 Task: Share a photo taken in burst mode and explain how you chose the best shot
Action: Mouse moved to (692, 461)
Screenshot: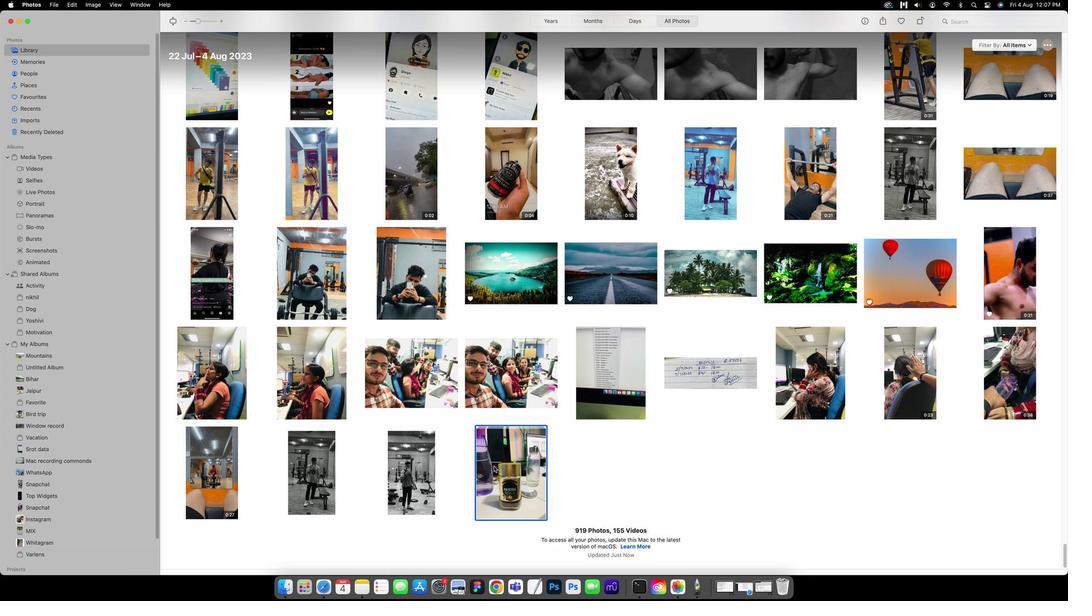 
Action: Mouse pressed left at (692, 461)
Screenshot: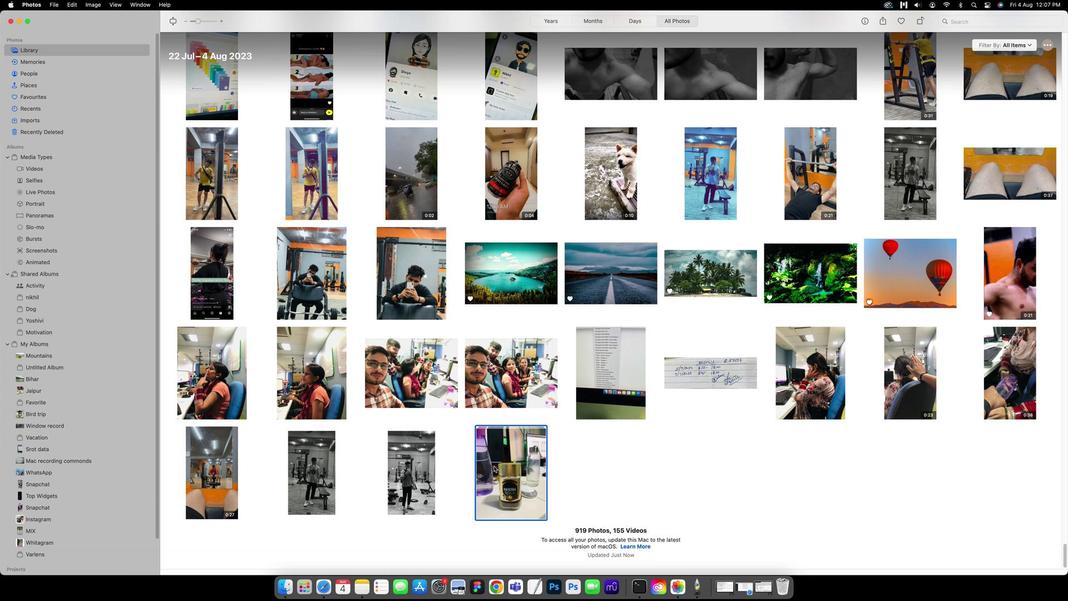 
Action: Mouse pressed left at (692, 461)
Screenshot: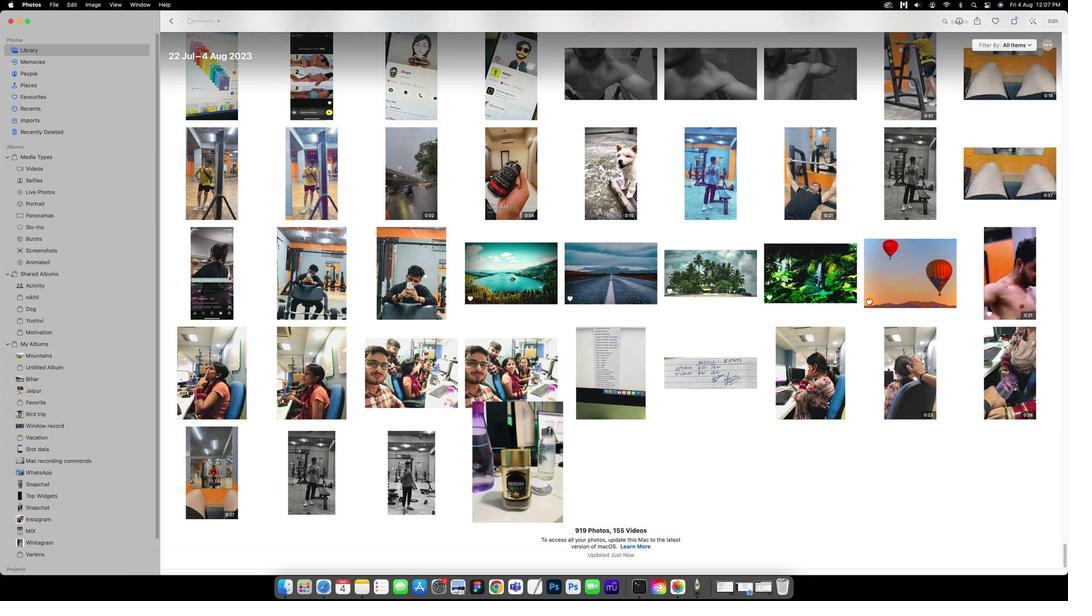 
Action: Mouse moved to (661, 55)
Screenshot: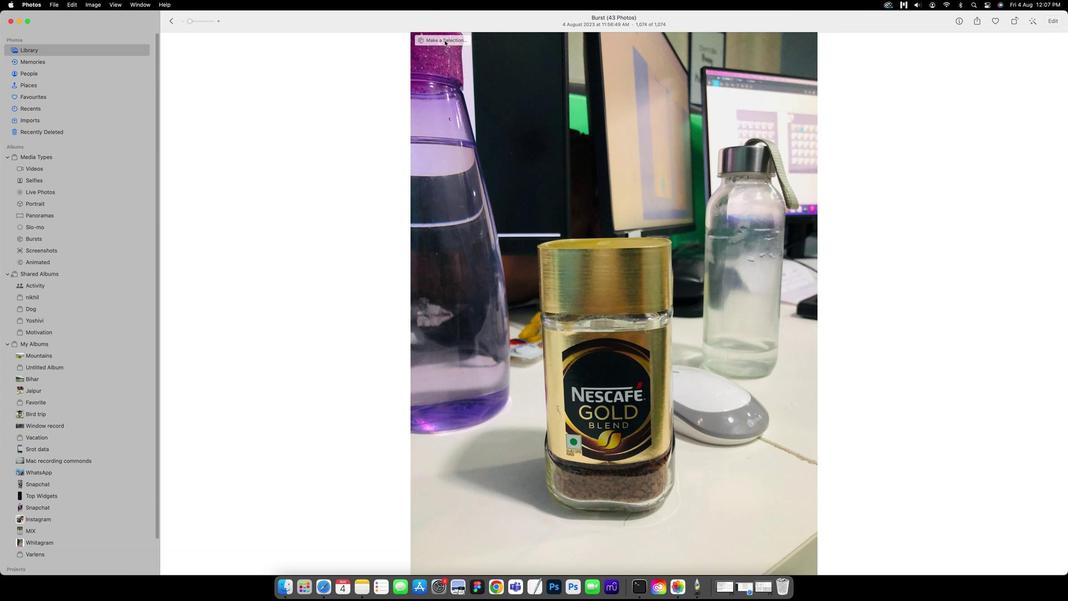 
Action: Mouse pressed left at (661, 55)
Screenshot: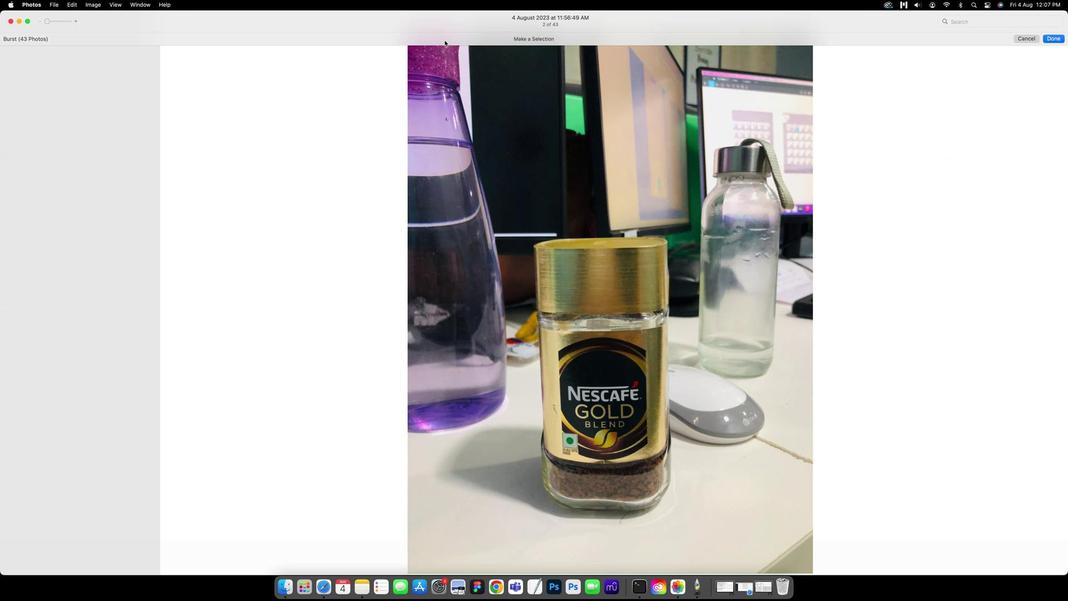 
Action: Mouse moved to (710, 326)
Screenshot: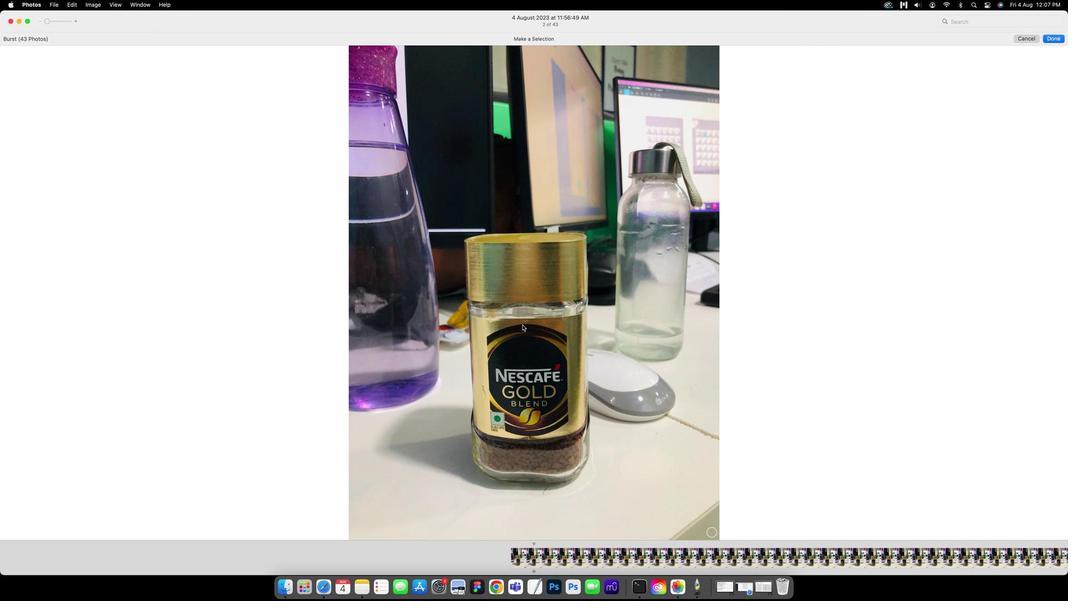 
Action: Key pressed Key.rightKey.rightKey.rightKey.rightKey.rightKey.rightKey.rightKey.rightKey.rightKey.rightKey.rightKey.rightKey.rightKey.rightKey.rightKey.rightKey.rightKey.rightKey.rightKey.rightKey.rightKey.rightKey.rightKey.right
Screenshot: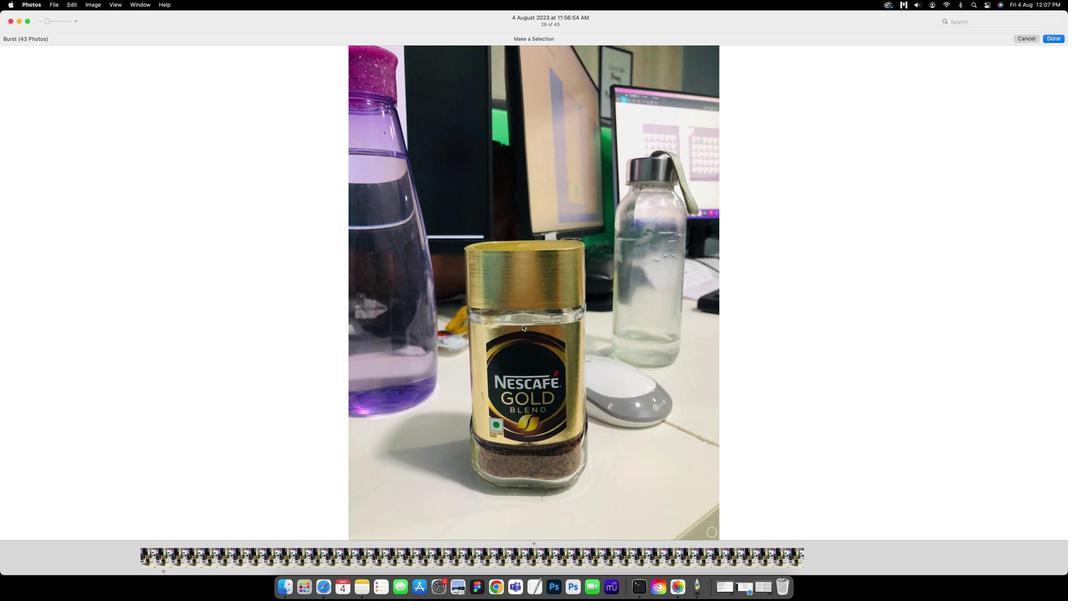 
Action: Mouse moved to (829, 527)
Screenshot: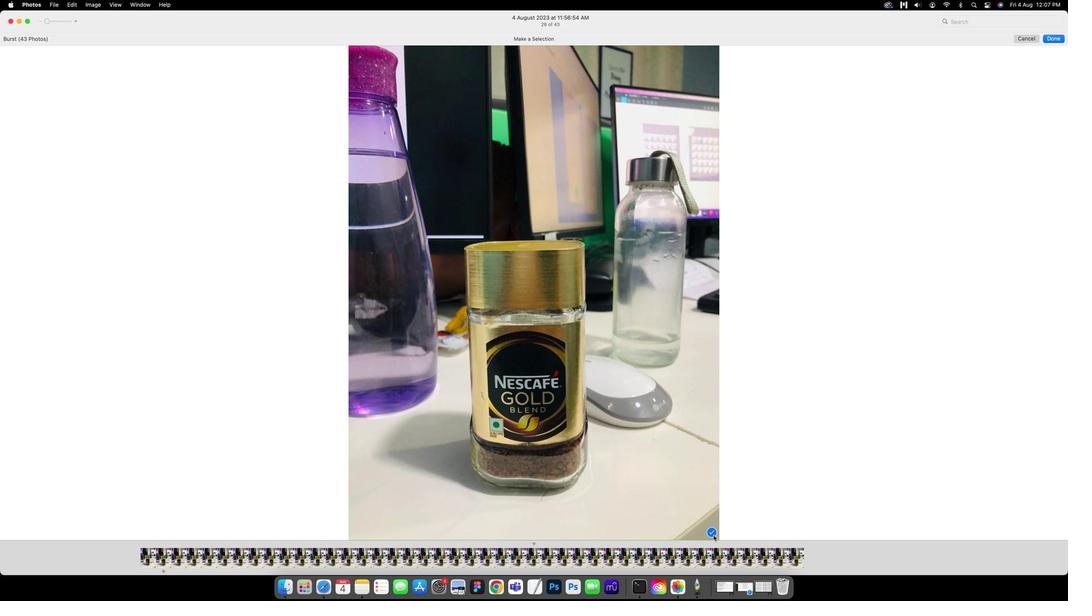 
Action: Mouse pressed left at (829, 527)
Screenshot: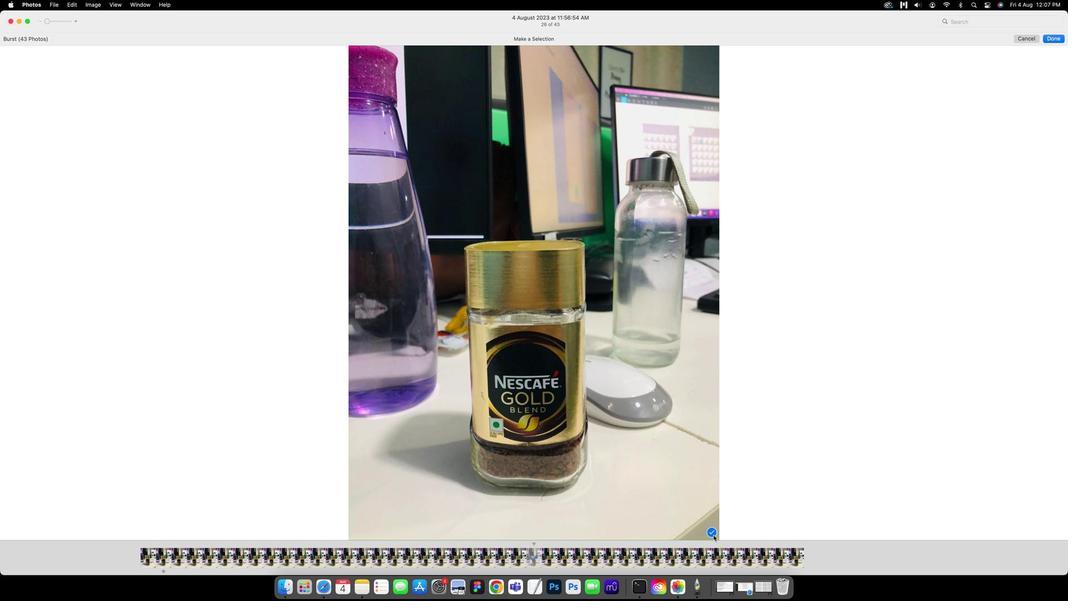 
Action: Mouse moved to (1042, 52)
Screenshot: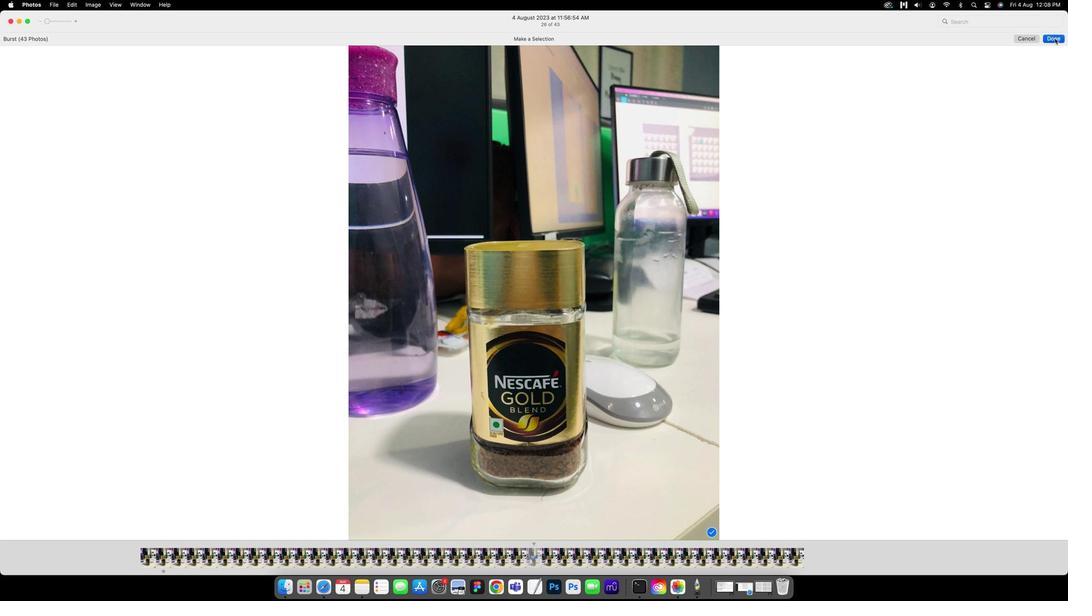 
Action: Mouse pressed left at (1042, 52)
Screenshot: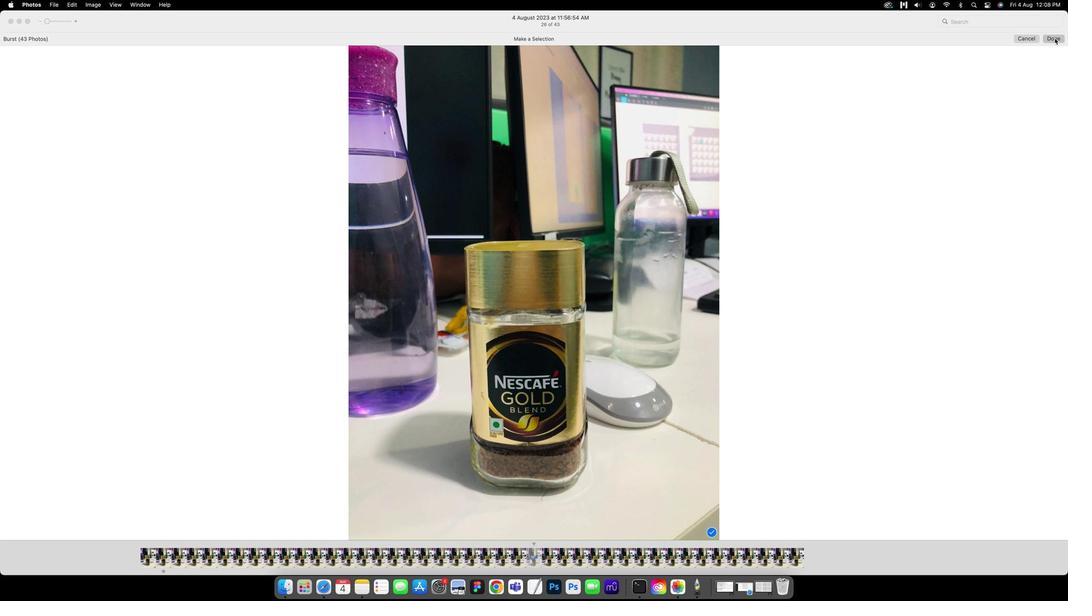 
Action: Mouse moved to (722, 199)
Screenshot: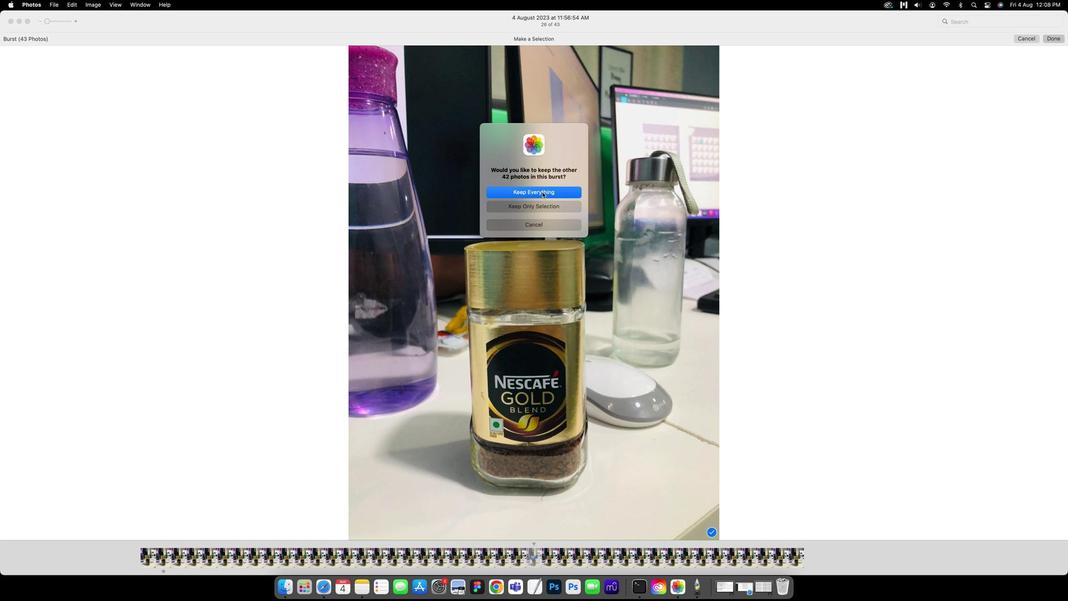 
Action: Mouse pressed left at (722, 199)
Screenshot: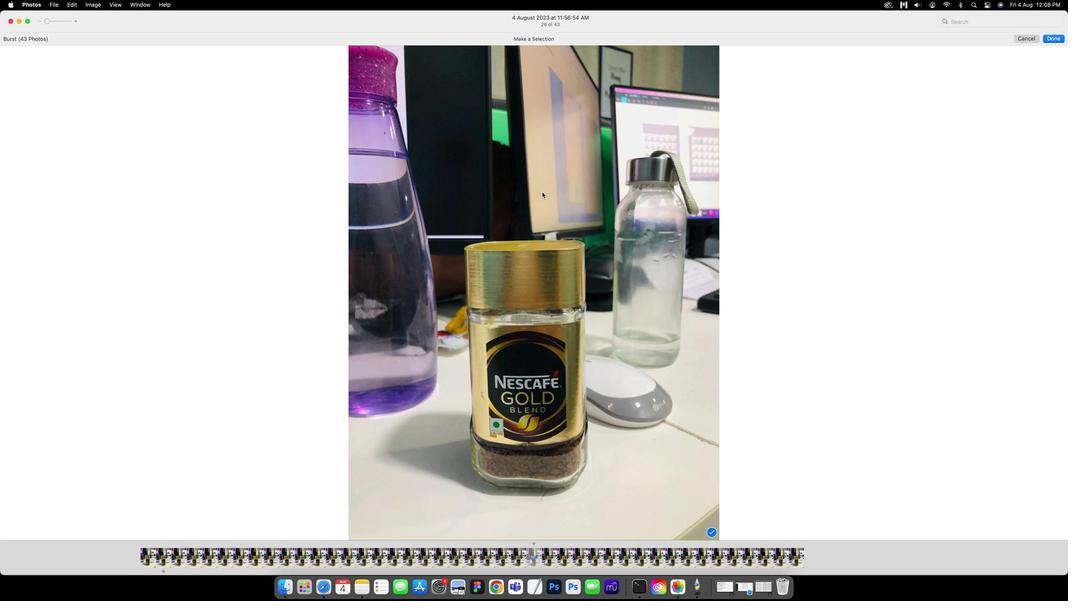 
Action: Mouse moved to (984, 36)
Screenshot: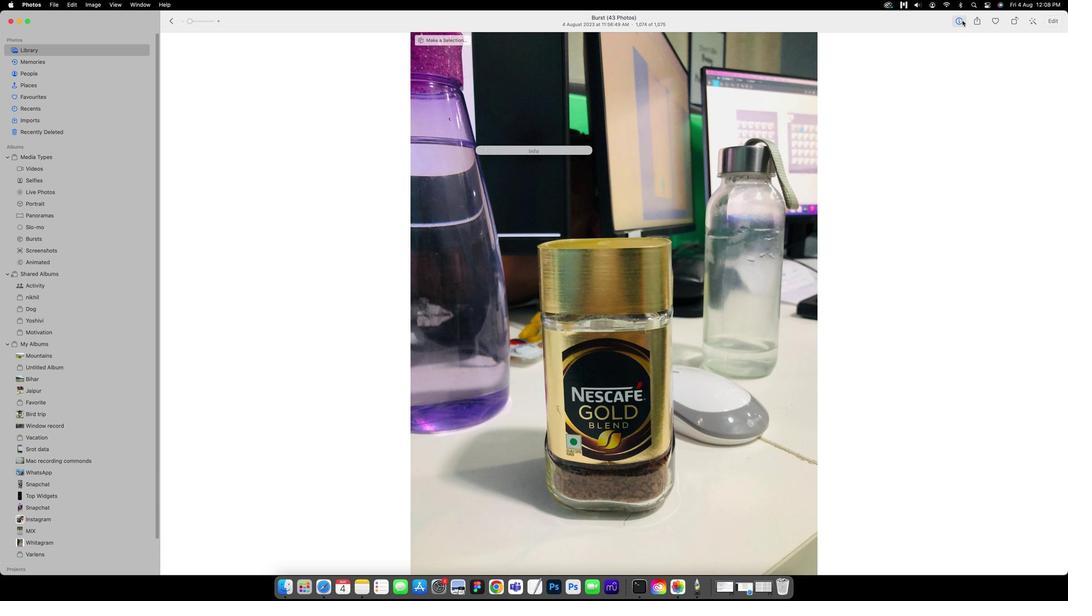 
Action: Mouse pressed left at (984, 36)
Screenshot: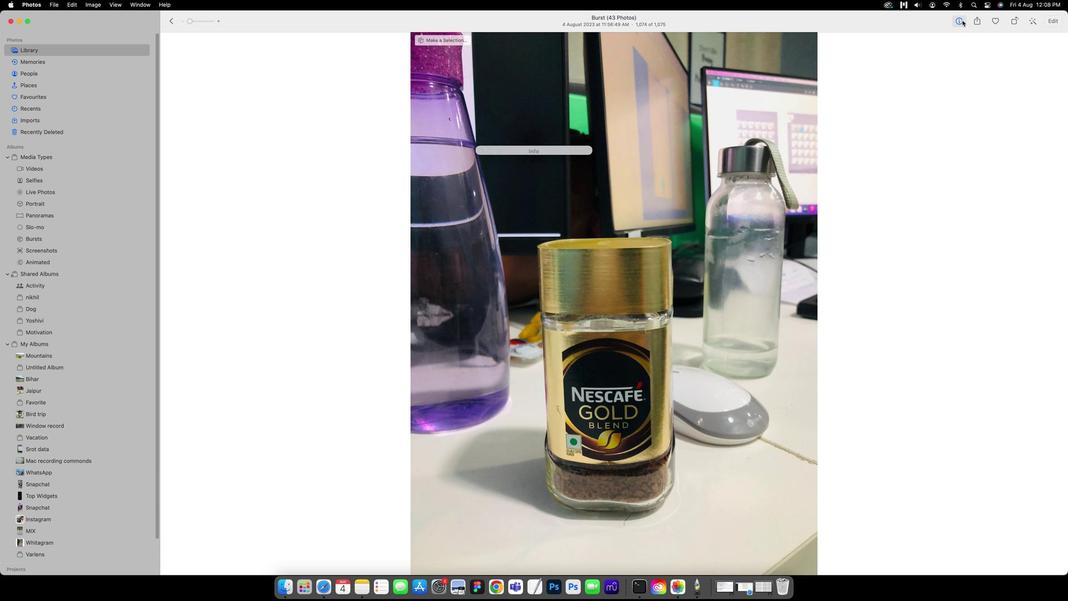 
Action: Mouse moved to (706, 210)
Screenshot: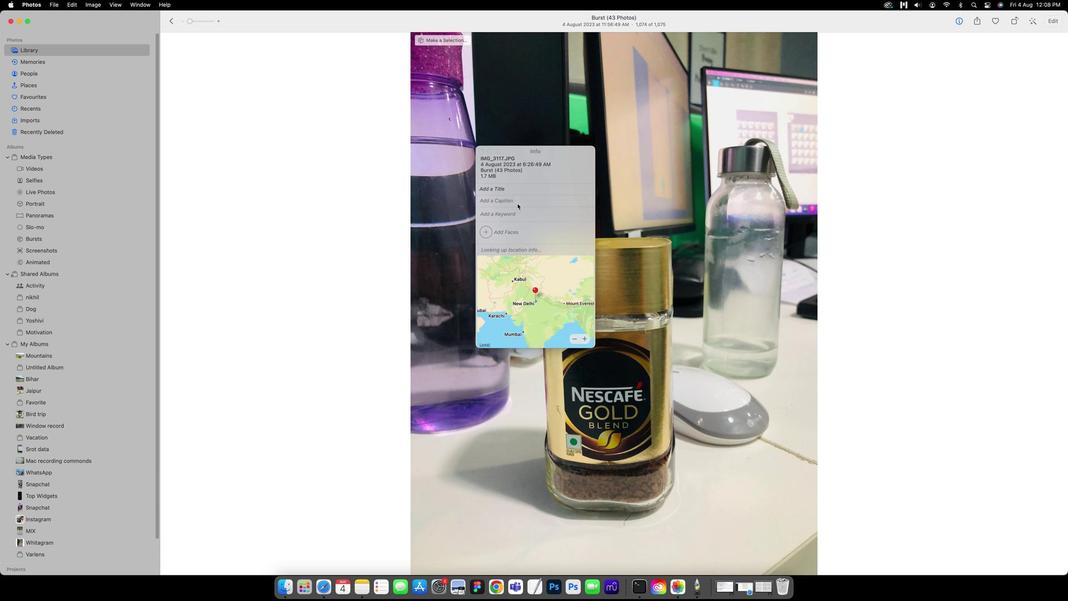 
Action: Mouse pressed left at (706, 210)
Screenshot: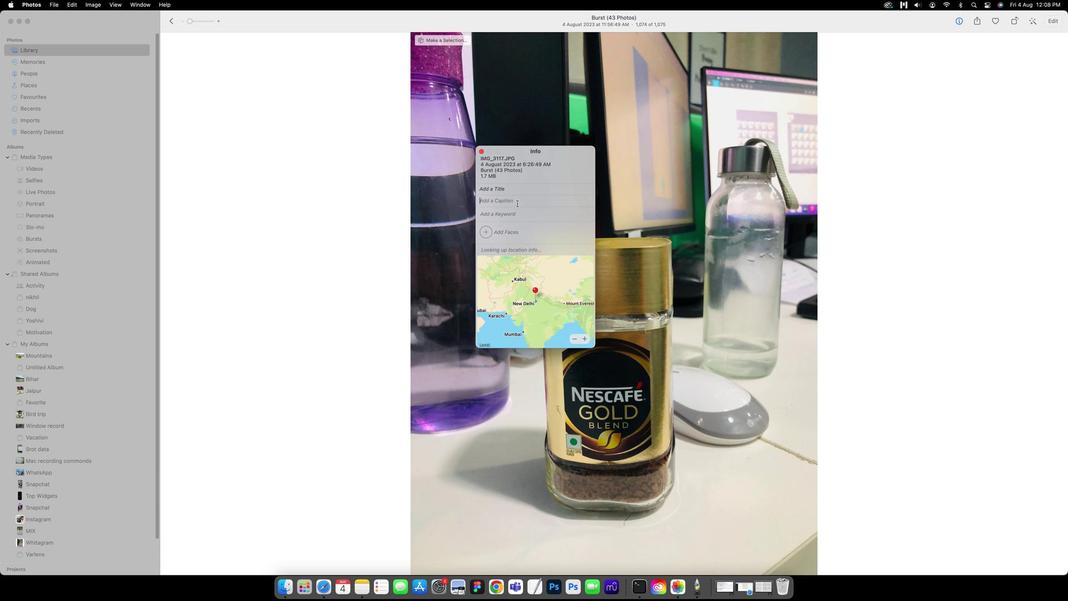 
Action: Mouse moved to (706, 204)
Screenshot: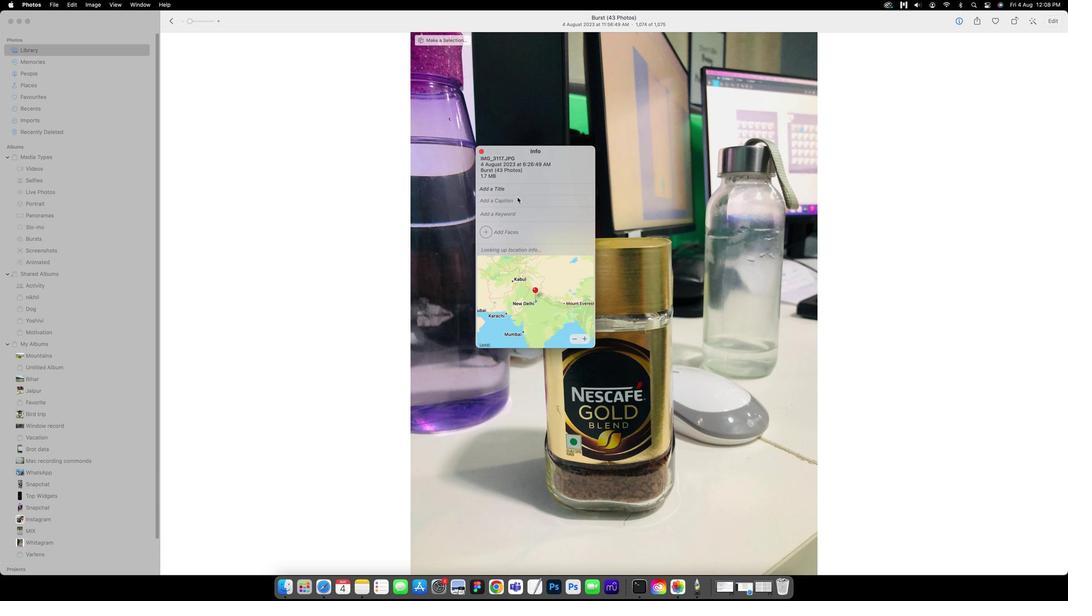 
Action: Key pressed Key.caps_lock'C'Key.caps_lock'o''m''p''o''s''t''i''o''n'','Key.spaceKey.caps_lock'L'Key.caps_lock'i''g''h''t''i''n''g'','Key.spaceKey.caps_lock'F'Key.caps_lock'o''c''u''s'Key.space'a''n''d'Key.spaceKey.caps_lock'S'Key.caps_lock'h''a''r''n''e''s''s'Key.leftKey.leftKey.leftKey.left'p'Key.down','Key.spaceKey.caps_lock'T'Key.caps_lock'e''c''h''n''i''c''a''l'Key.spaceKey.caps_lock'P'Key.caps_lock'r''o''f''i''c''i''e''n''y'','Key.spaceKey.caps_lock'A'Key.caps_lock't''t''e''n''t''i''o''n'Key.space't''o'Key.space'd''e''t''a''i''l''s'
Screenshot: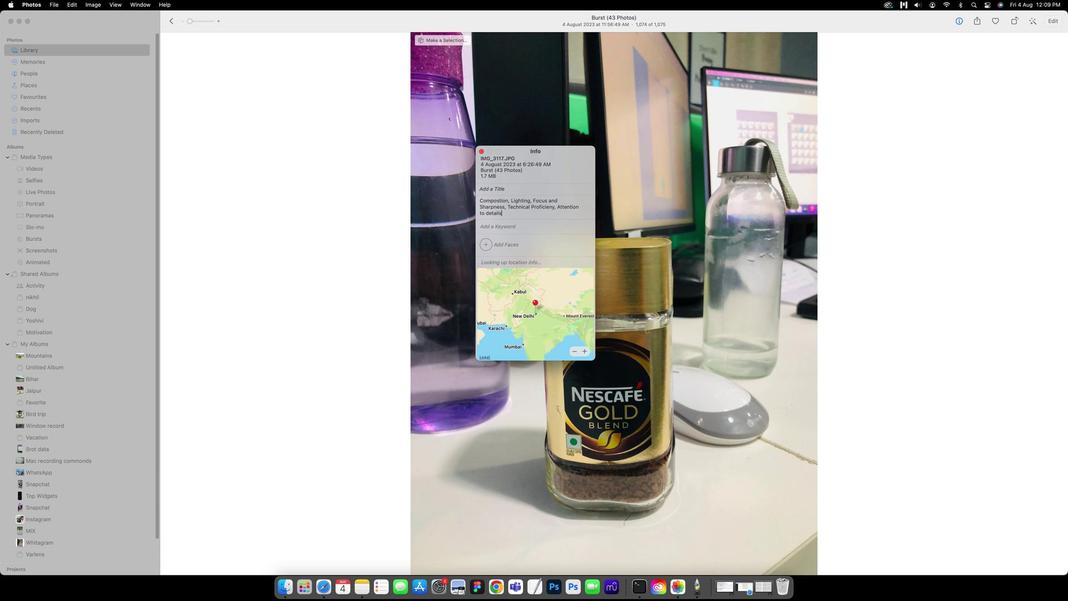 
Action: Mouse moved to (706, 232)
Screenshot: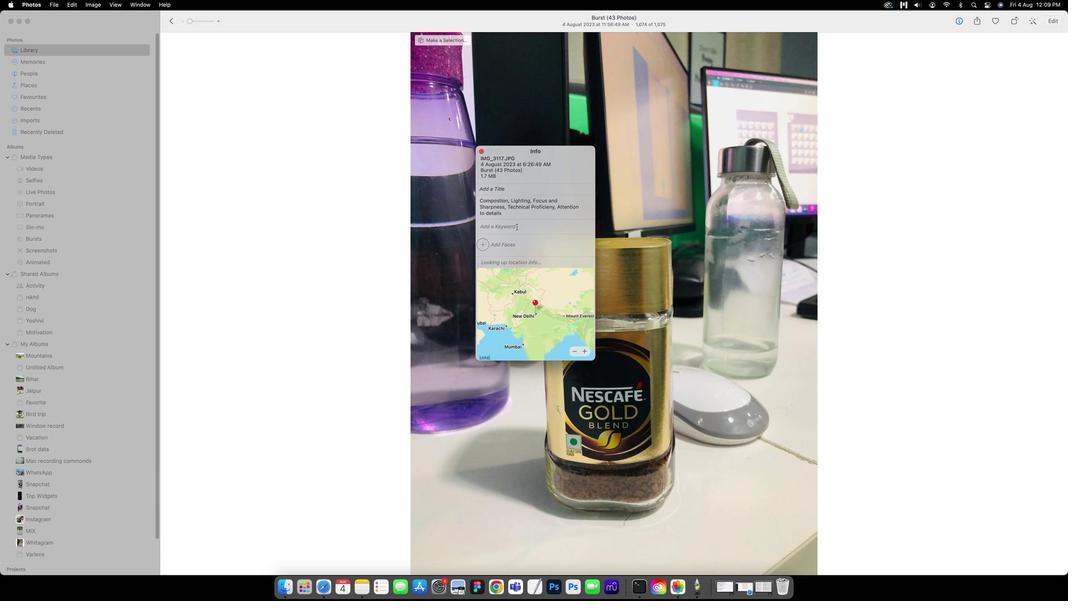 
Action: Mouse pressed left at (706, 232)
Screenshot: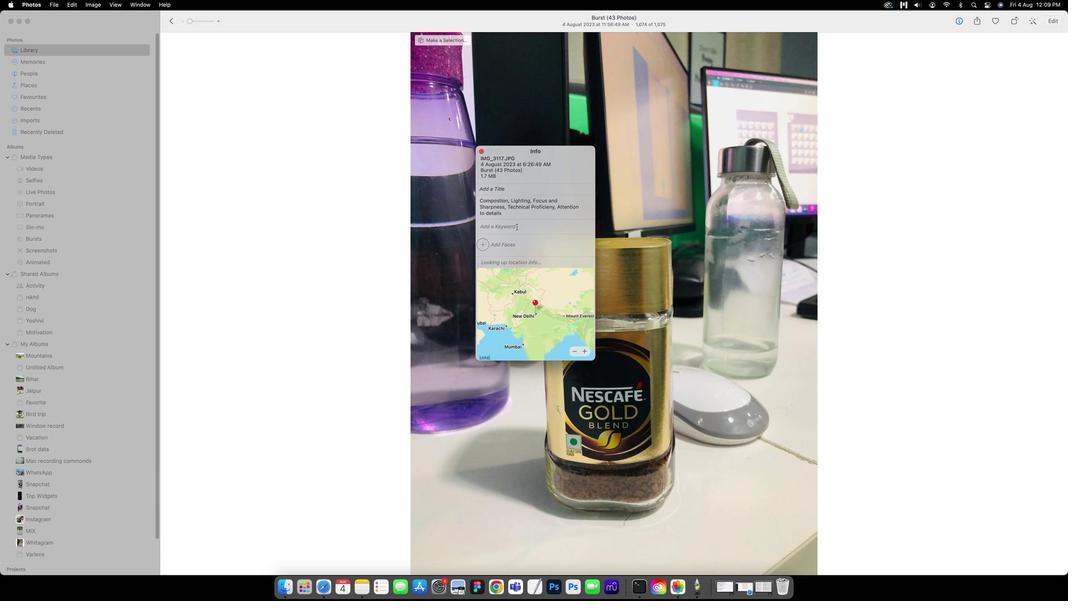 
Action: Mouse moved to (685, 160)
Screenshot: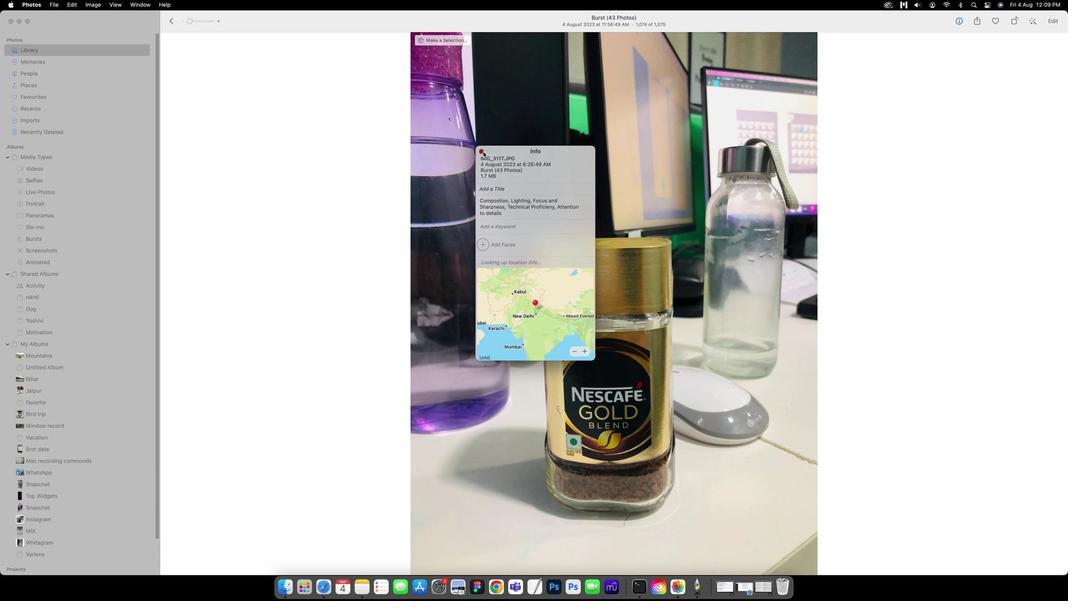 
Action: Mouse pressed left at (685, 160)
Screenshot: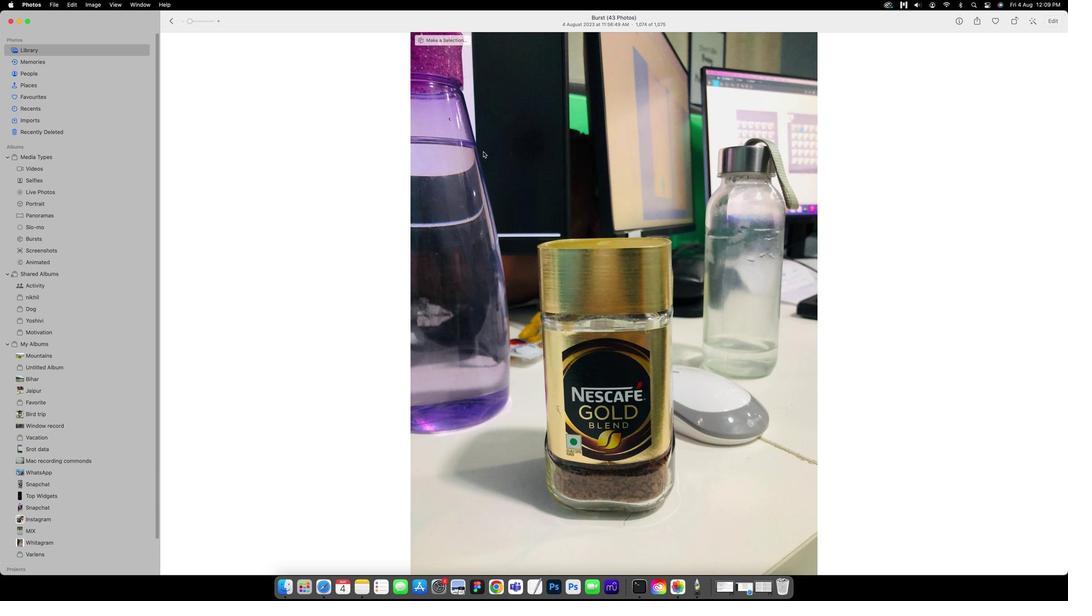 
Action: Mouse moved to (1043, 36)
Screenshot: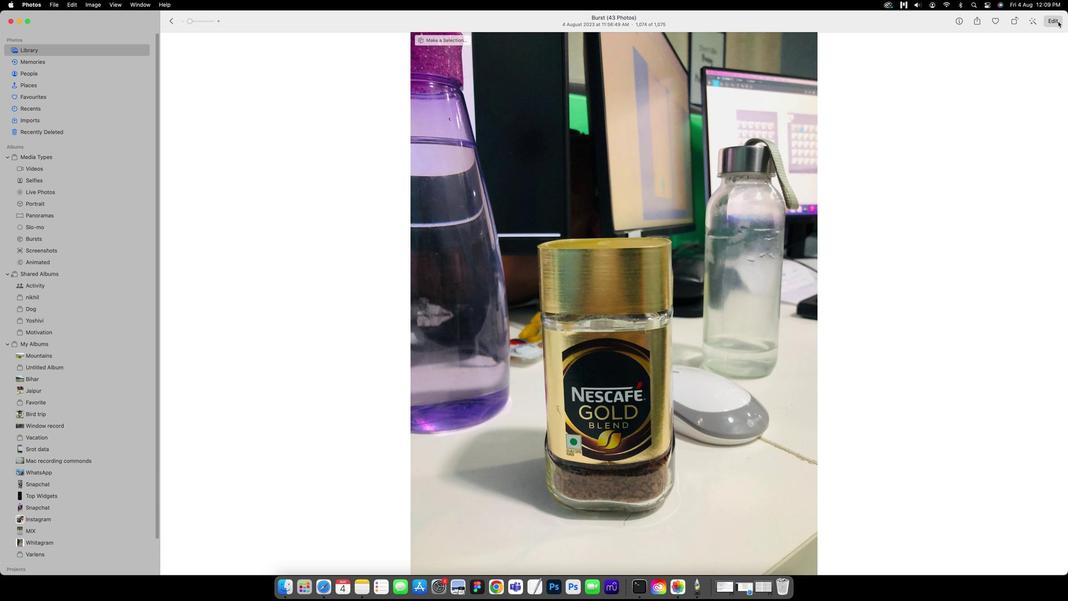 
Action: Mouse pressed left at (1043, 36)
Screenshot: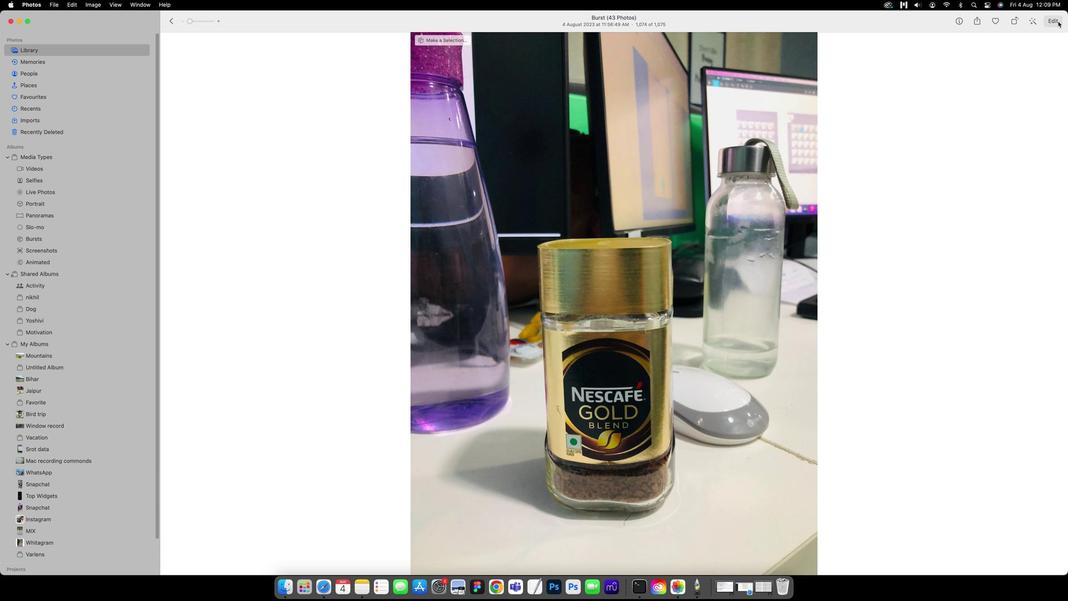 
Action: Mouse moved to (1015, 106)
Screenshot: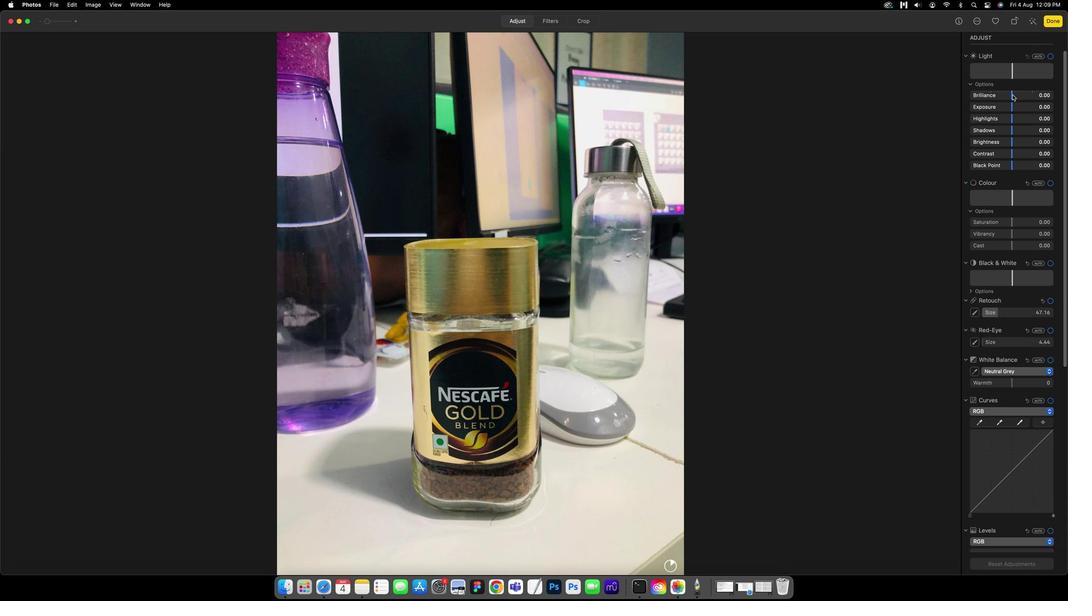 
Action: Mouse pressed left at (1015, 106)
Screenshot: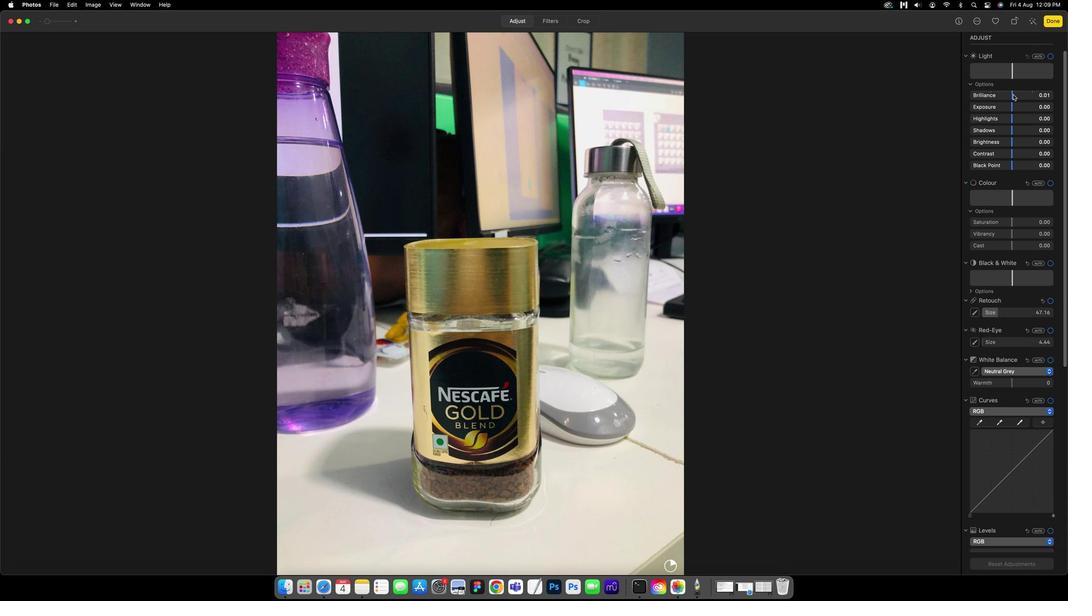 
Action: Mouse moved to (1015, 116)
Screenshot: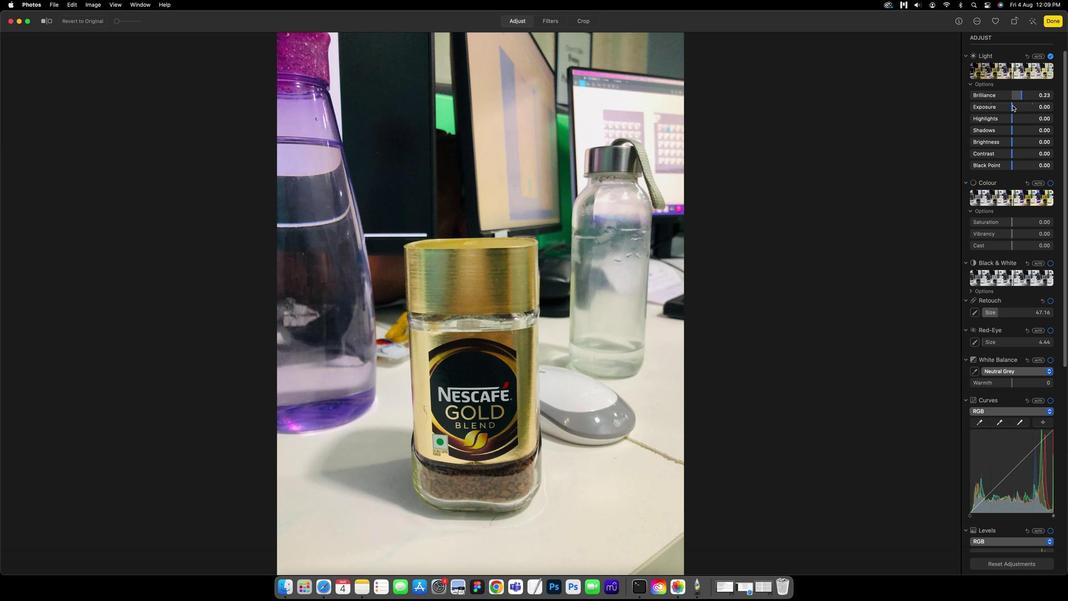 
Action: Mouse pressed left at (1015, 116)
Screenshot: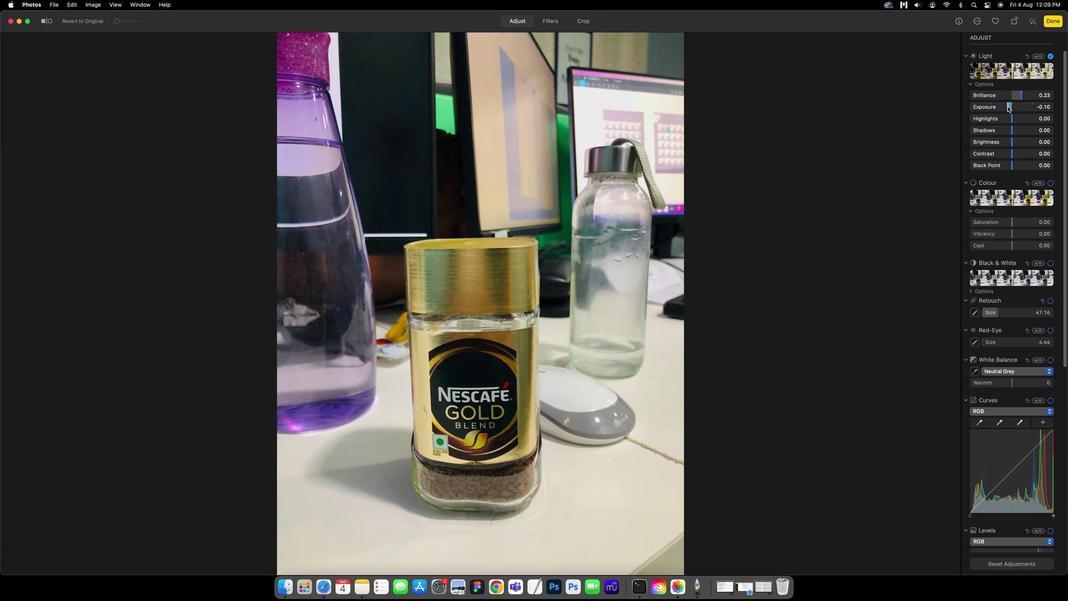 
Action: Mouse moved to (1015, 130)
Screenshot: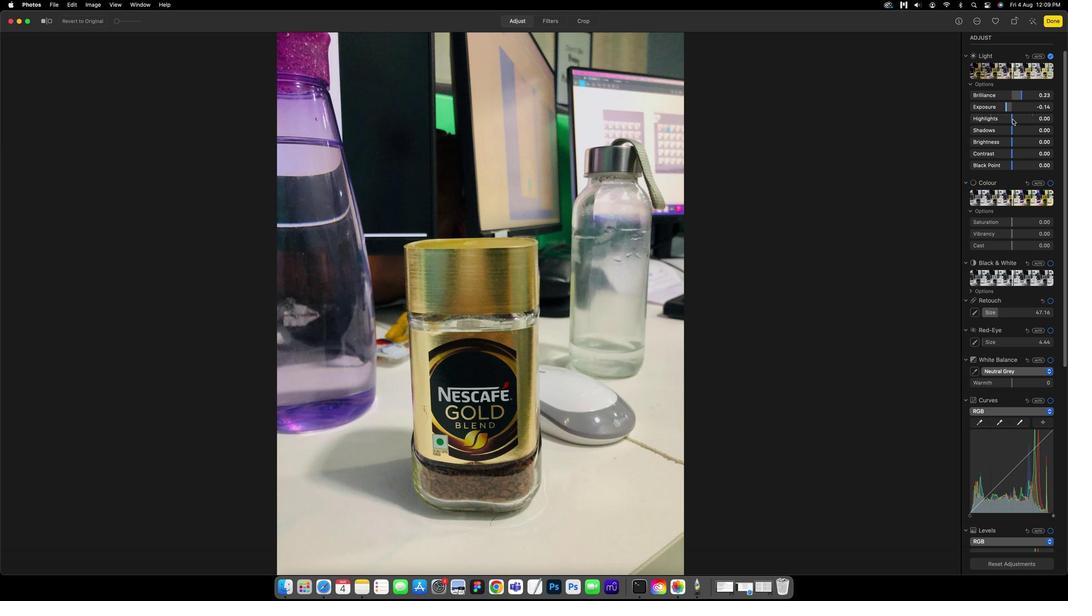 
Action: Mouse pressed left at (1015, 130)
Screenshot: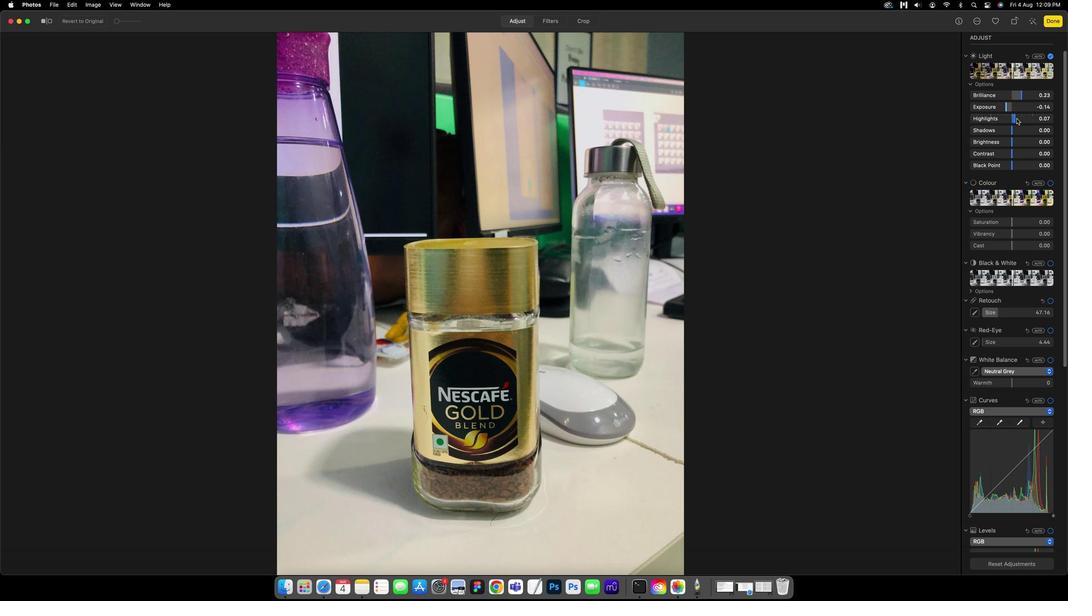 
Action: Mouse moved to (1016, 140)
Screenshot: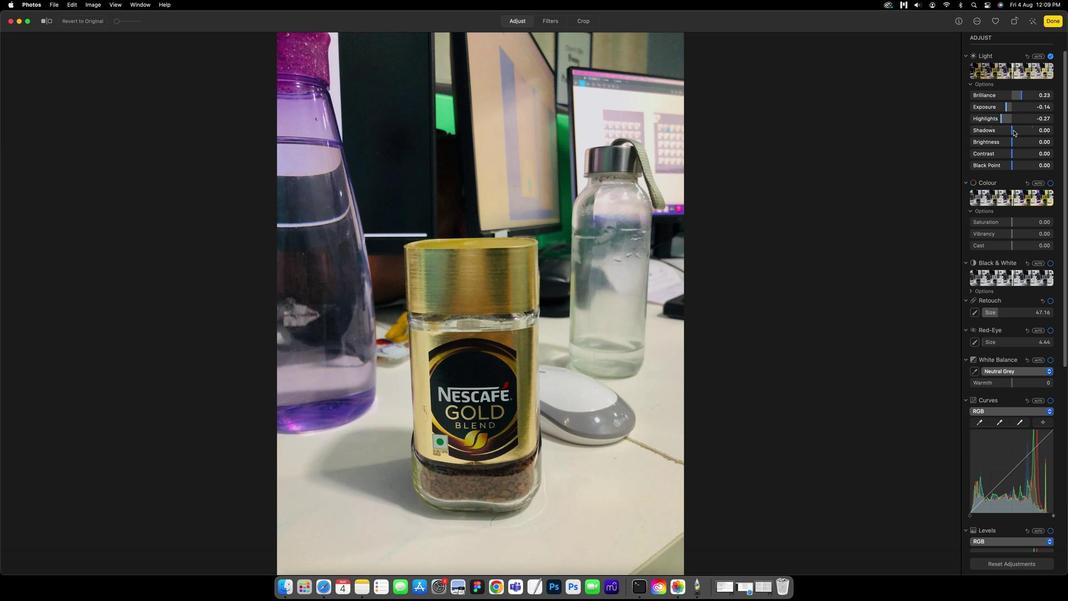 
Action: Mouse pressed left at (1016, 140)
Screenshot: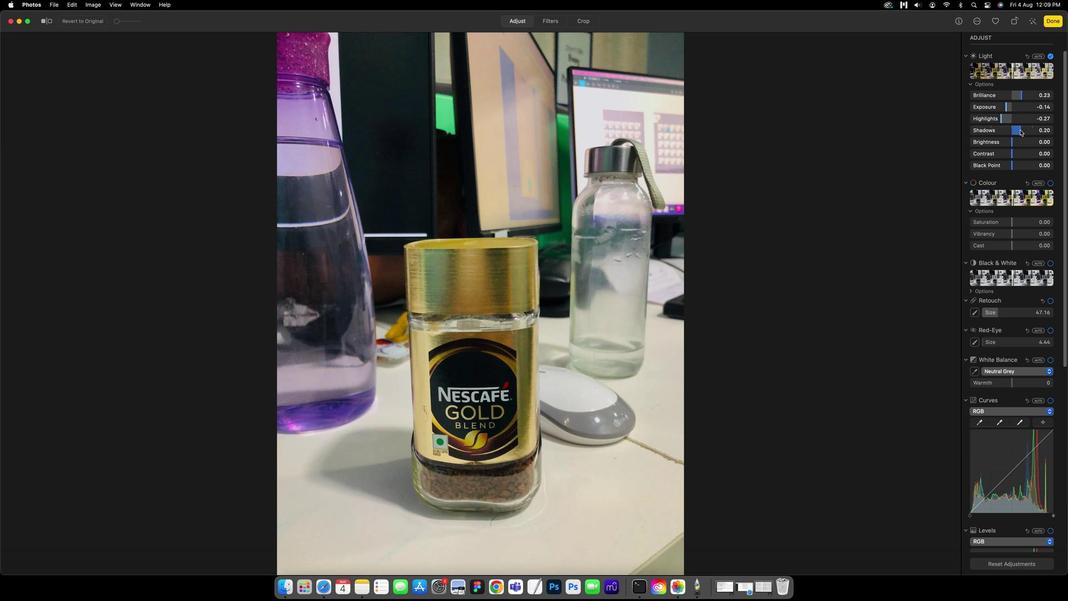 
Action: Mouse moved to (1015, 153)
Screenshot: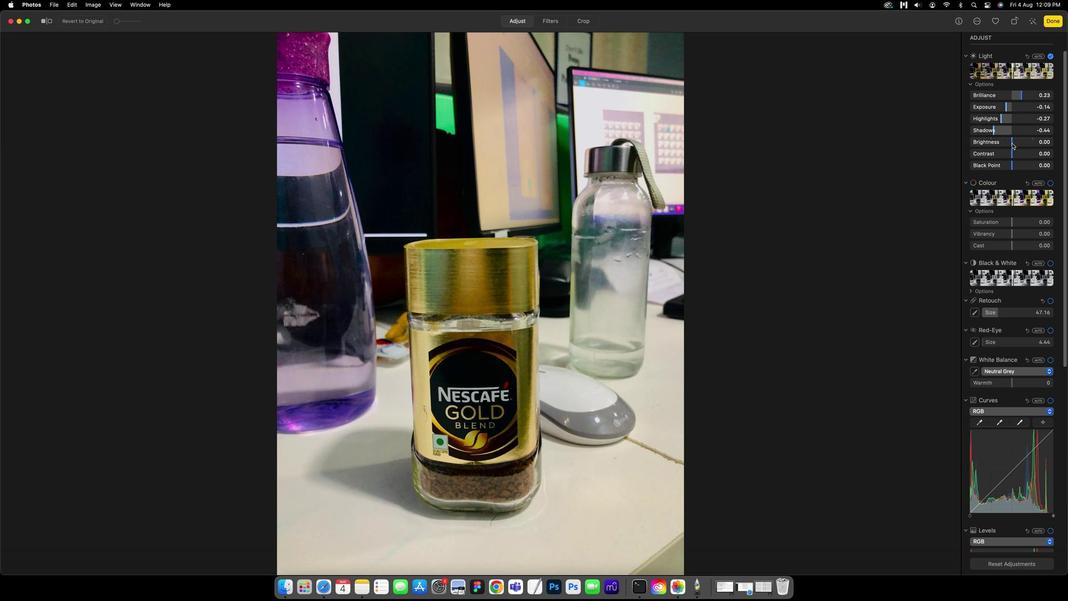 
Action: Mouse pressed left at (1015, 153)
Screenshot: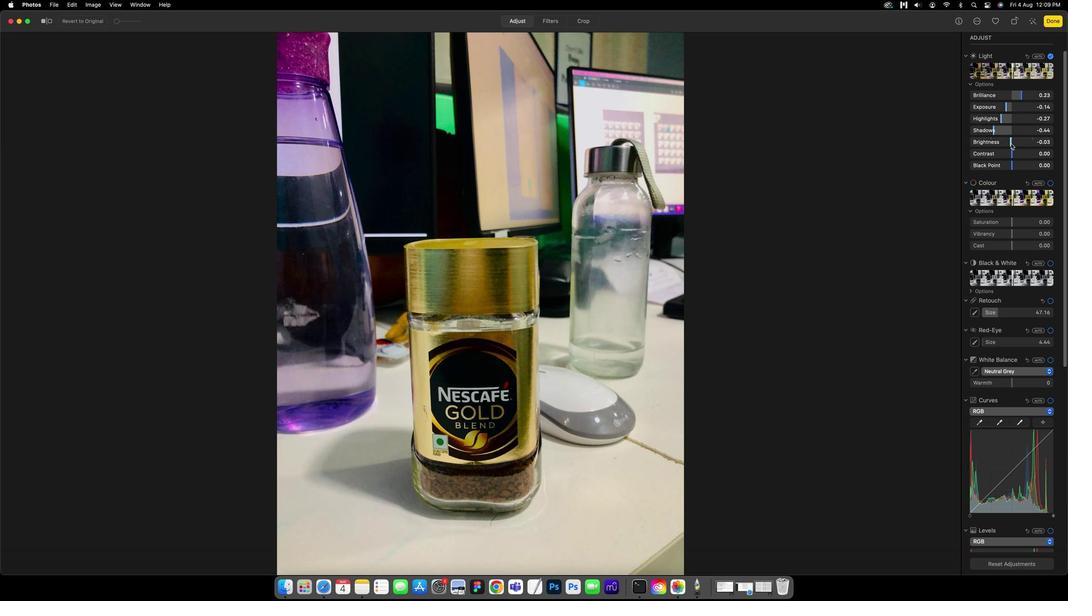 
Action: Mouse moved to (1015, 162)
Screenshot: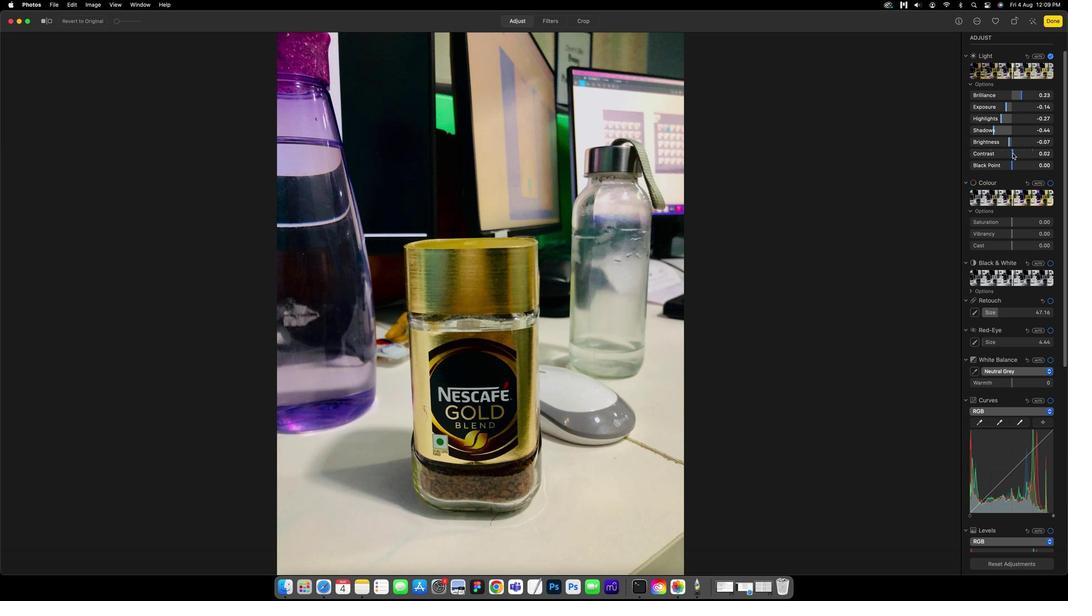 
Action: Mouse pressed left at (1015, 162)
Screenshot: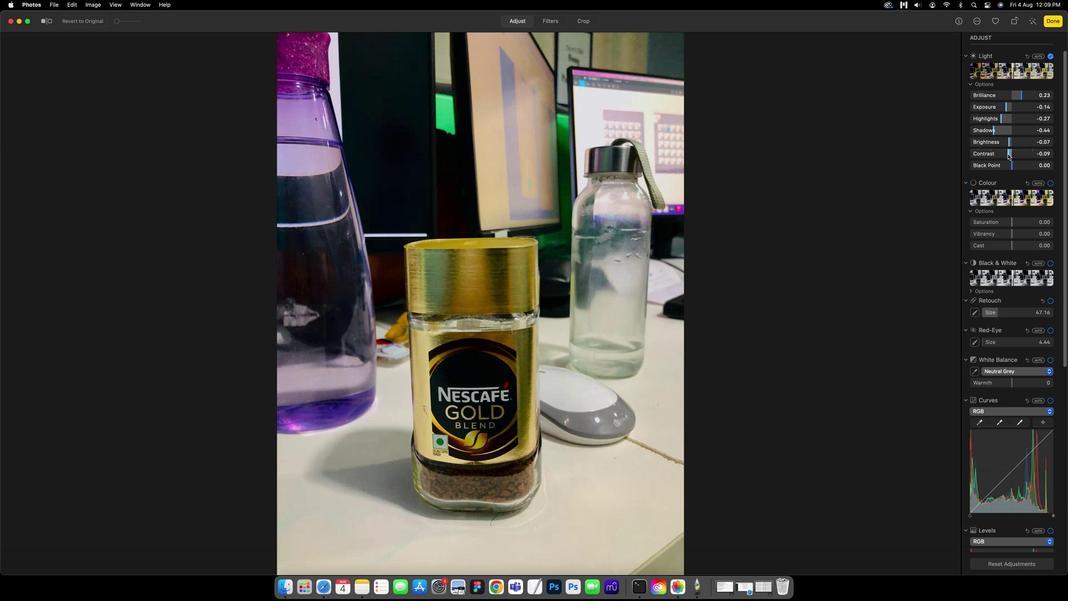 
Action: Mouse moved to (1015, 171)
Screenshot: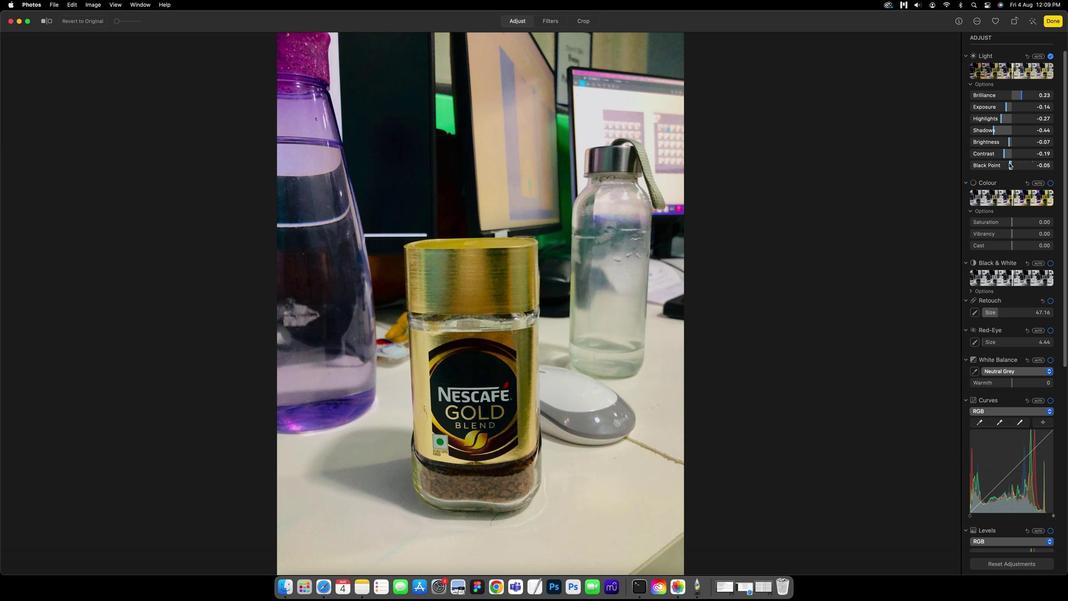 
Action: Mouse pressed left at (1015, 171)
Screenshot: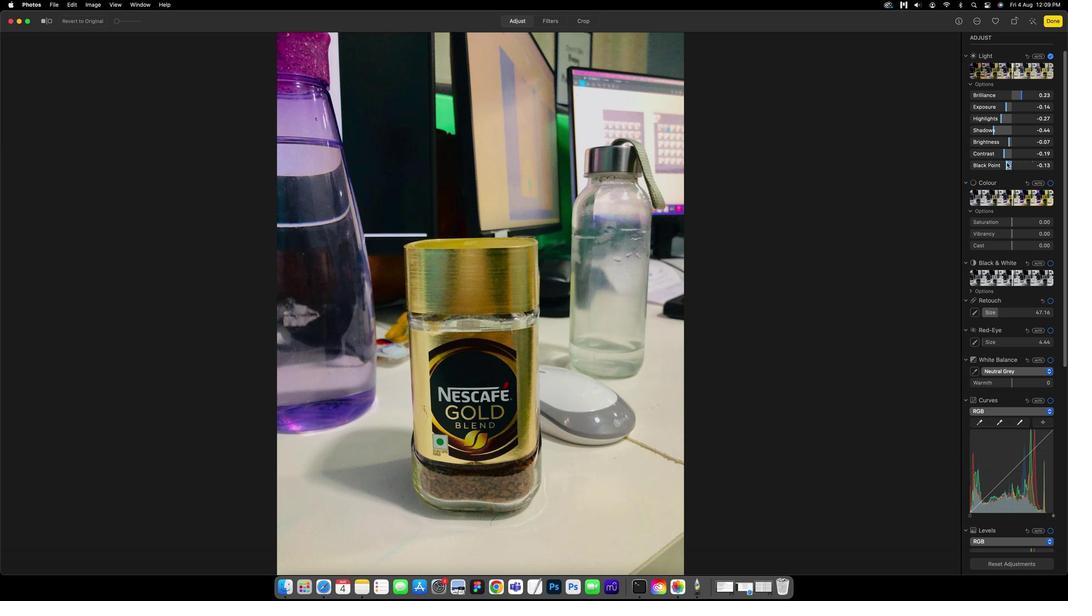 
Action: Mouse moved to (1015, 229)
Screenshot: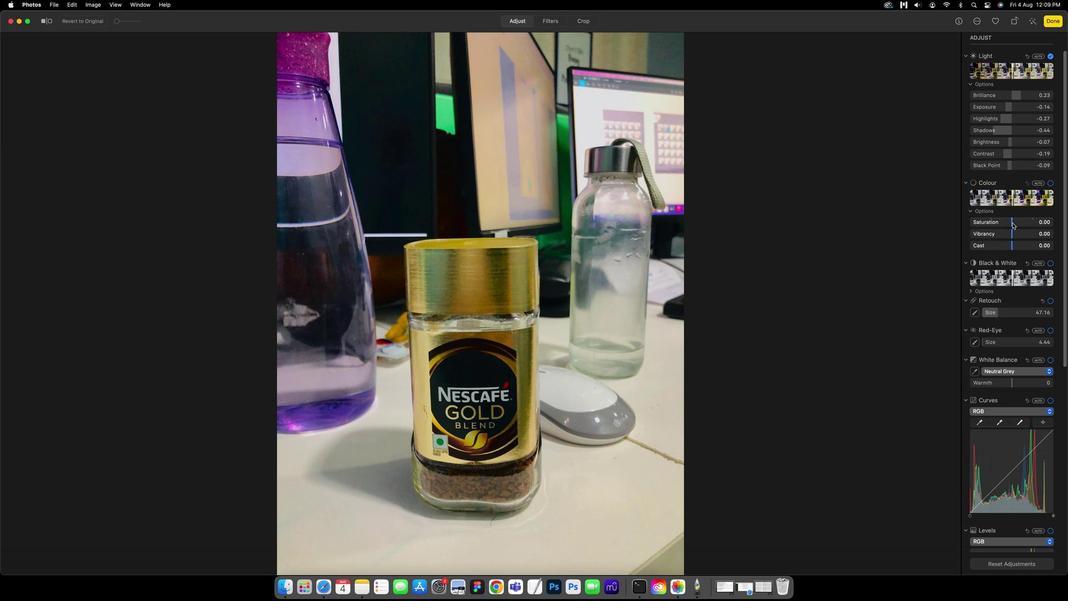 
Action: Mouse pressed left at (1015, 229)
Screenshot: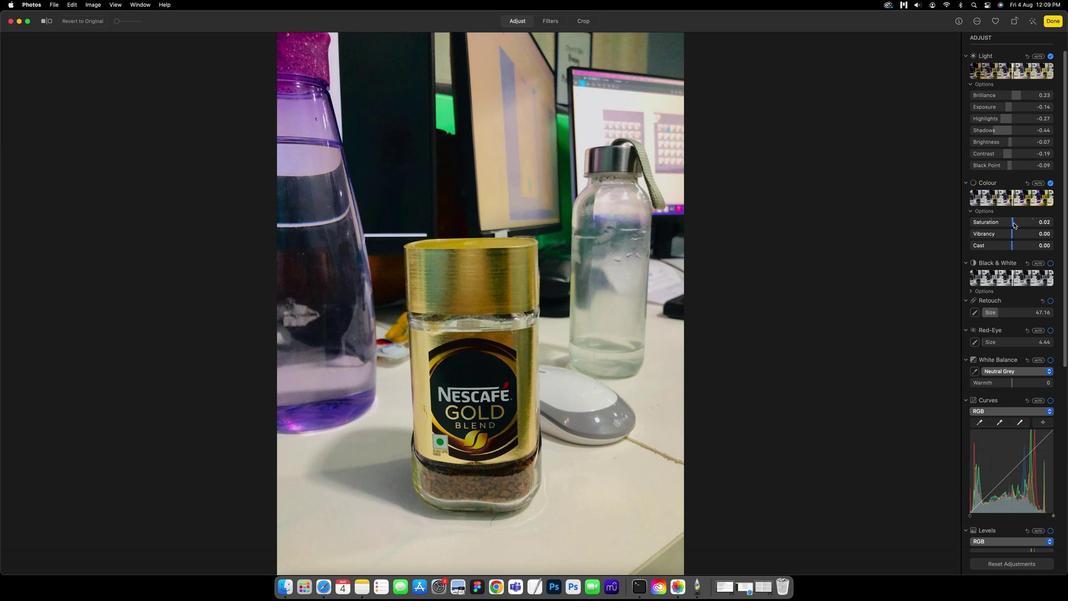 
Action: Mouse moved to (1015, 239)
Screenshot: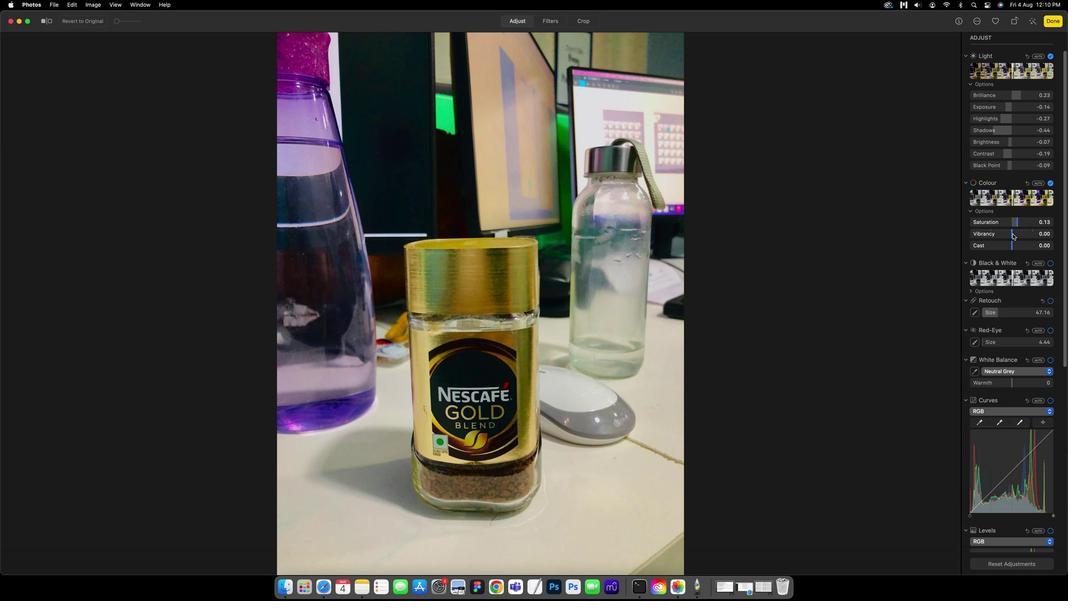 
Action: Mouse pressed left at (1015, 239)
Screenshot: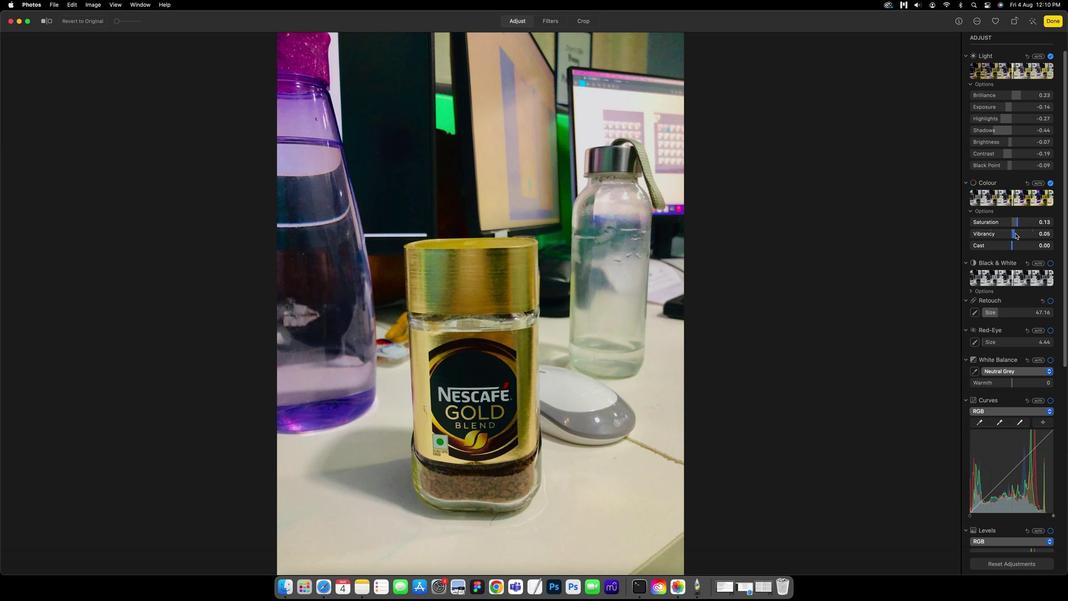 
Action: Mouse moved to (1016, 252)
Screenshot: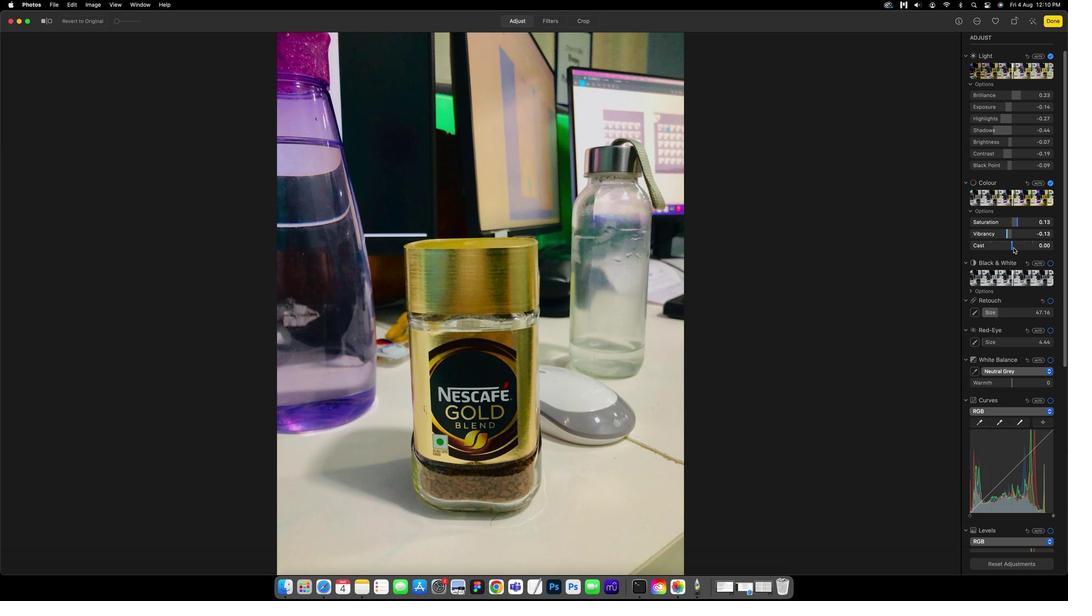 
Action: Mouse pressed left at (1016, 252)
Screenshot: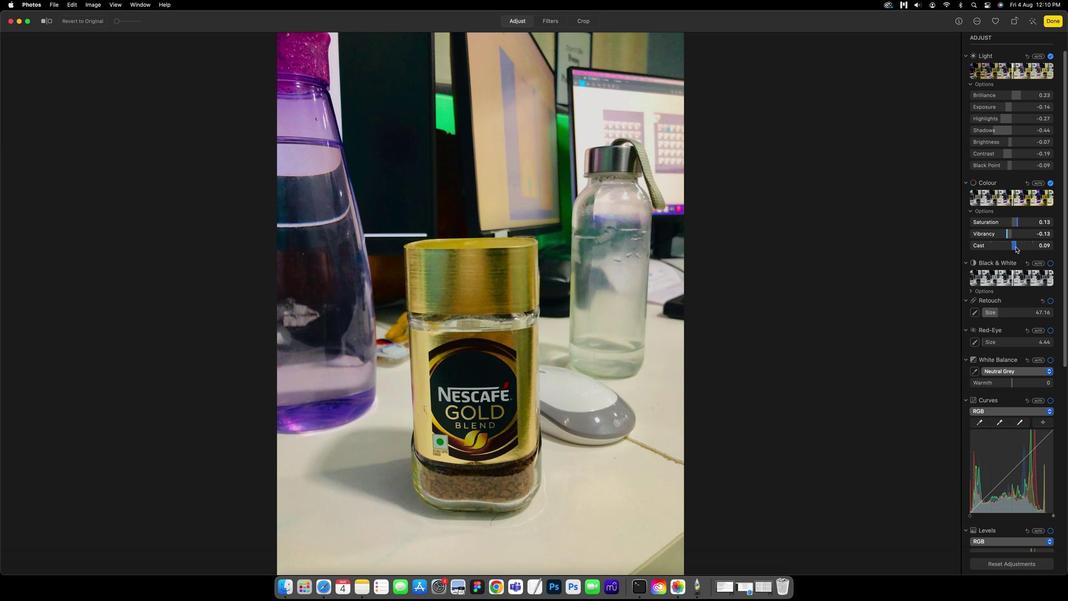 
Action: Mouse moved to (1011, 252)
Screenshot: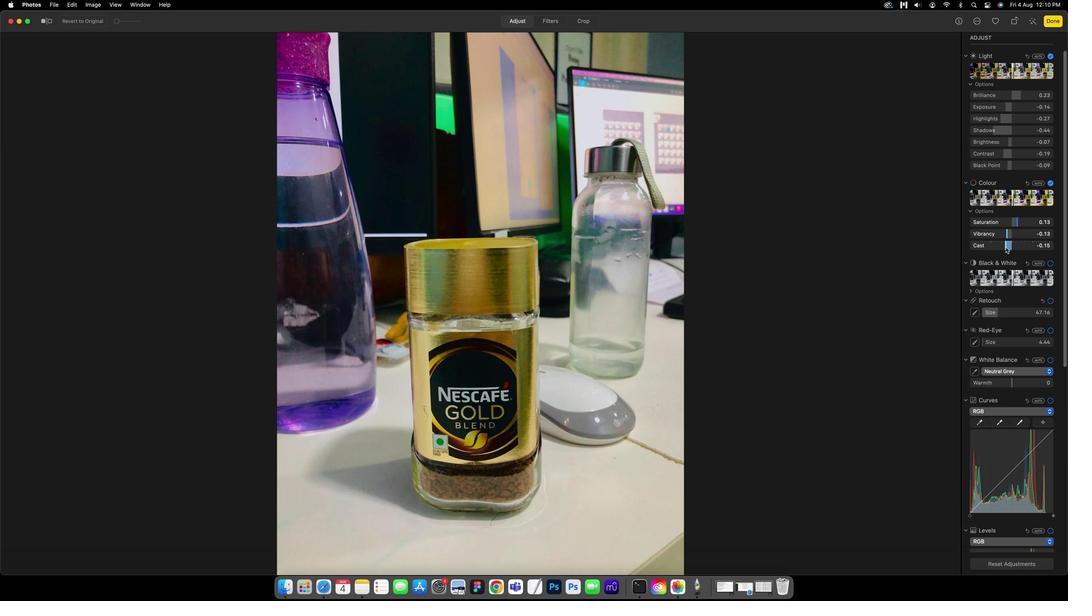 
Action: Mouse scrolled (1011, 252) with delta (384, 16)
Screenshot: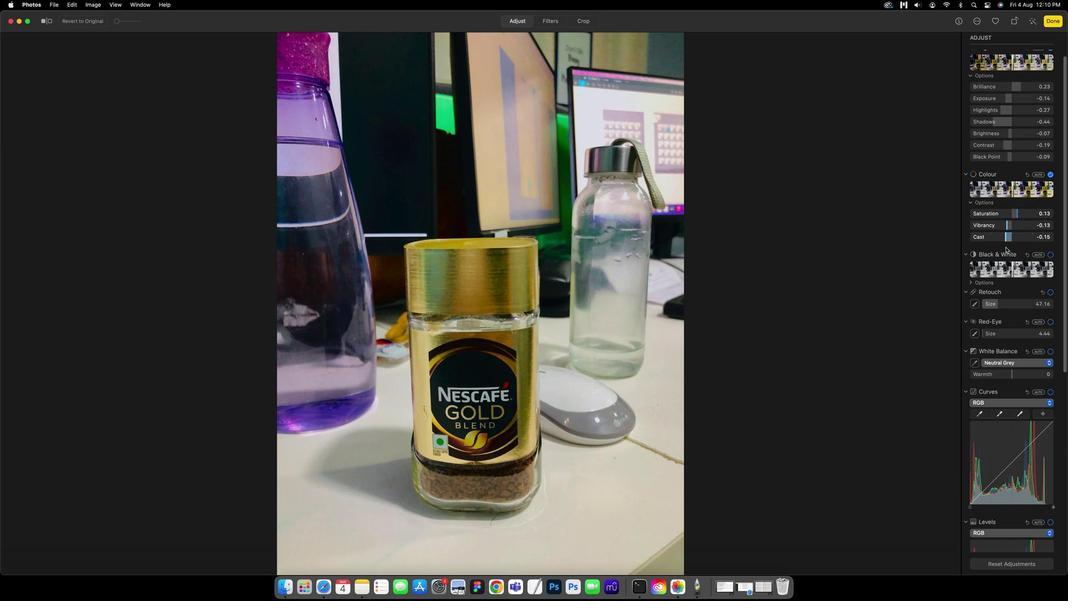 
Action: Mouse scrolled (1011, 252) with delta (384, 16)
Screenshot: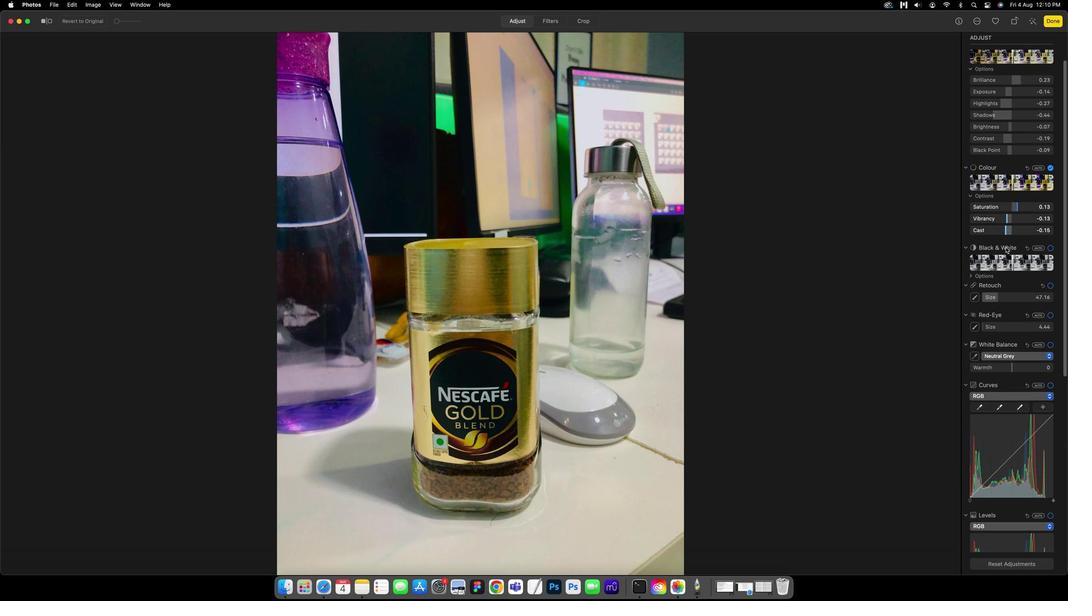 
Action: Mouse scrolled (1011, 252) with delta (384, 16)
Screenshot: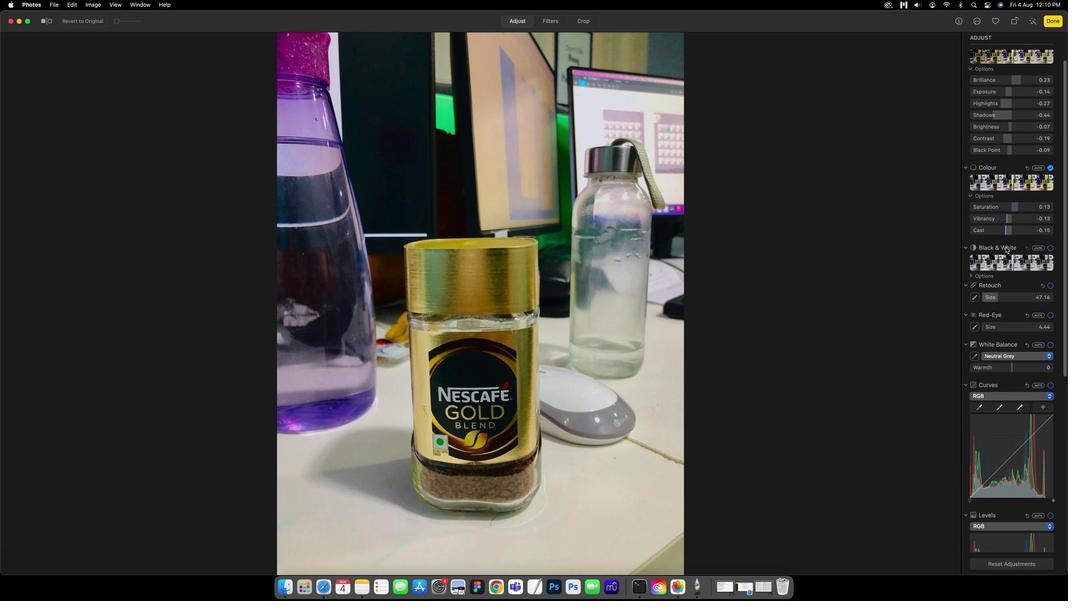 
Action: Mouse scrolled (1011, 252) with delta (384, 16)
Screenshot: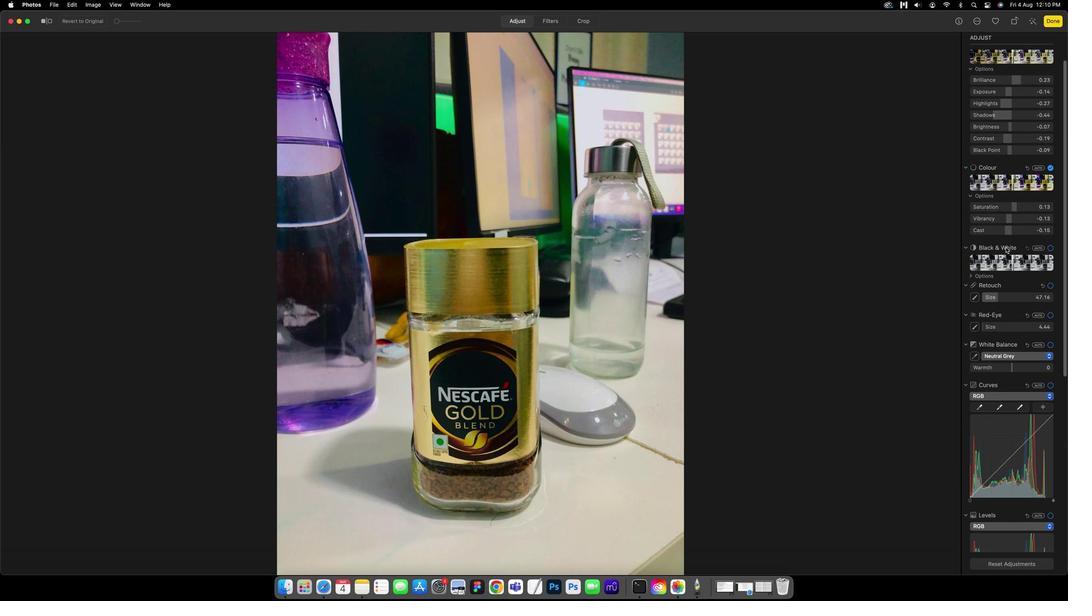 
Action: Mouse scrolled (1011, 252) with delta (384, 16)
Screenshot: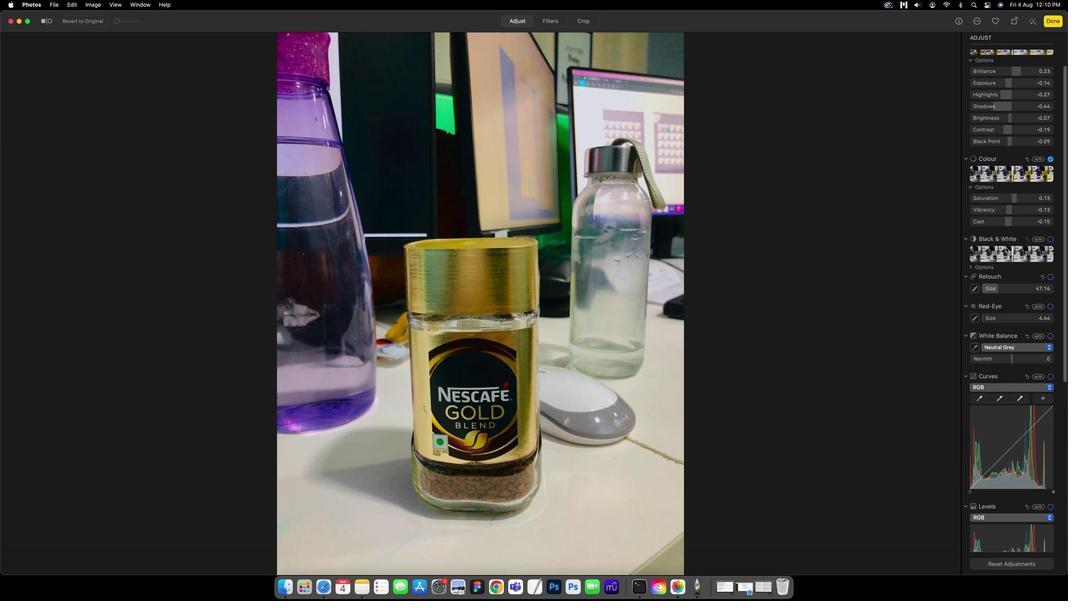 
Action: Mouse scrolled (1011, 252) with delta (384, 16)
Screenshot: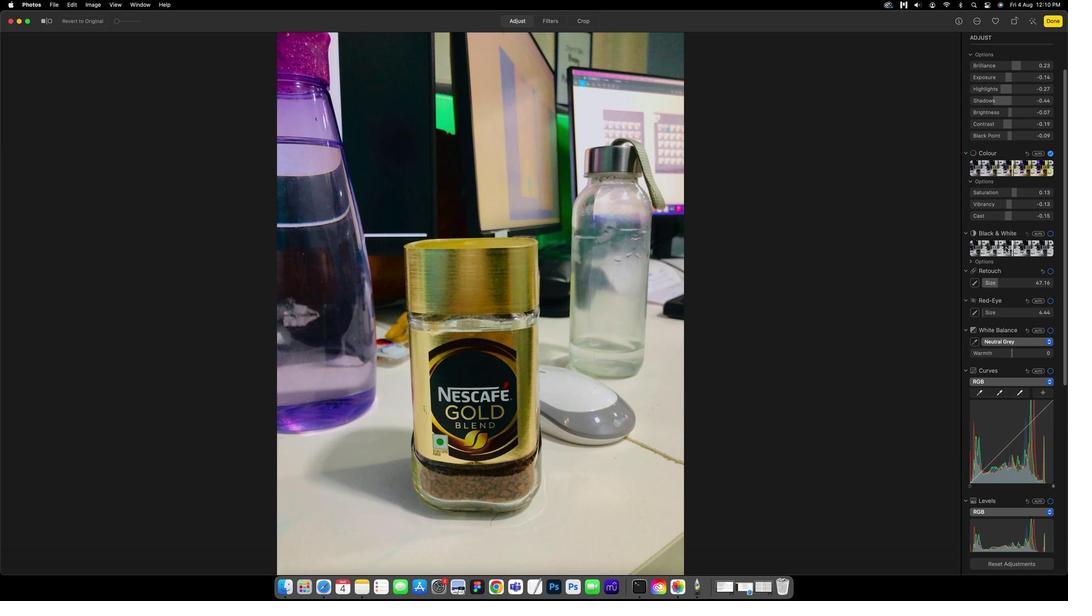 
Action: Mouse scrolled (1011, 252) with delta (384, 16)
Screenshot: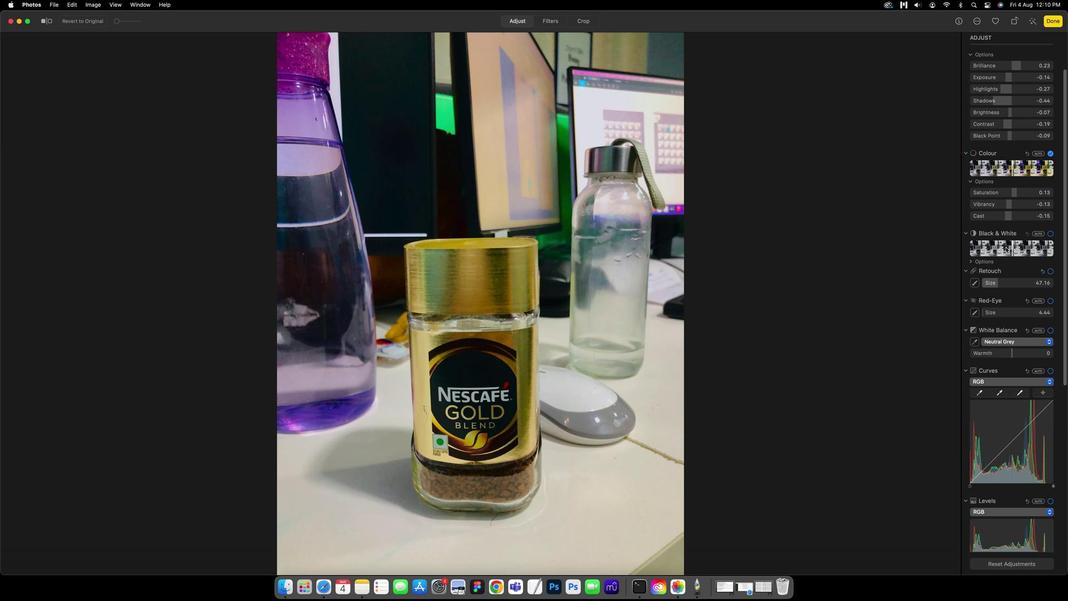 
Action: Mouse scrolled (1011, 252) with delta (384, 16)
Screenshot: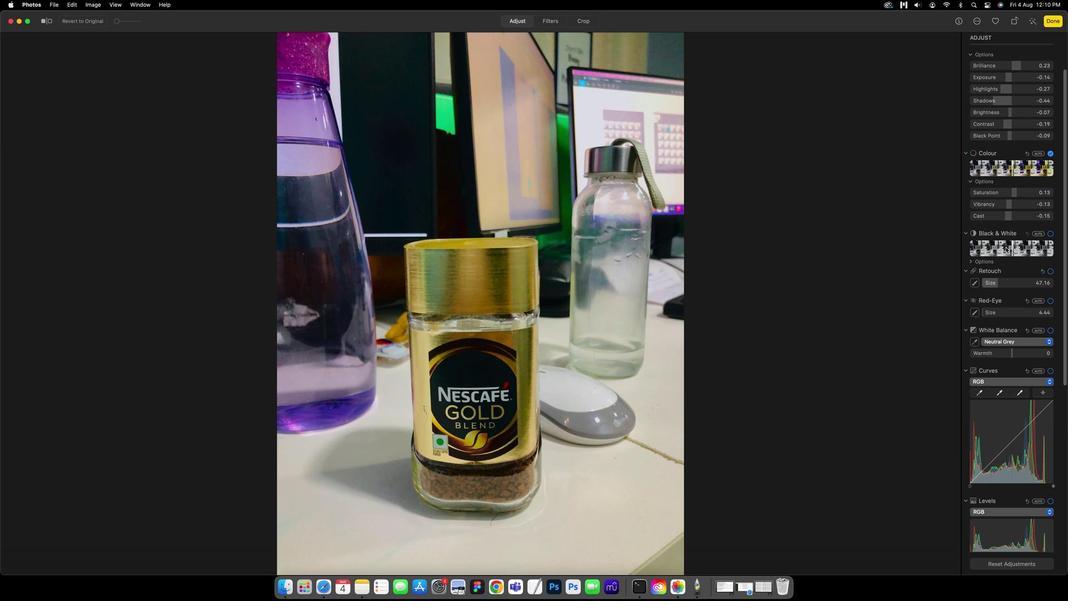 
Action: Mouse moved to (1010, 303)
Screenshot: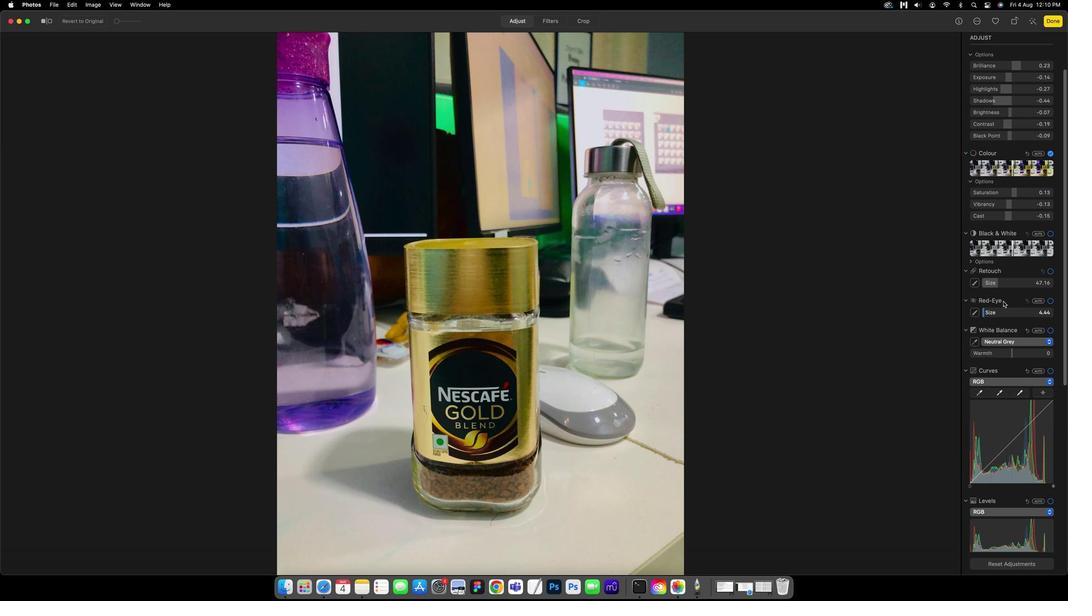 
Action: Mouse scrolled (1010, 303) with delta (384, 16)
Screenshot: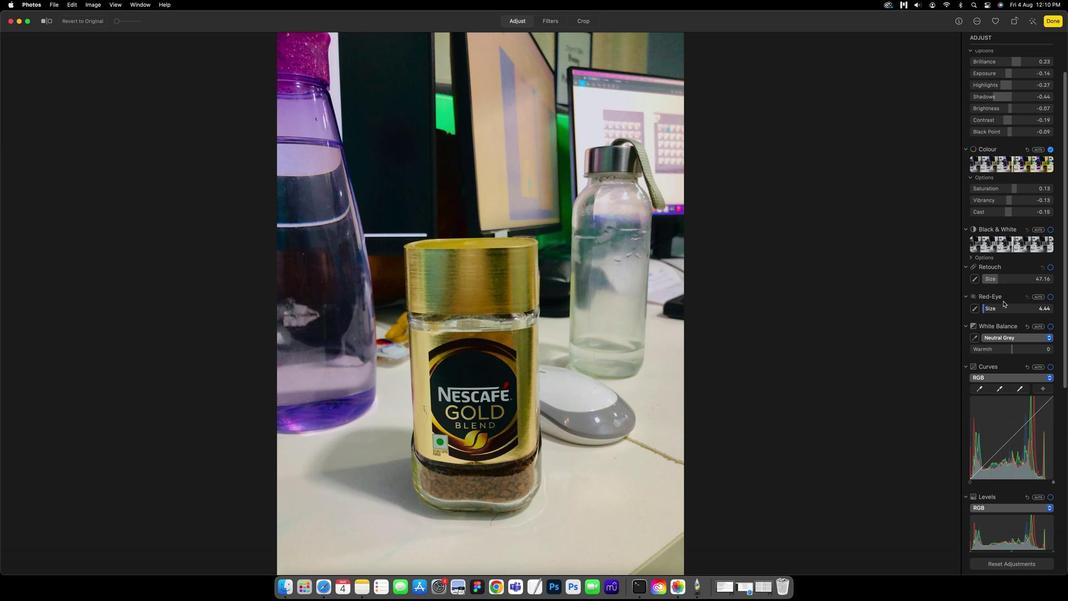 
Action: Mouse scrolled (1010, 303) with delta (384, 16)
Screenshot: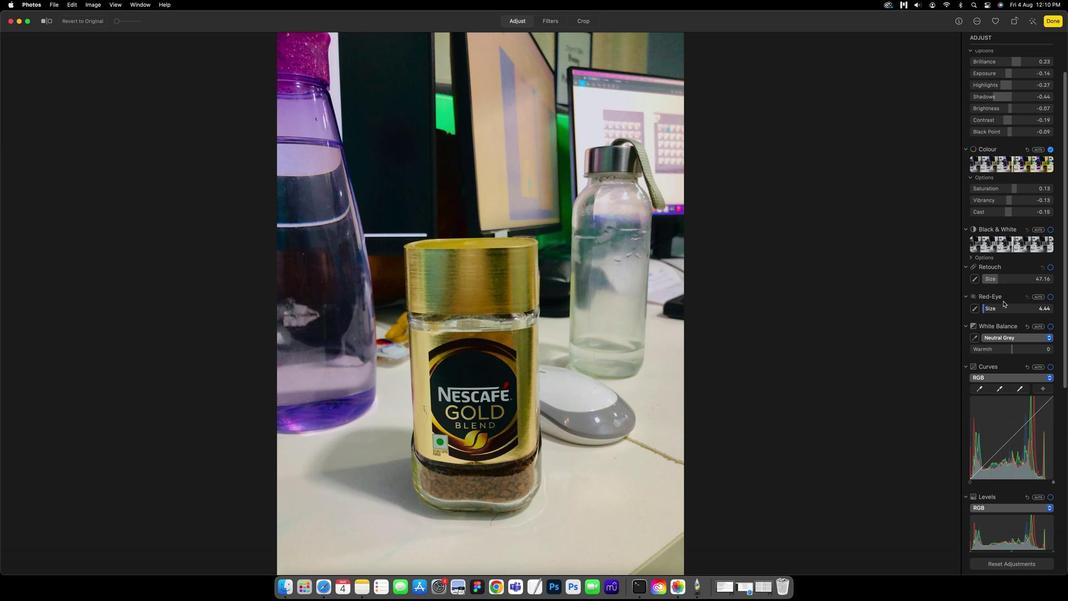 
Action: Mouse scrolled (1010, 303) with delta (384, 16)
Screenshot: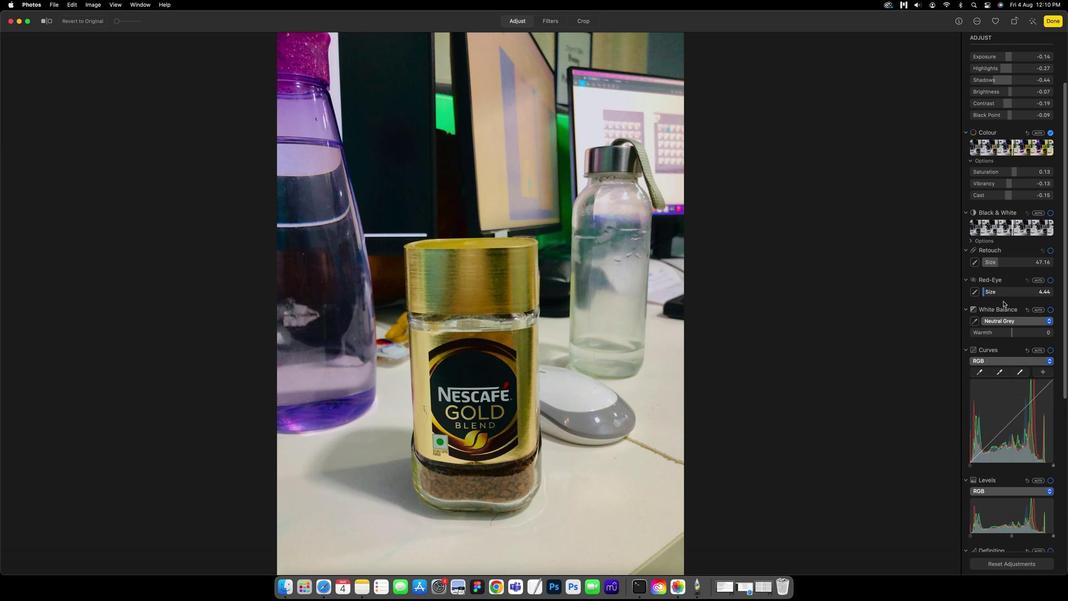 
Action: Mouse scrolled (1010, 303) with delta (384, 16)
Screenshot: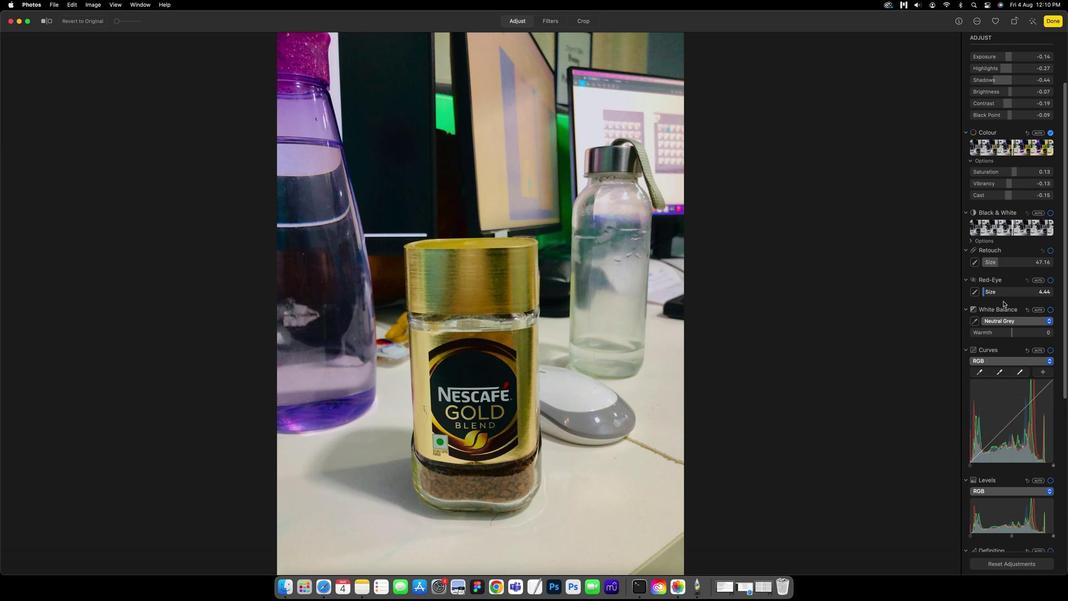 
Action: Mouse scrolled (1010, 303) with delta (384, 15)
Screenshot: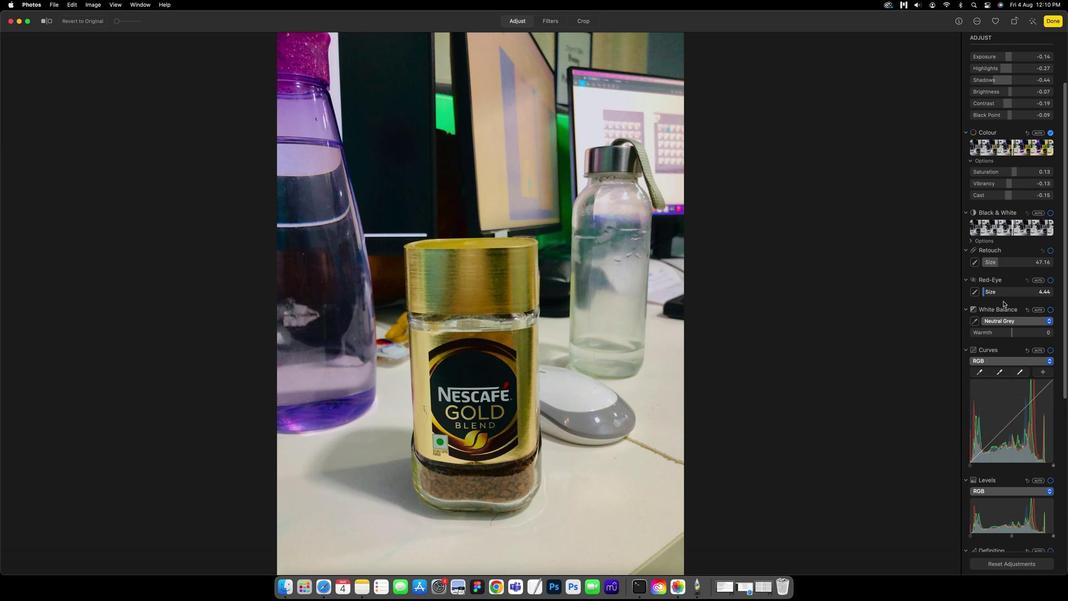 
Action: Mouse scrolled (1010, 303) with delta (384, 16)
Screenshot: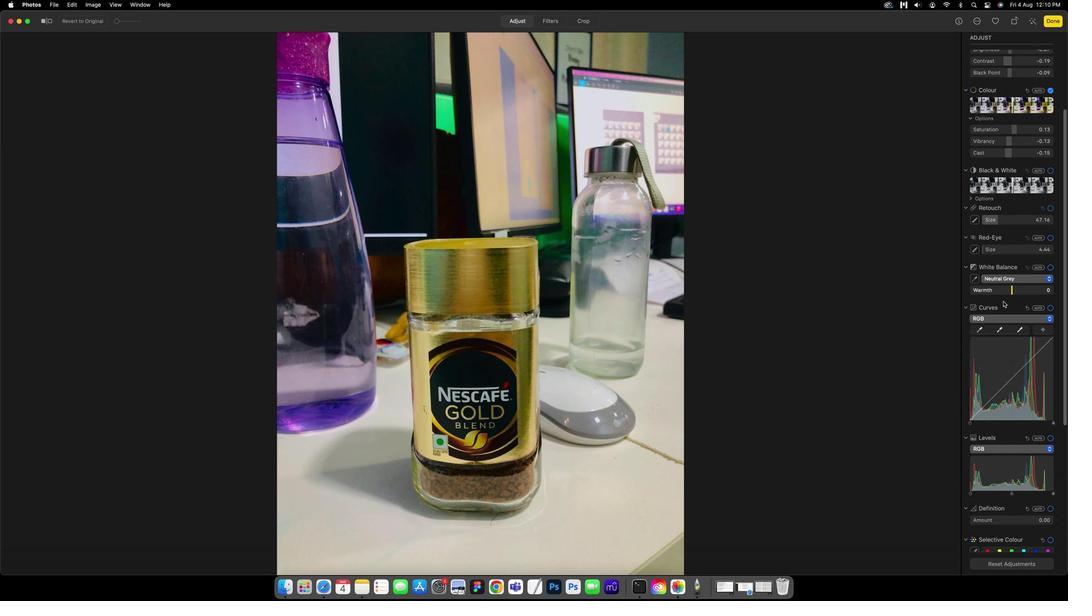 
Action: Mouse scrolled (1010, 303) with delta (384, 16)
Screenshot: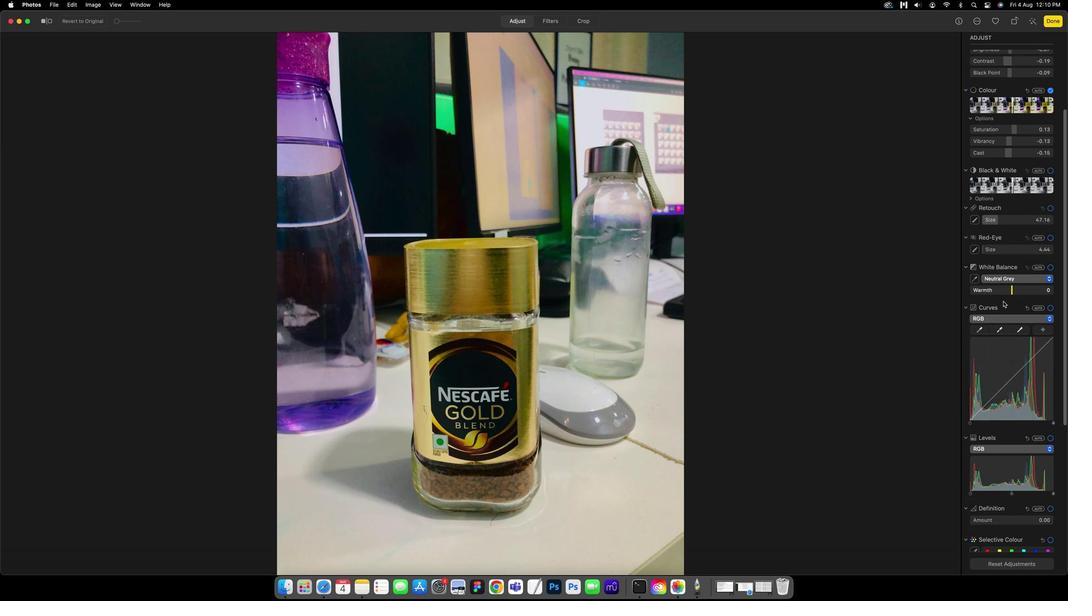 
Action: Mouse scrolled (1010, 303) with delta (384, 15)
Screenshot: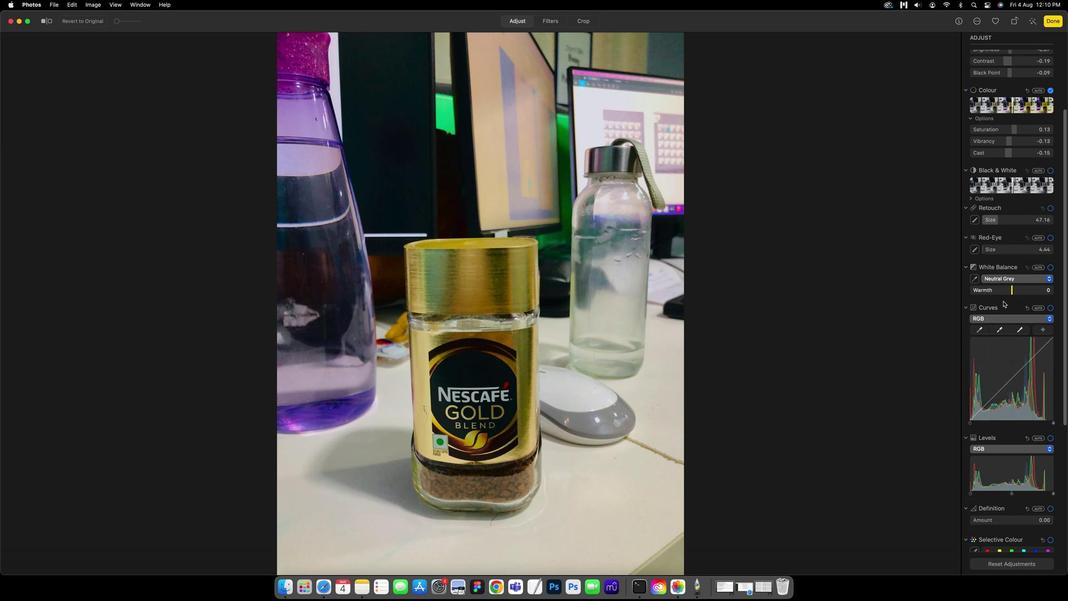 
Action: Mouse scrolled (1010, 303) with delta (384, 14)
Screenshot: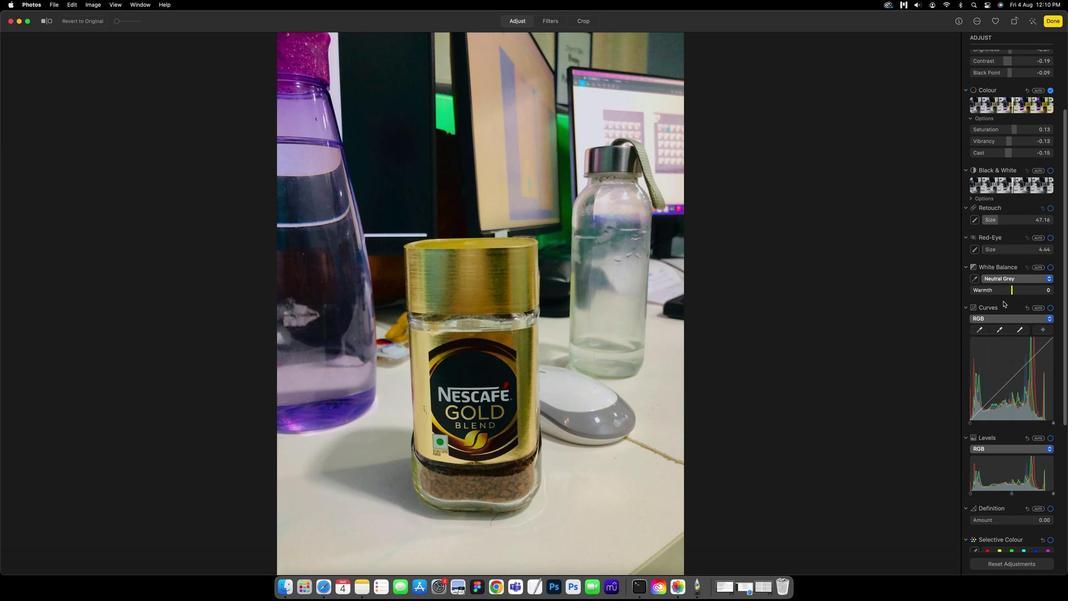 
Action: Mouse moved to (1038, 343)
Screenshot: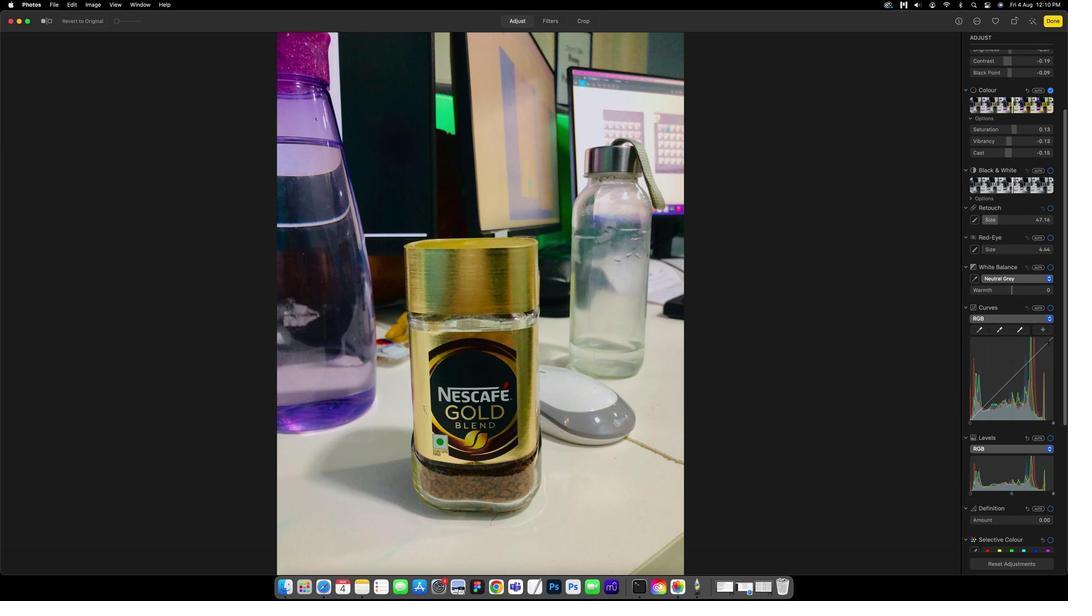 
Action: Mouse pressed left at (1038, 343)
Screenshot: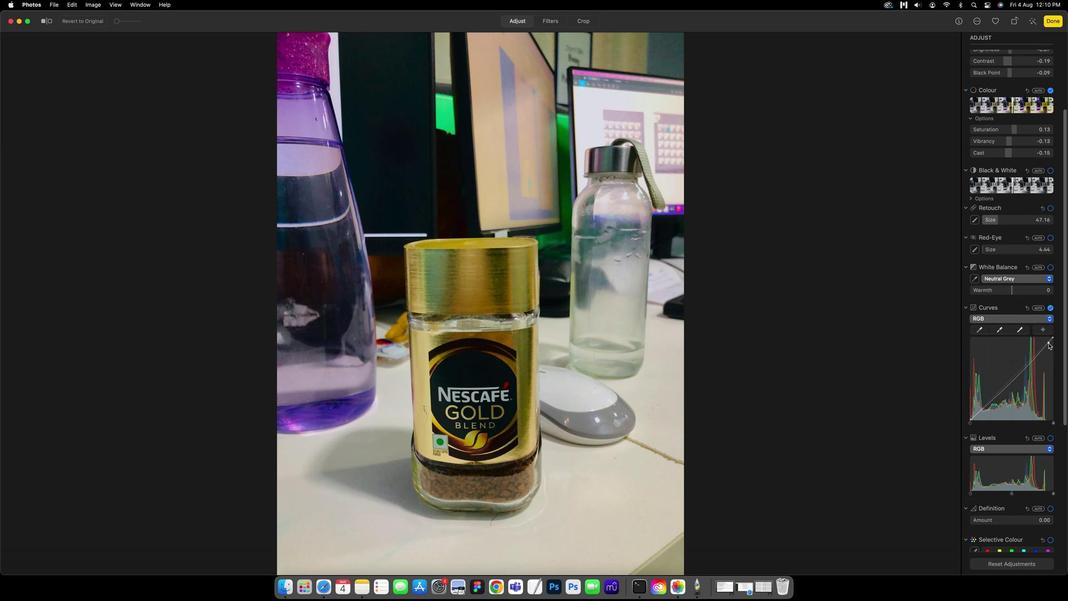
Action: Mouse moved to (1038, 342)
Screenshot: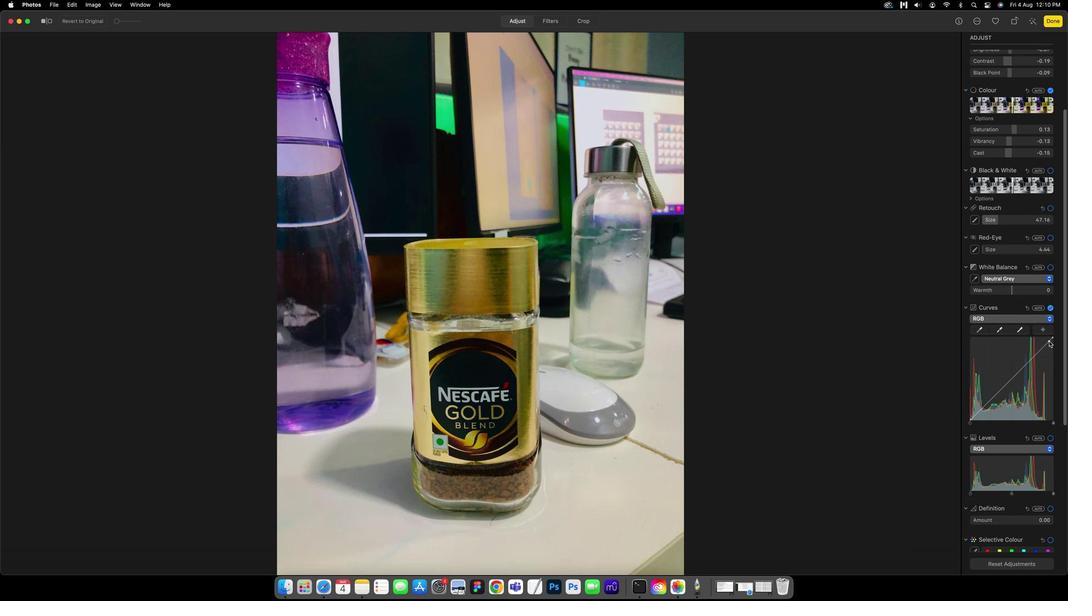 
Action: Key pressed Key.cmd'z'
Screenshot: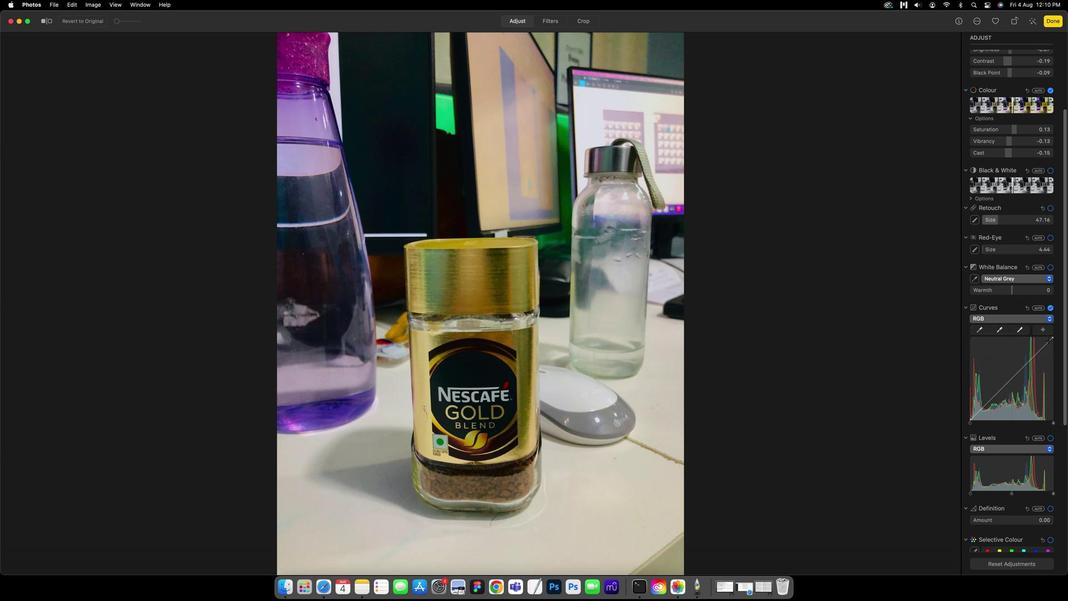 
Action: Mouse moved to (1018, 328)
Screenshot: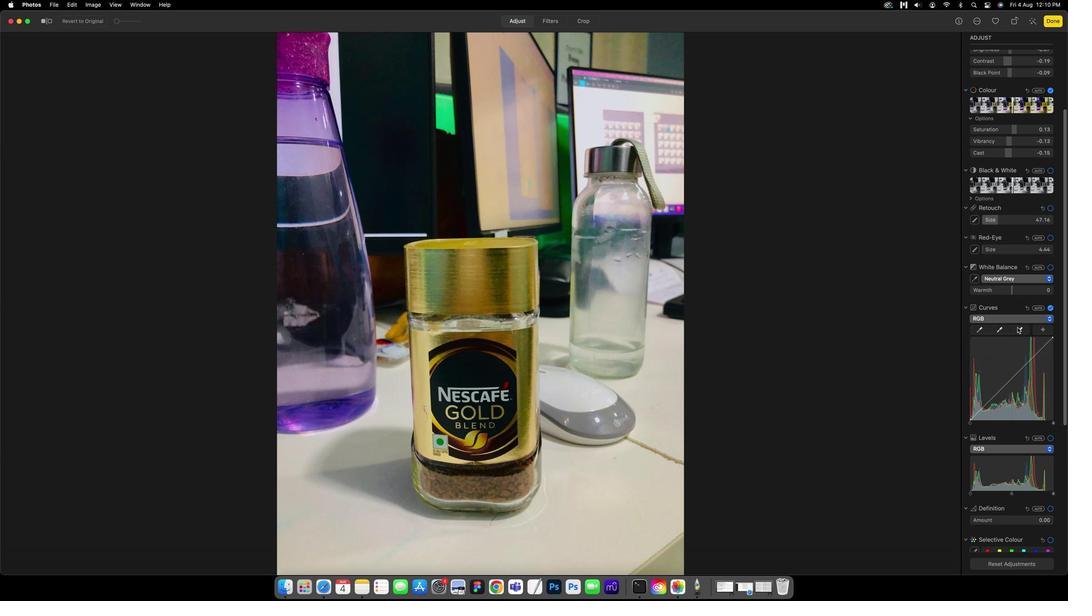 
Action: Mouse scrolled (1018, 328) with delta (384, 16)
Screenshot: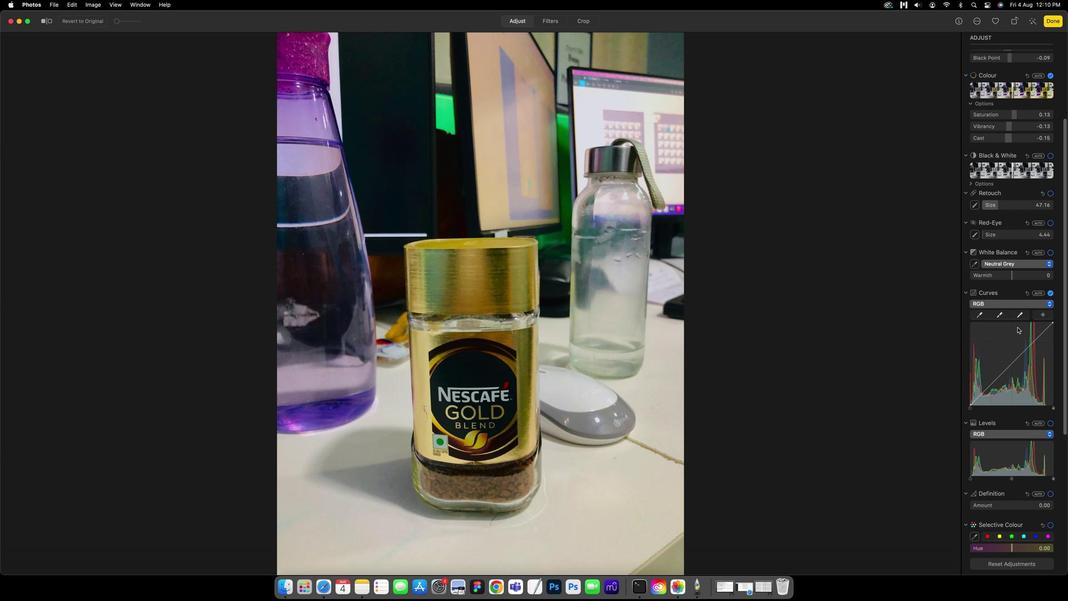 
Action: Mouse scrolled (1018, 328) with delta (384, 16)
Screenshot: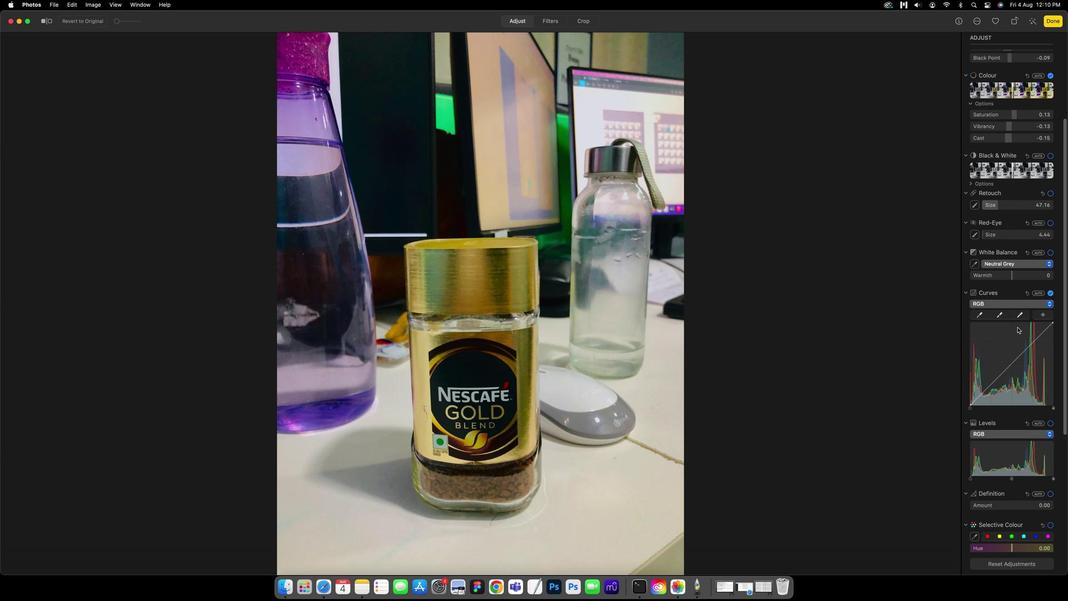 
Action: Mouse scrolled (1018, 328) with delta (384, 15)
Screenshot: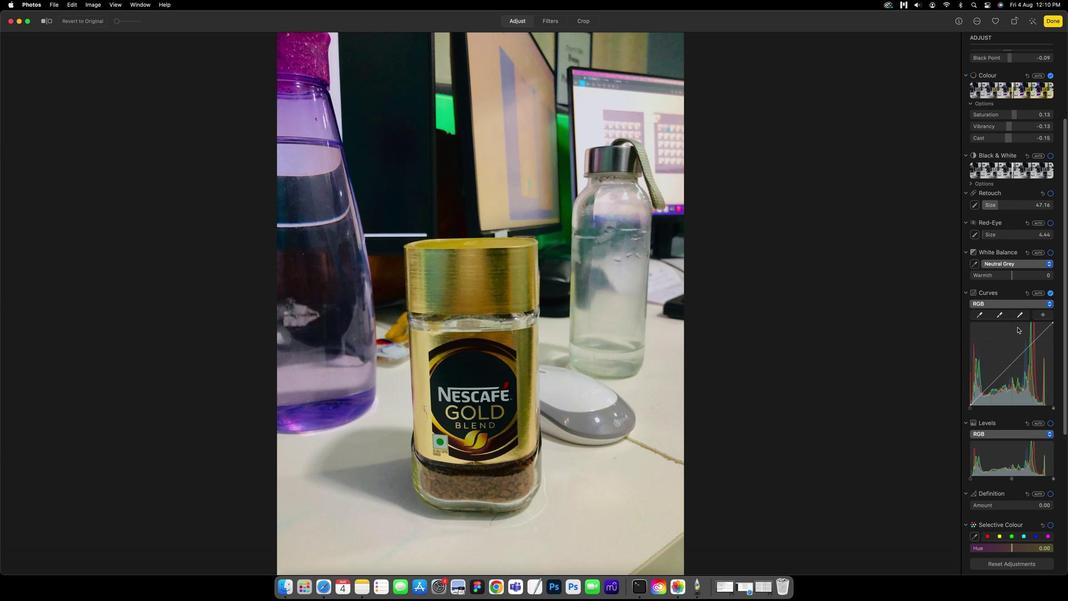 
Action: Mouse moved to (1018, 316)
Screenshot: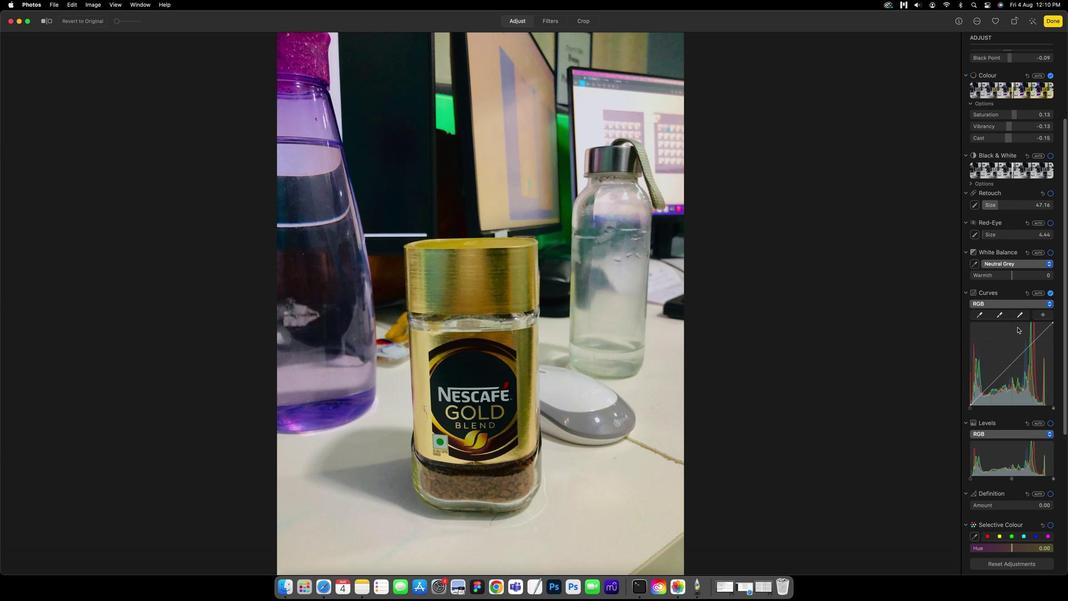 
Action: Mouse pressed left at (1018, 316)
Screenshot: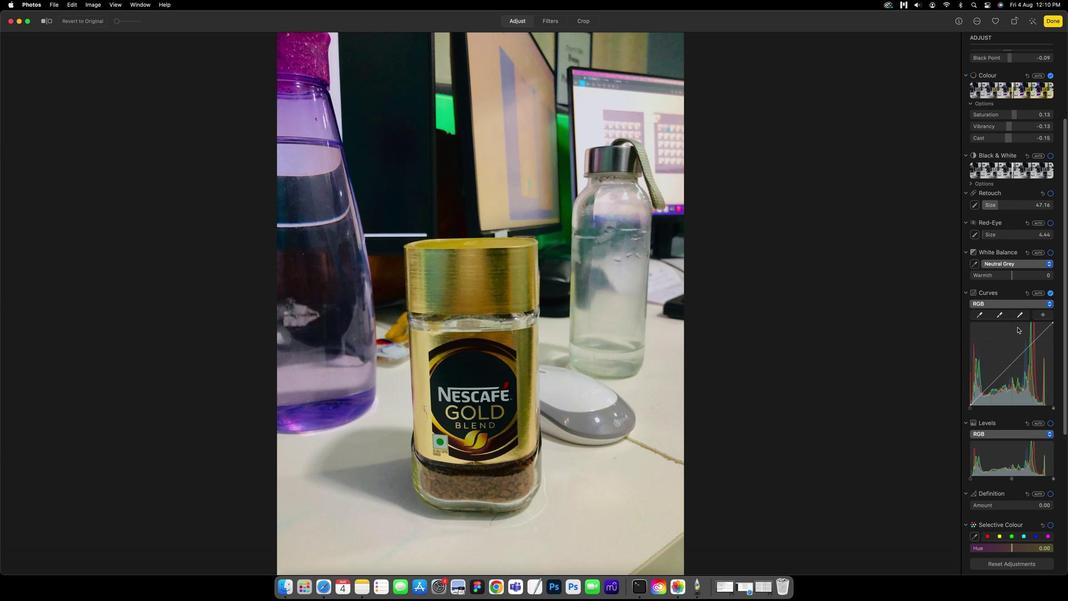 
Action: Mouse scrolled (1018, 316) with delta (384, 16)
Screenshot: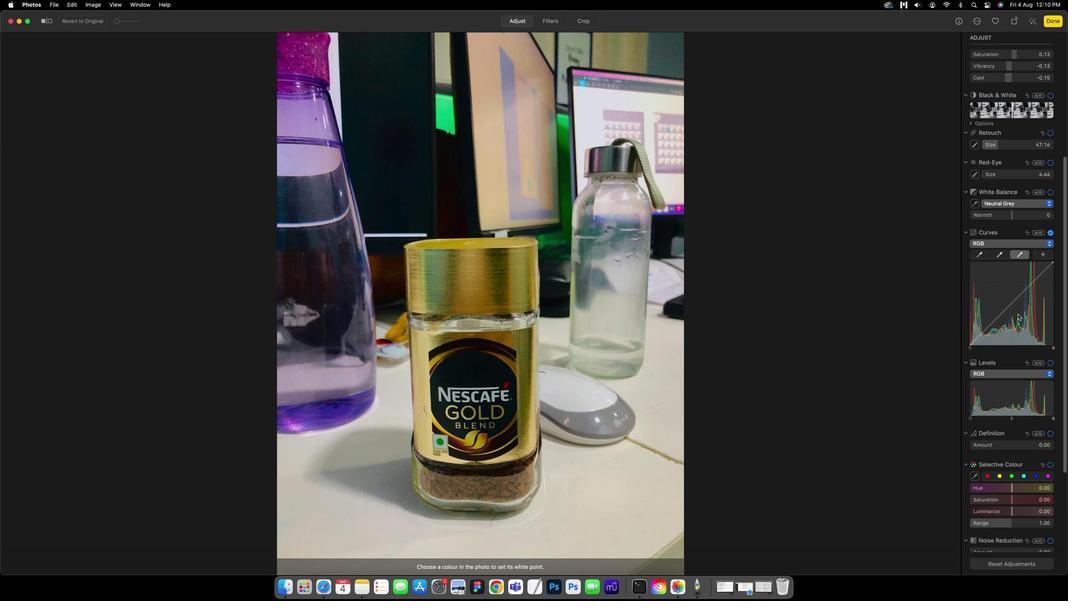 
Action: Mouse scrolled (1018, 316) with delta (384, 16)
Screenshot: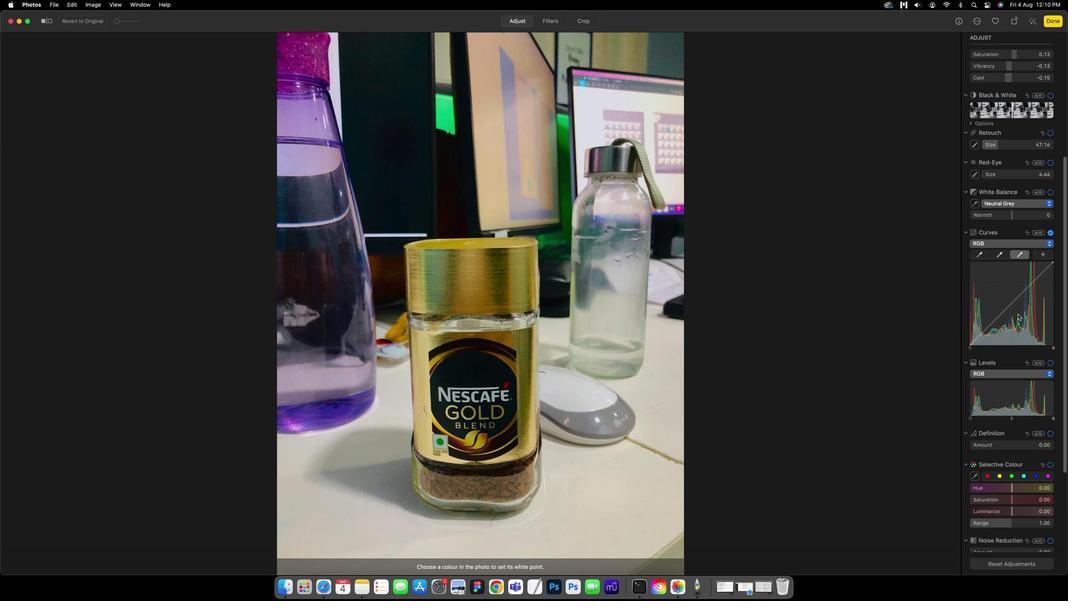 
Action: Mouse scrolled (1018, 316) with delta (384, 15)
Screenshot: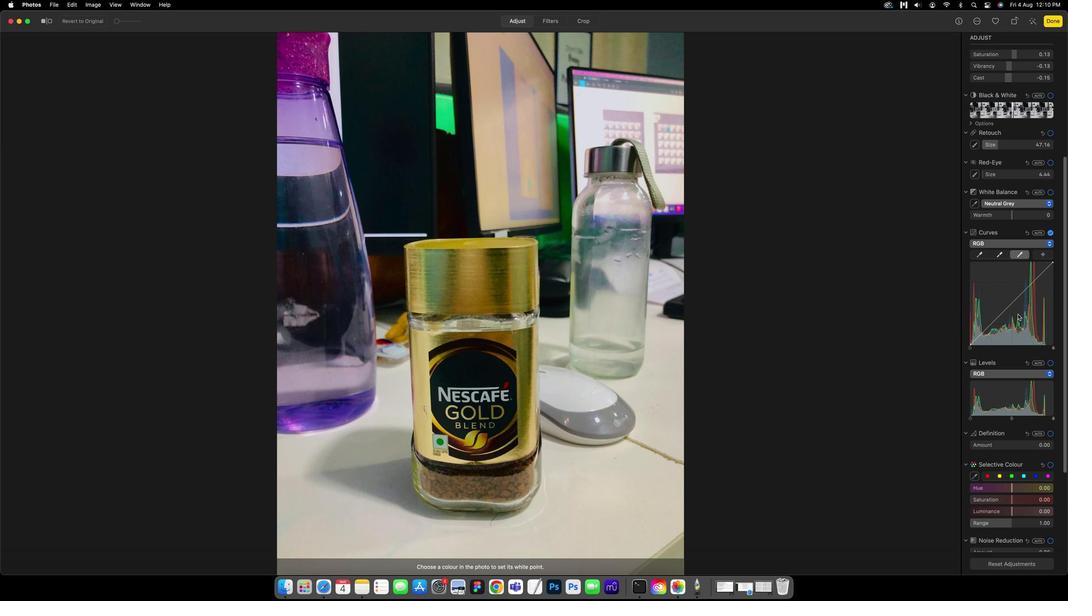 
Action: Mouse scrolled (1018, 316) with delta (384, 15)
Screenshot: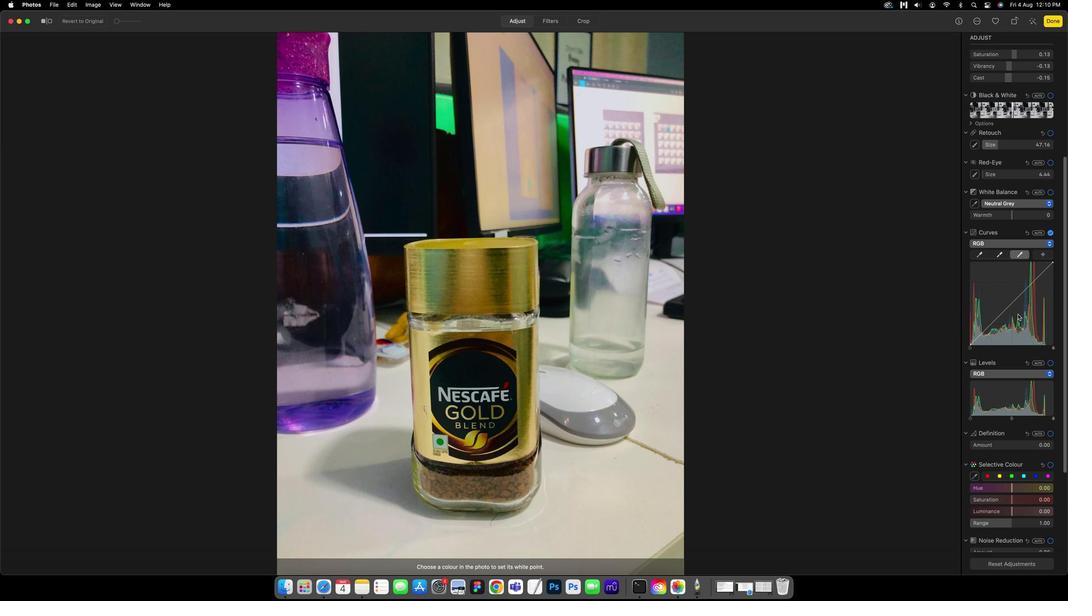 
Action: Mouse scrolled (1018, 316) with delta (384, 14)
Screenshot: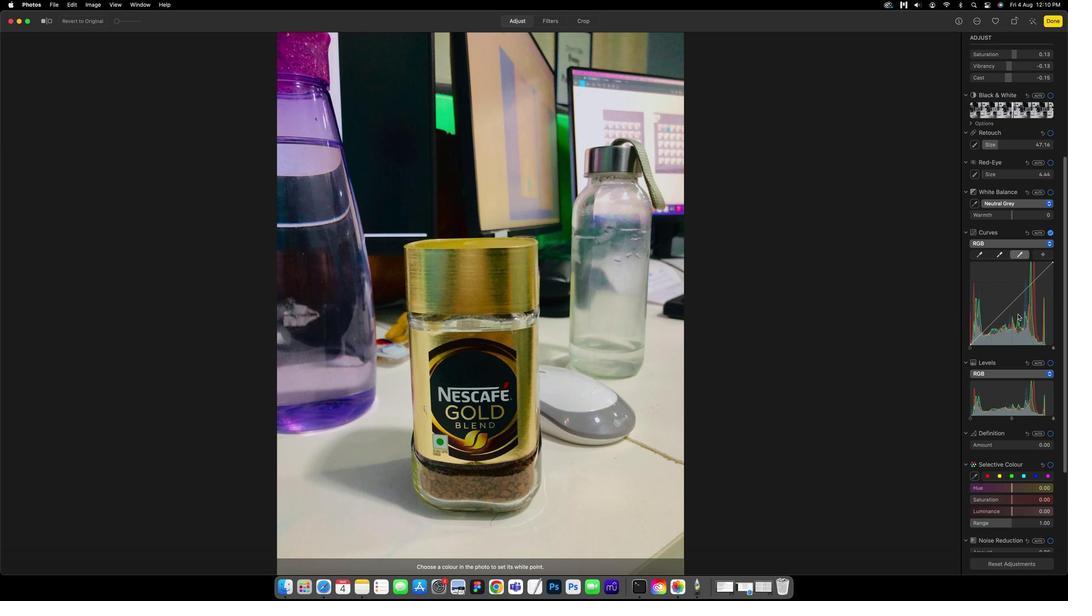 
Action: Mouse scrolled (1018, 316) with delta (384, 16)
Screenshot: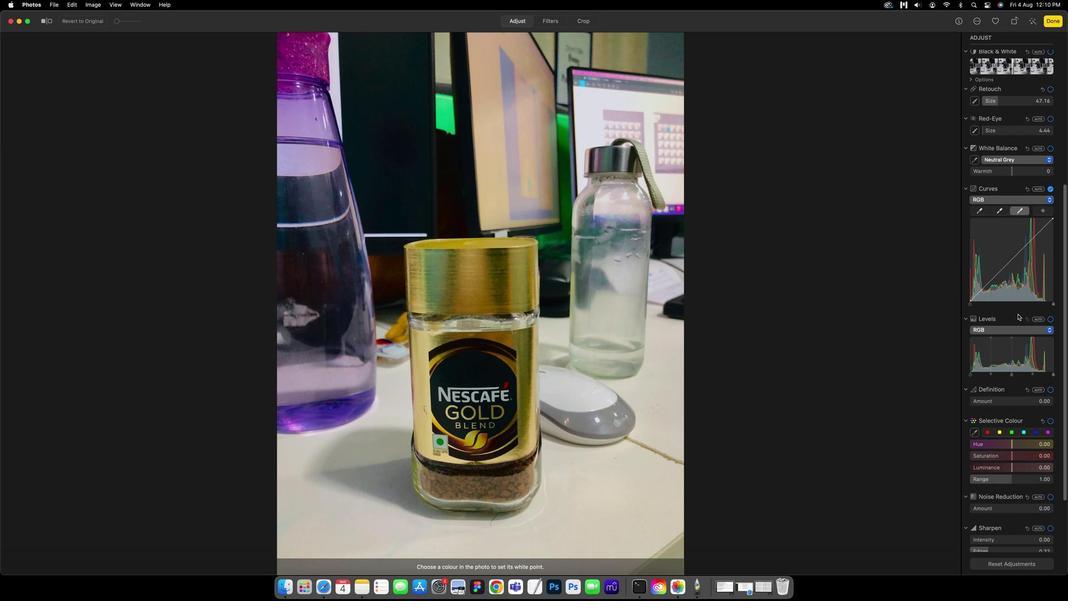 
Action: Mouse scrolled (1018, 316) with delta (384, 16)
Screenshot: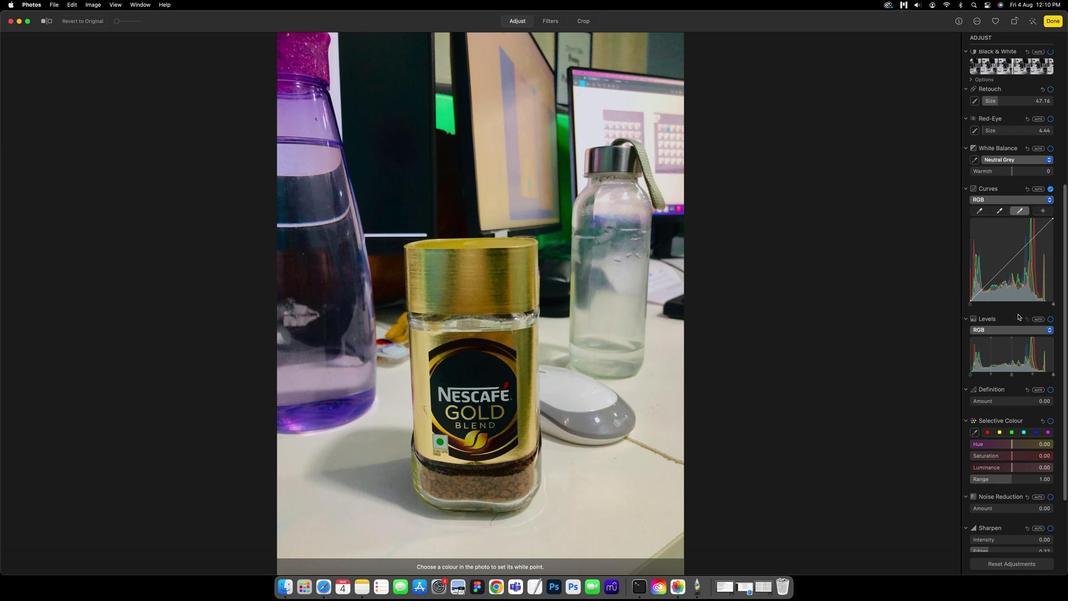
Action: Mouse scrolled (1018, 316) with delta (384, 15)
Screenshot: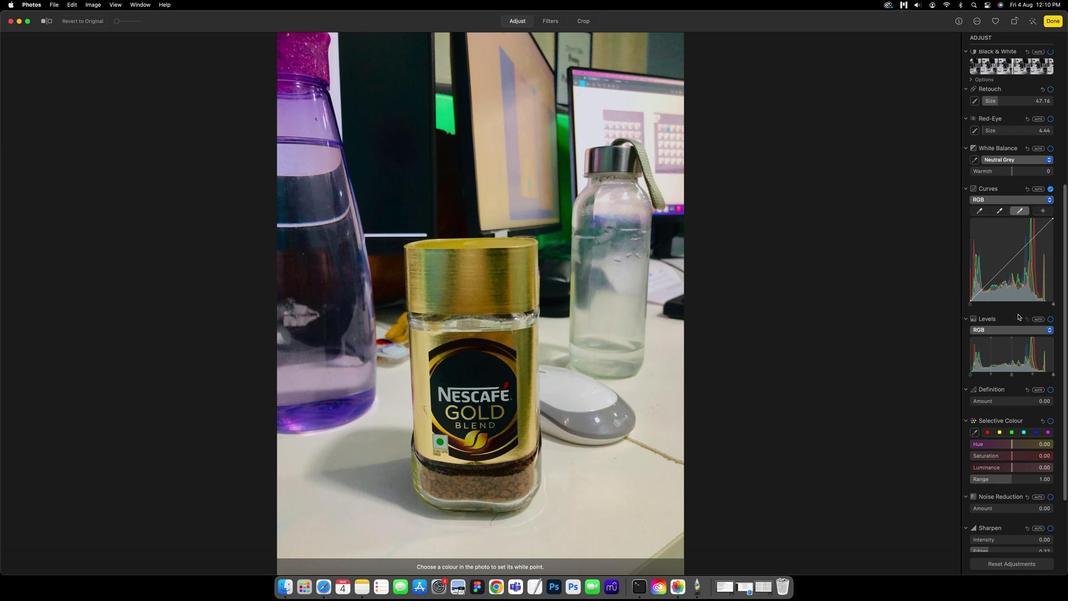 
Action: Mouse scrolled (1018, 316) with delta (384, 14)
Screenshot: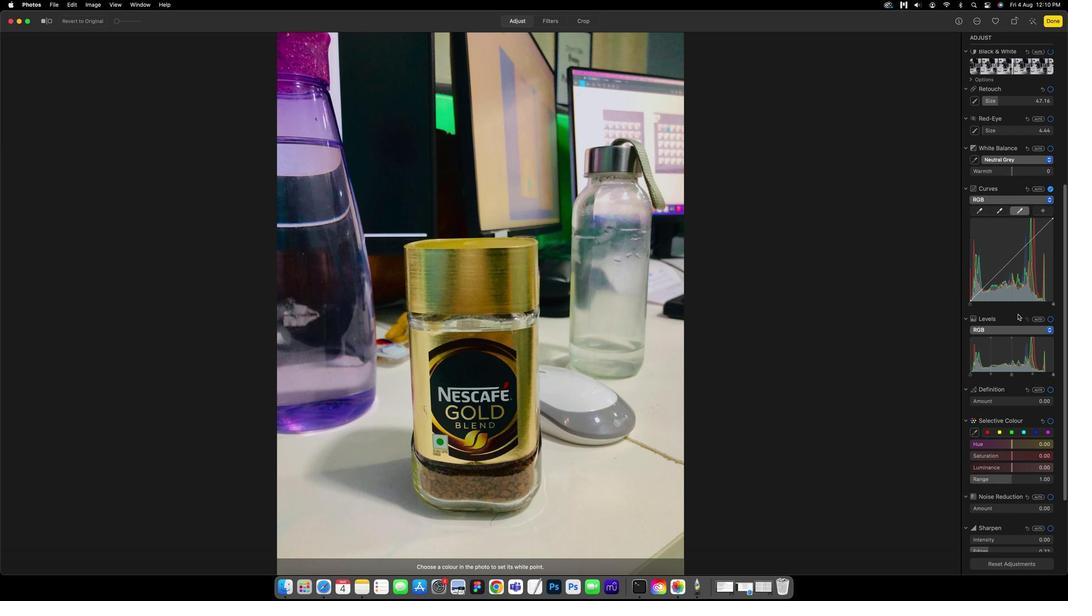 
Action: Mouse scrolled (1018, 316) with delta (384, 16)
Screenshot: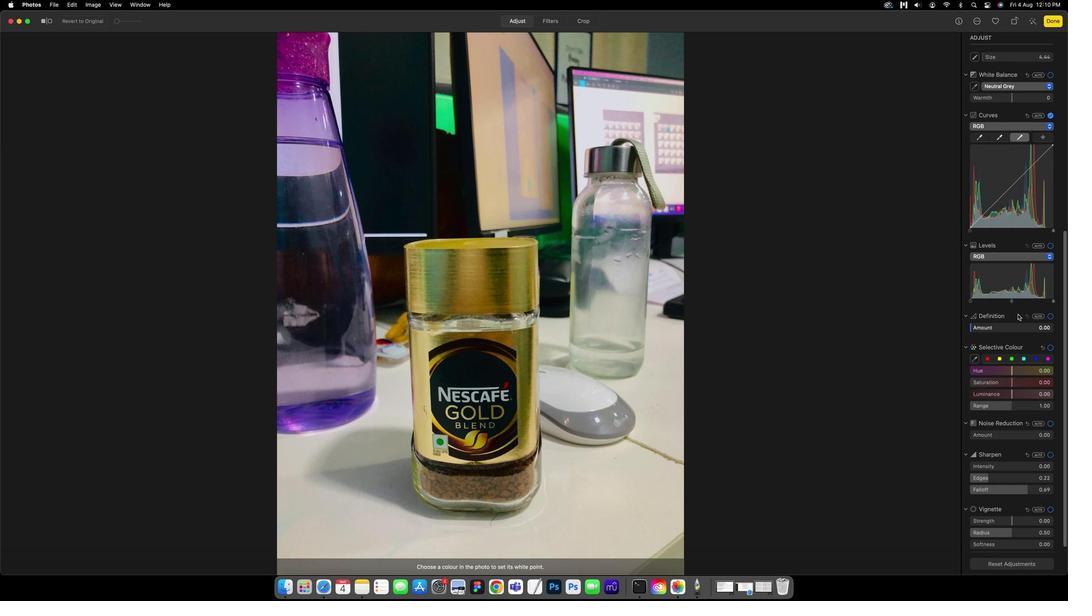 
Action: Mouse scrolled (1018, 316) with delta (384, 16)
Screenshot: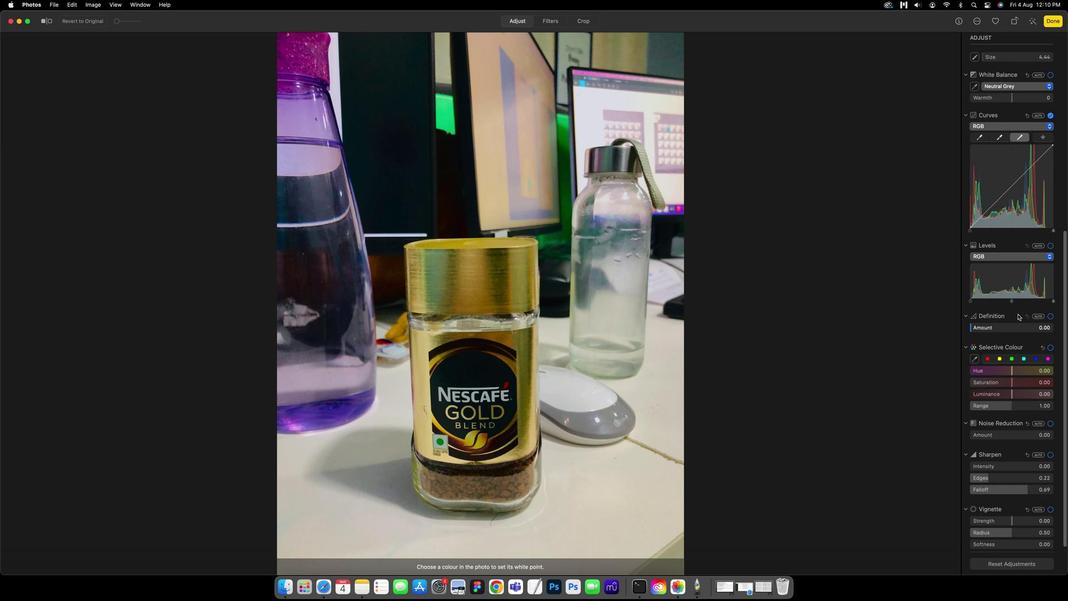 
Action: Mouse scrolled (1018, 316) with delta (384, 15)
Screenshot: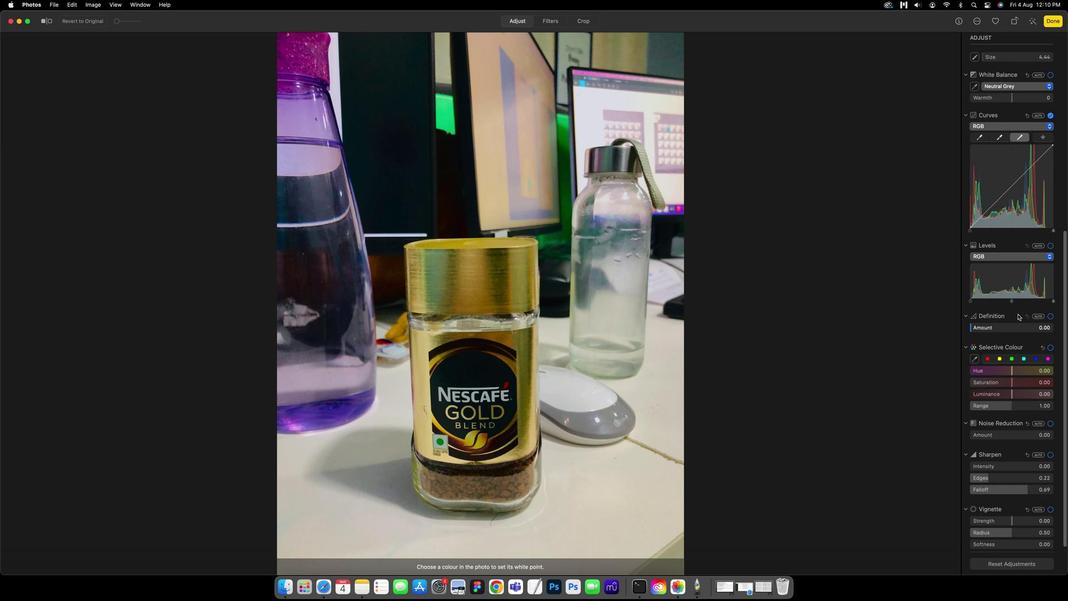 
Action: Mouse scrolled (1018, 316) with delta (384, 14)
Screenshot: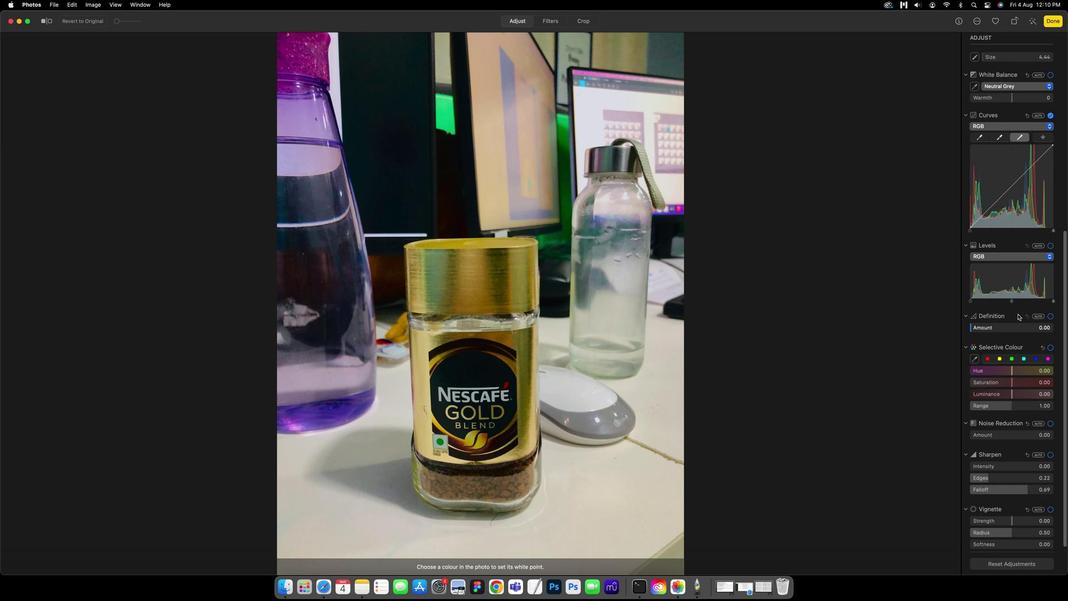 
Action: Mouse scrolled (1018, 316) with delta (384, 13)
Screenshot: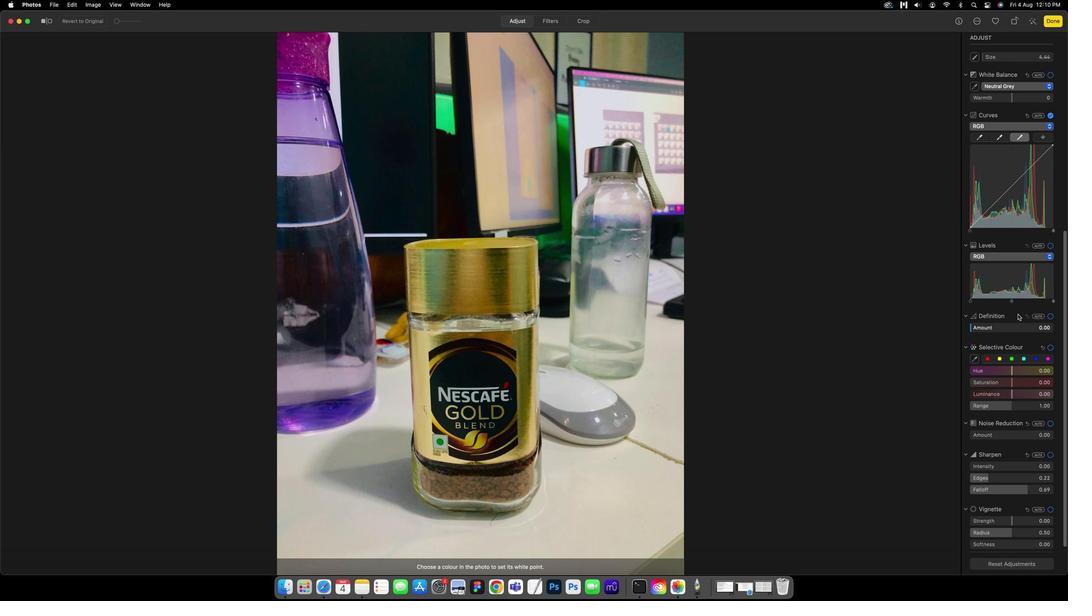 
Action: Mouse scrolled (1018, 316) with delta (384, 16)
Screenshot: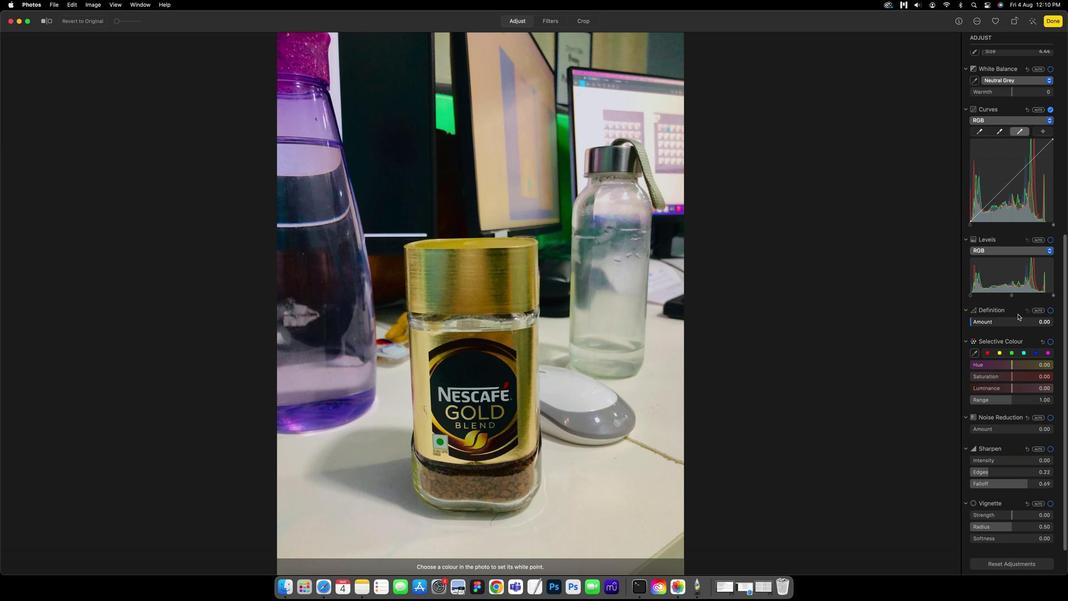 
Action: Mouse scrolled (1018, 316) with delta (384, 16)
Screenshot: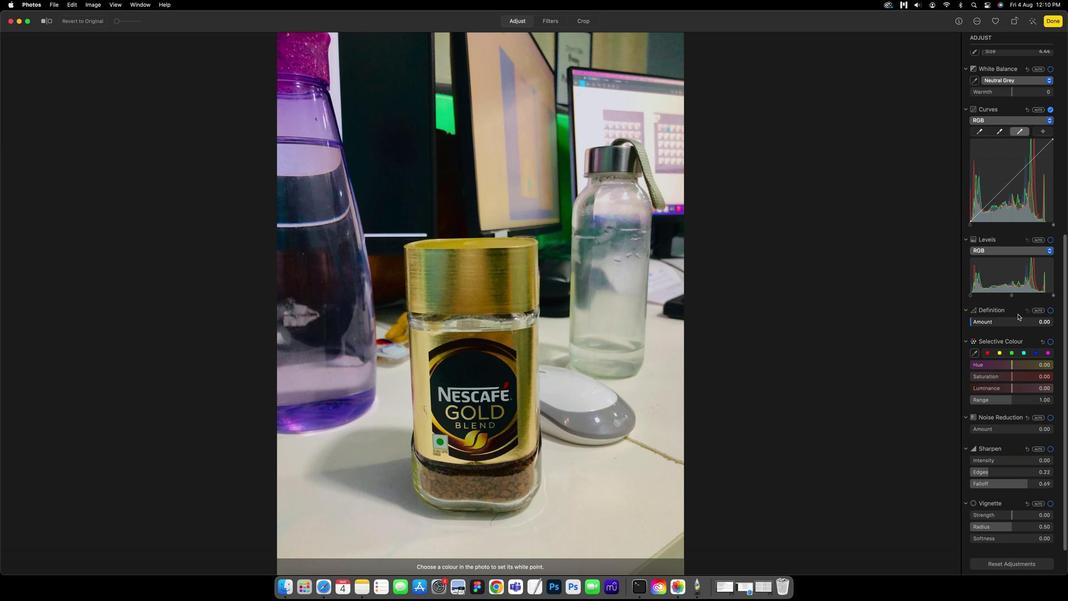 
Action: Mouse scrolled (1018, 316) with delta (384, 15)
Screenshot: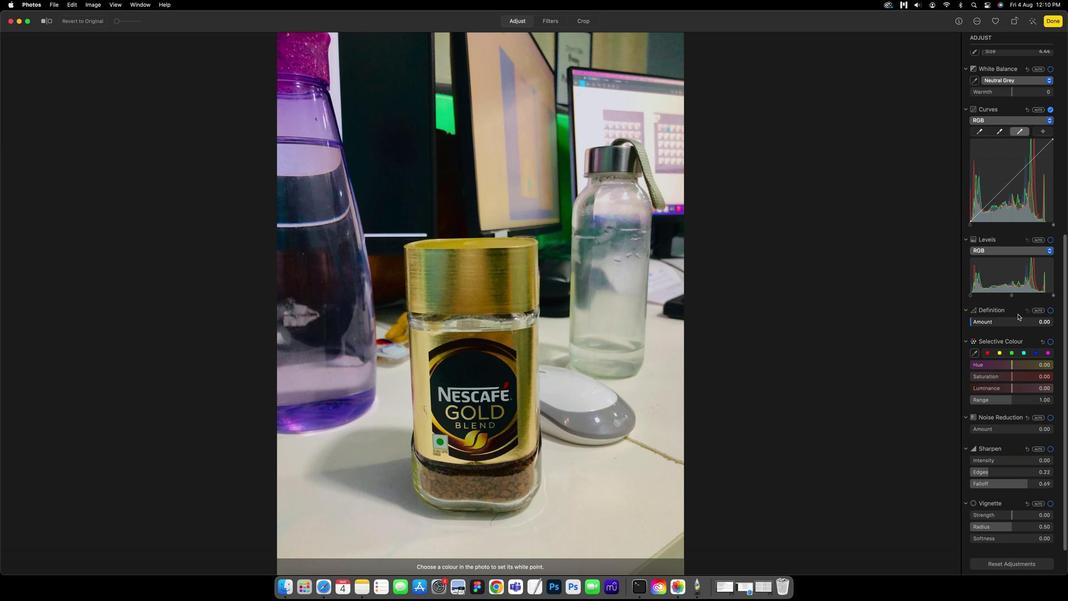 
Action: Mouse scrolled (1018, 316) with delta (384, 14)
Screenshot: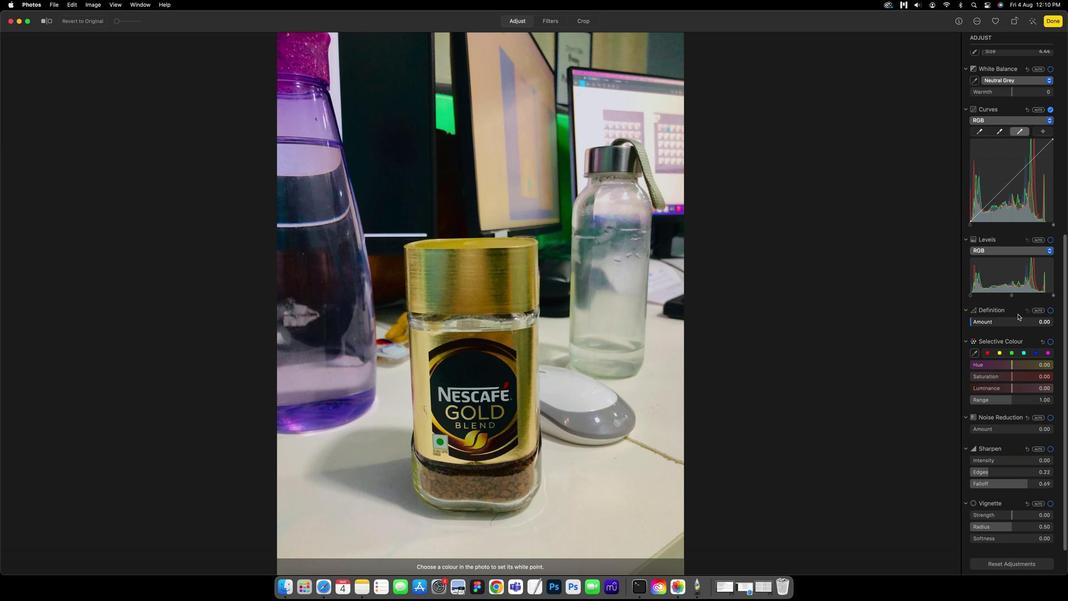 
Action: Mouse scrolled (1018, 316) with delta (384, 13)
Screenshot: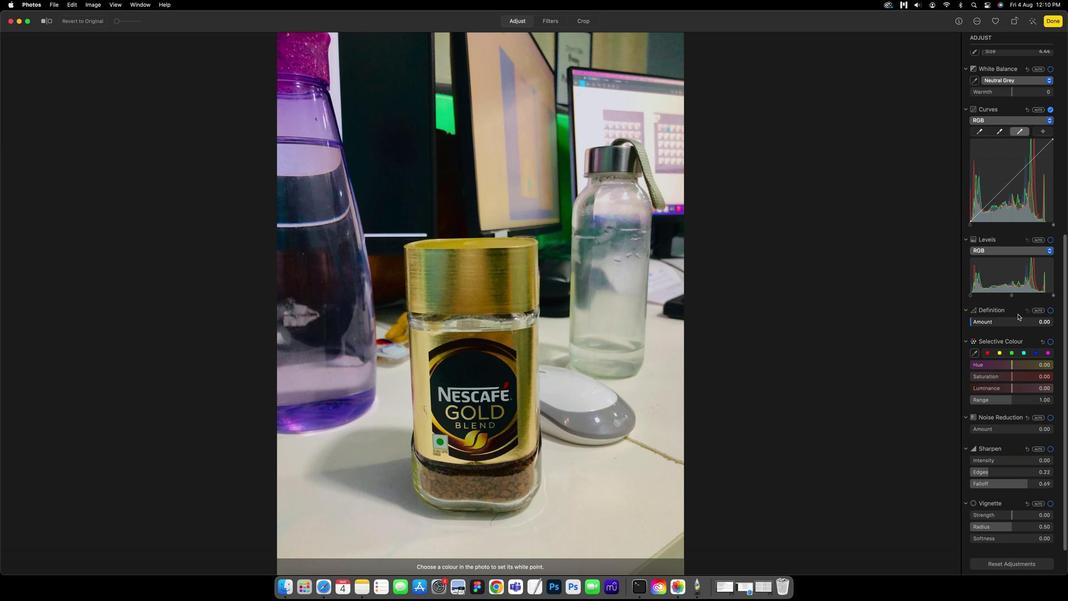 
Action: Mouse moved to (1015, 361)
Screenshot: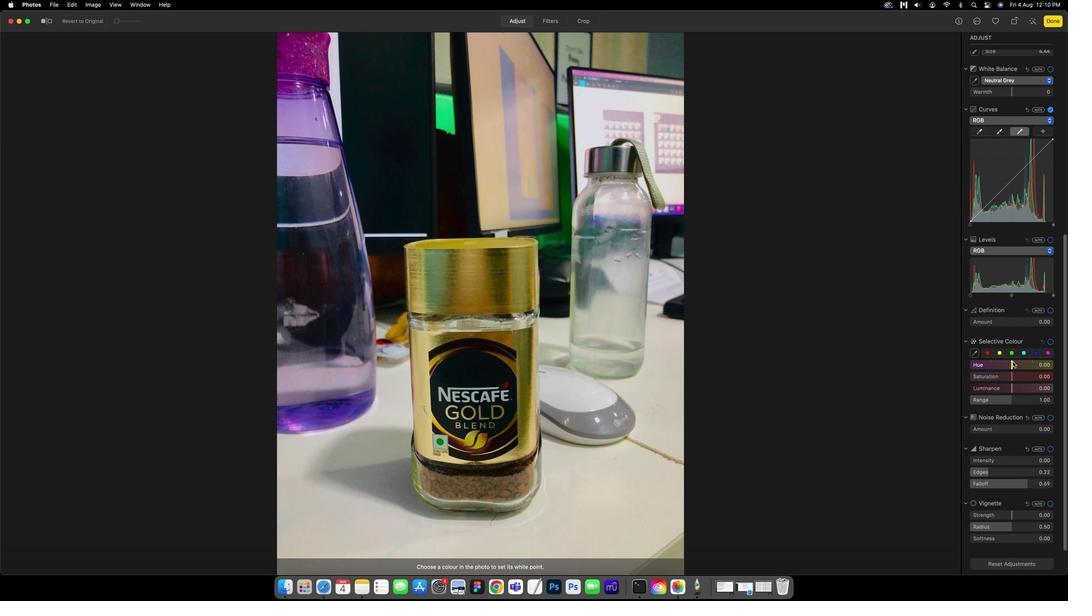 
Action: Mouse pressed left at (1015, 361)
Screenshot: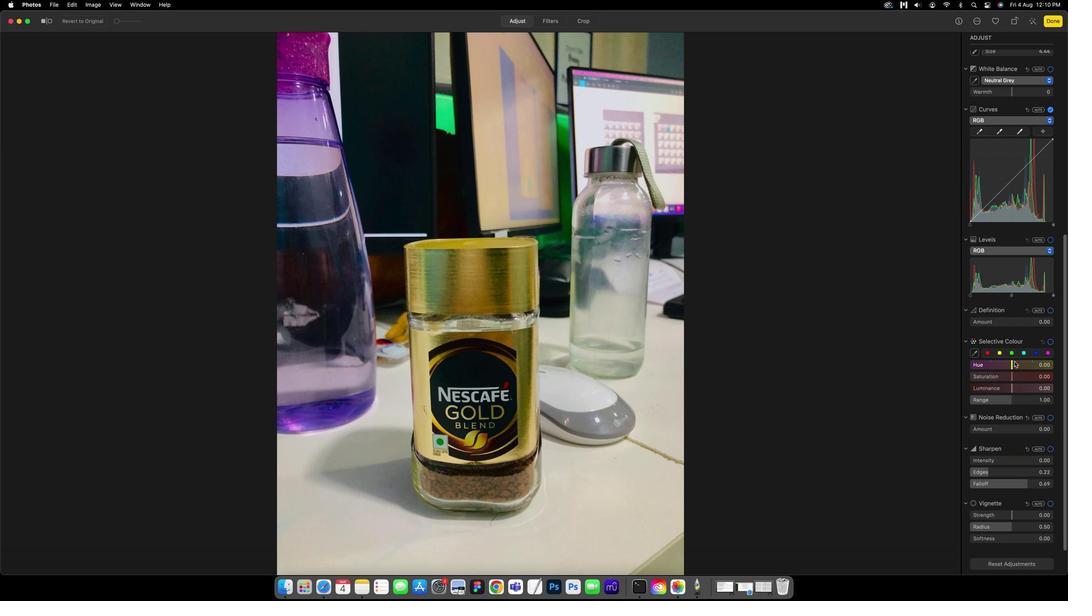 
Action: Mouse moved to (1016, 372)
Screenshot: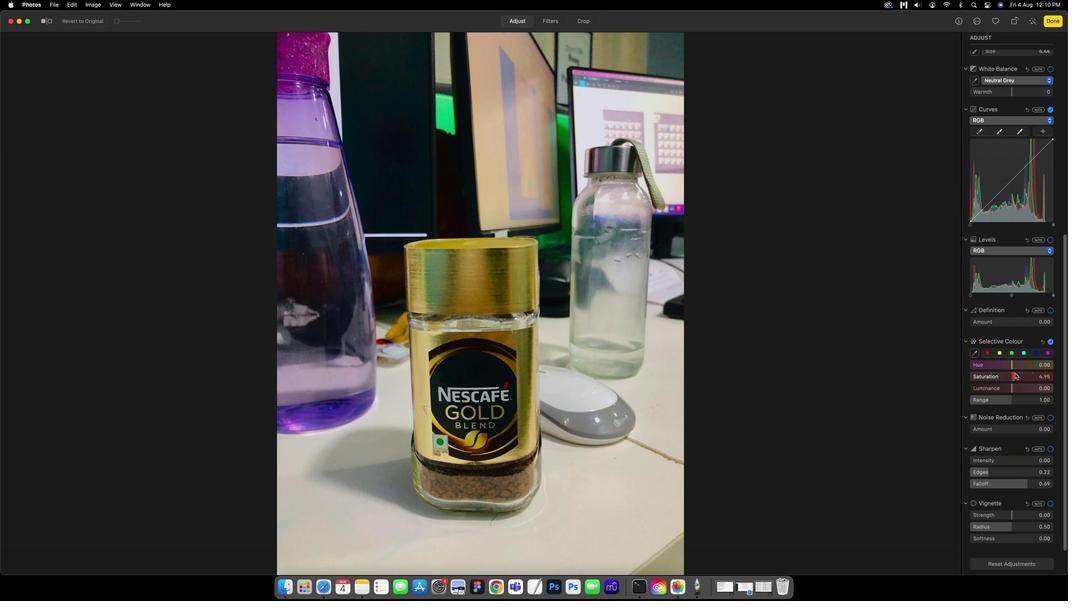 
Action: Mouse pressed left at (1016, 372)
Screenshot: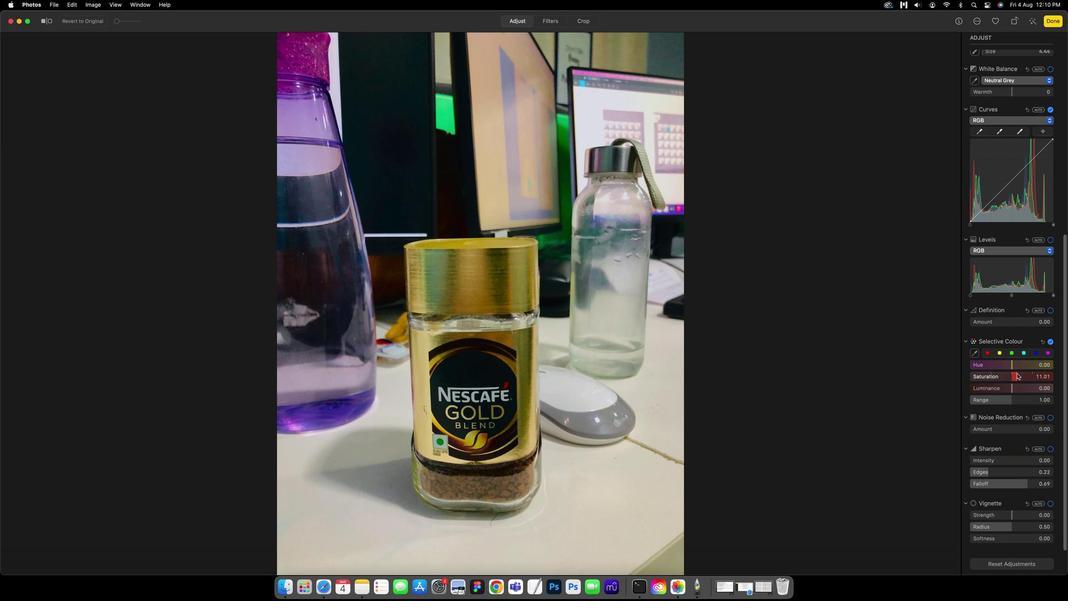 
Action: Mouse moved to (1016, 366)
Screenshot: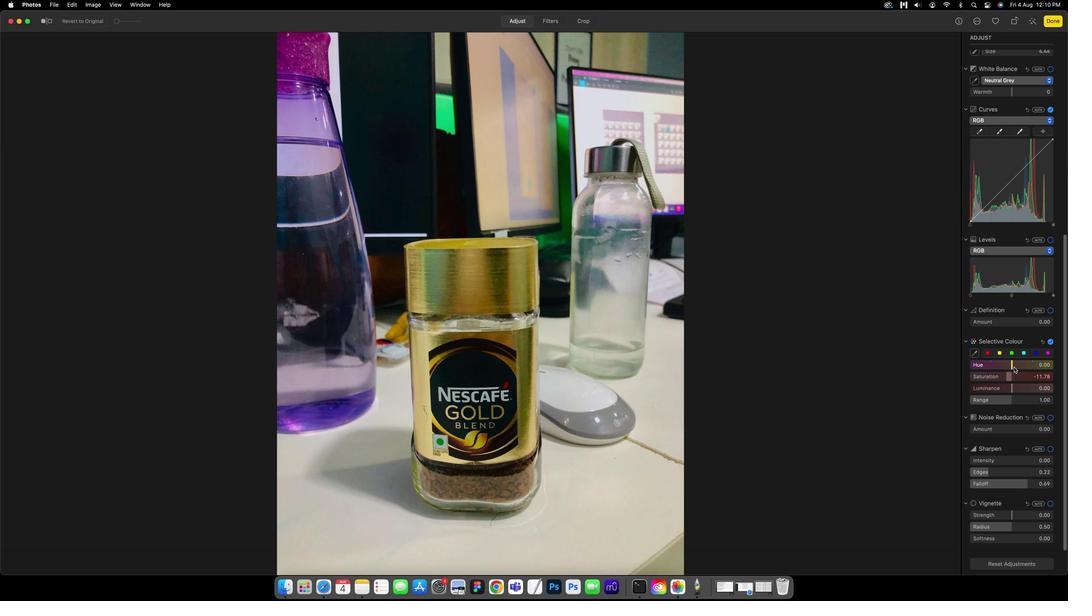 
Action: Mouse pressed left at (1016, 366)
Screenshot: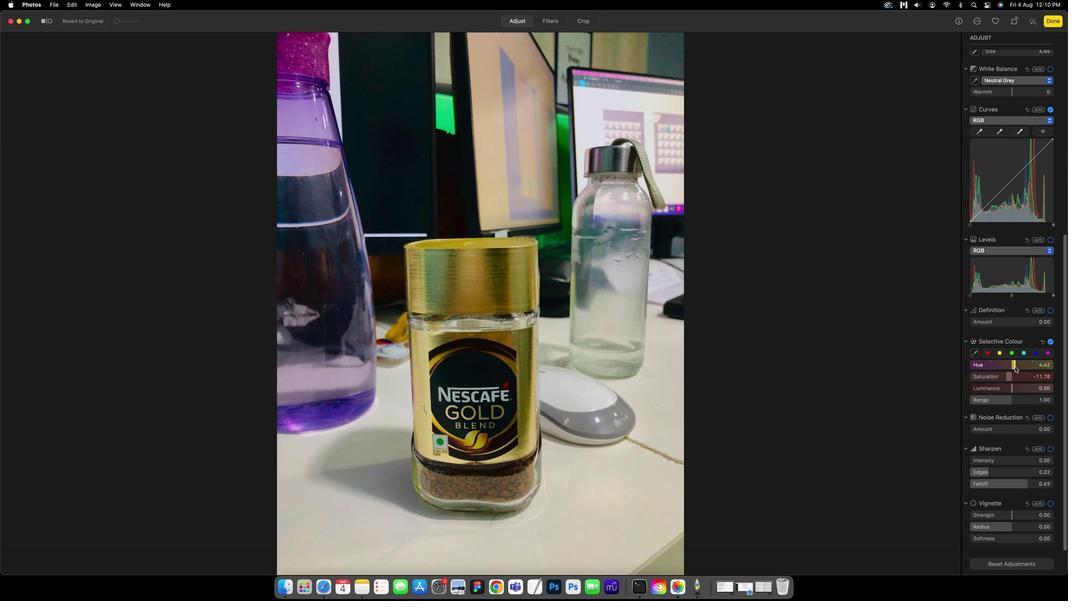 
Action: Mouse moved to (1015, 382)
Screenshot: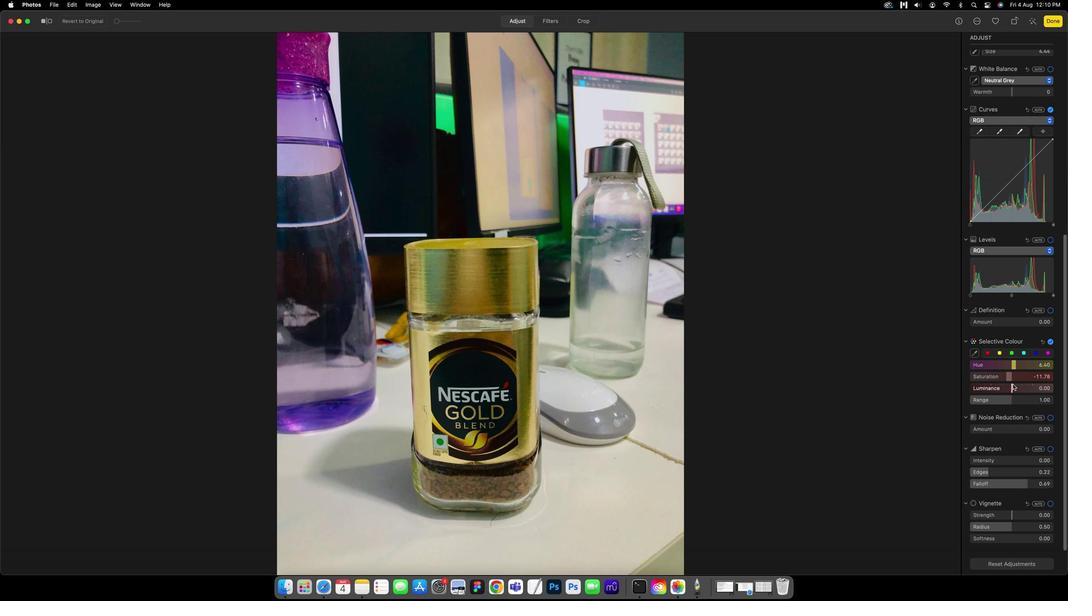 
Action: Mouse pressed left at (1015, 382)
Screenshot: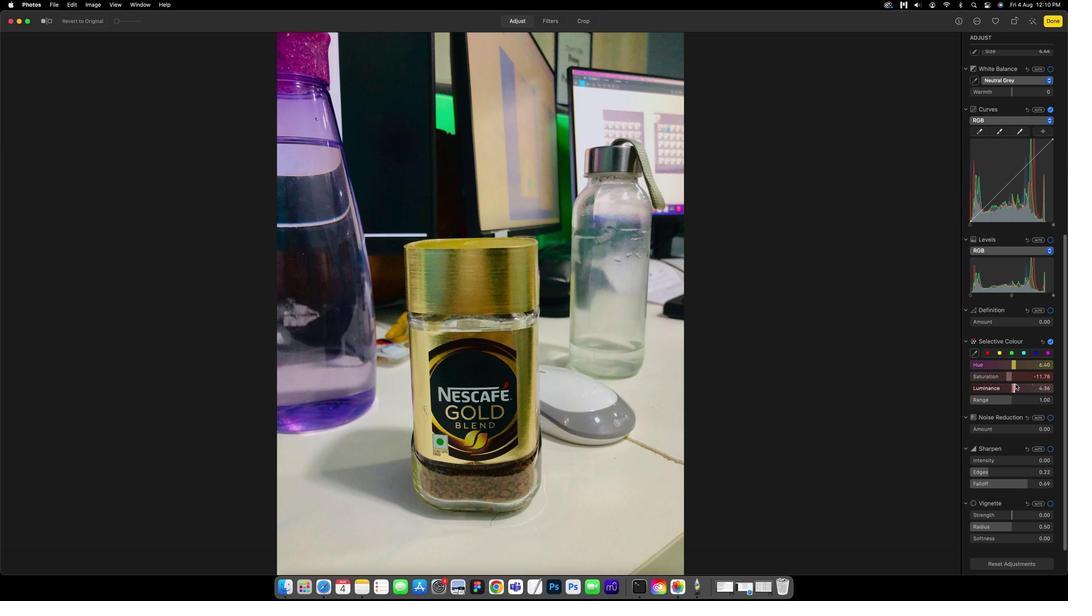 
Action: Mouse moved to (1015, 398)
Screenshot: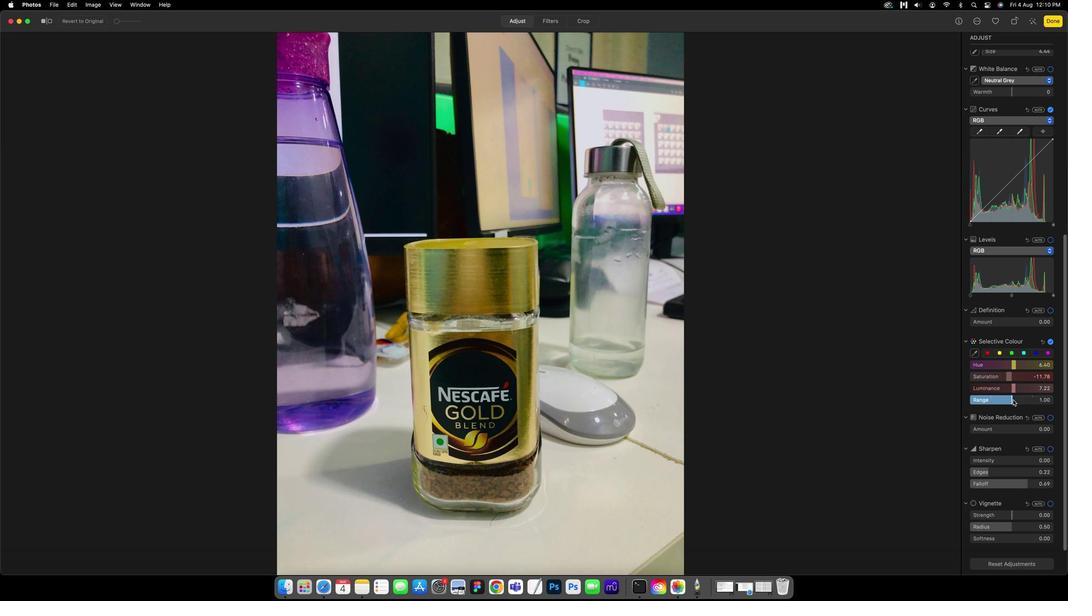 
Action: Mouse pressed left at (1015, 398)
Screenshot: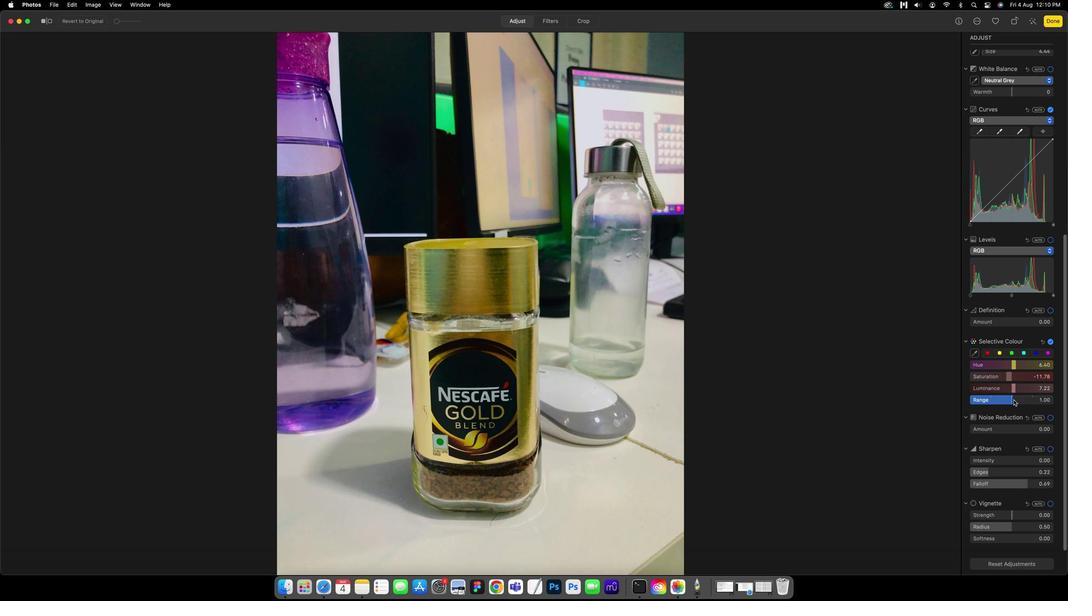
Action: Mouse moved to (992, 457)
Screenshot: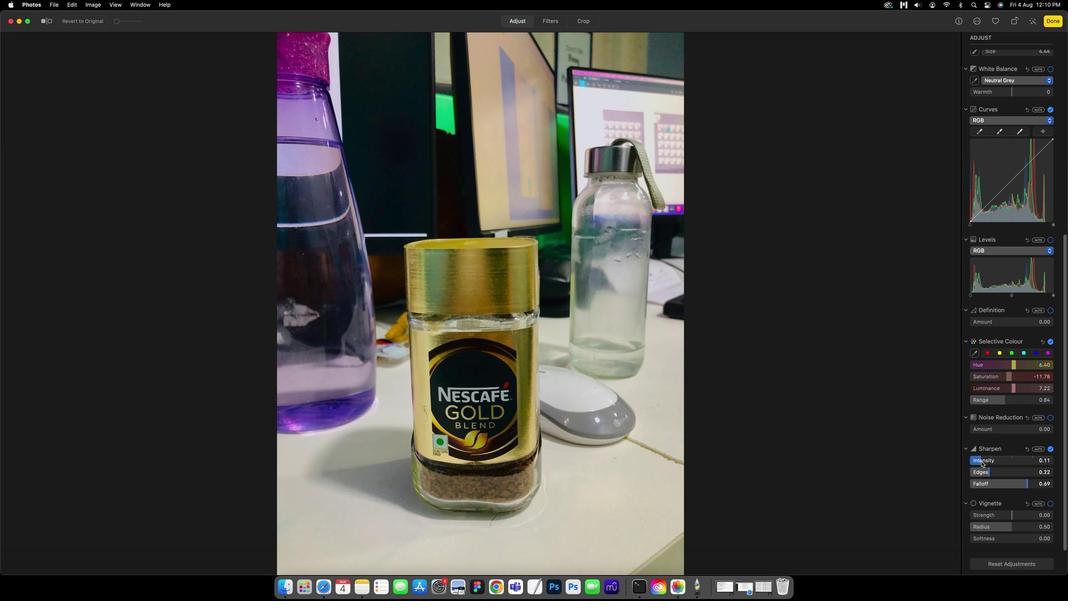 
Action: Mouse pressed left at (992, 457)
Screenshot: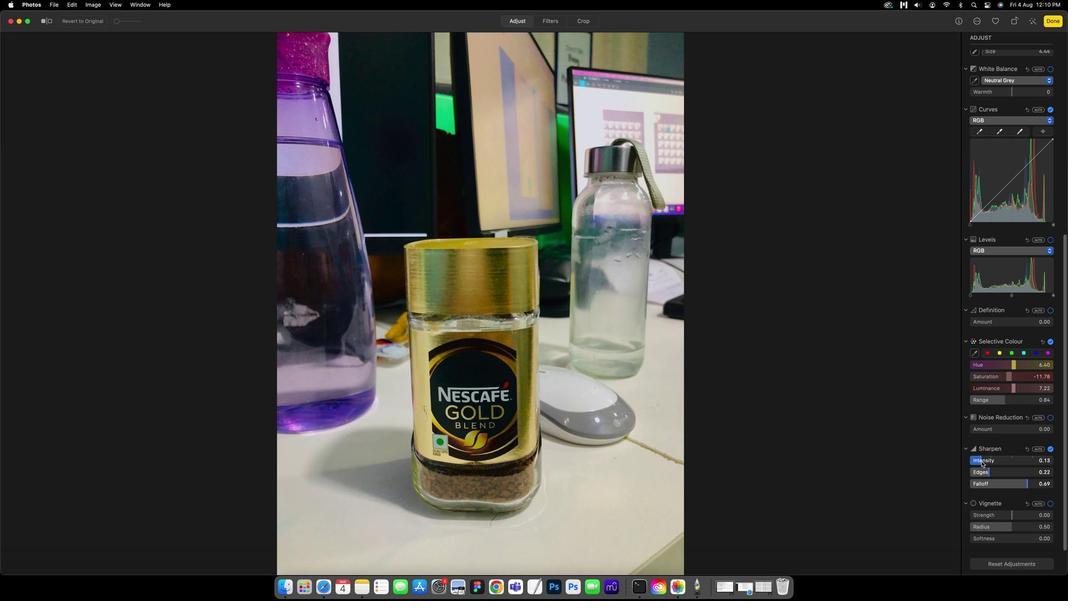
Action: Mouse moved to (1003, 466)
Screenshot: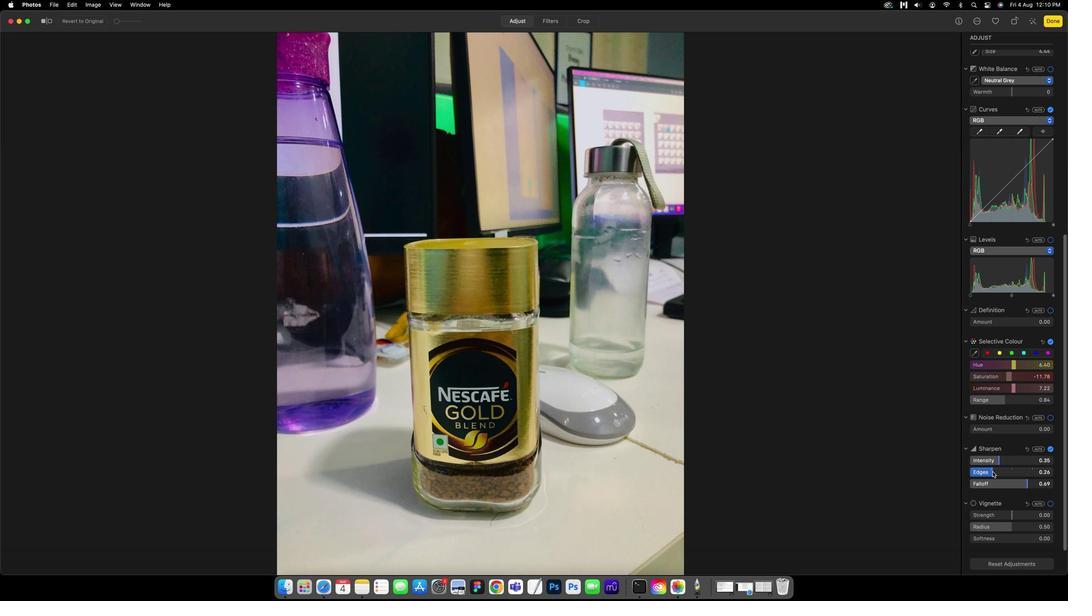 
Action: Mouse pressed left at (1003, 466)
Screenshot: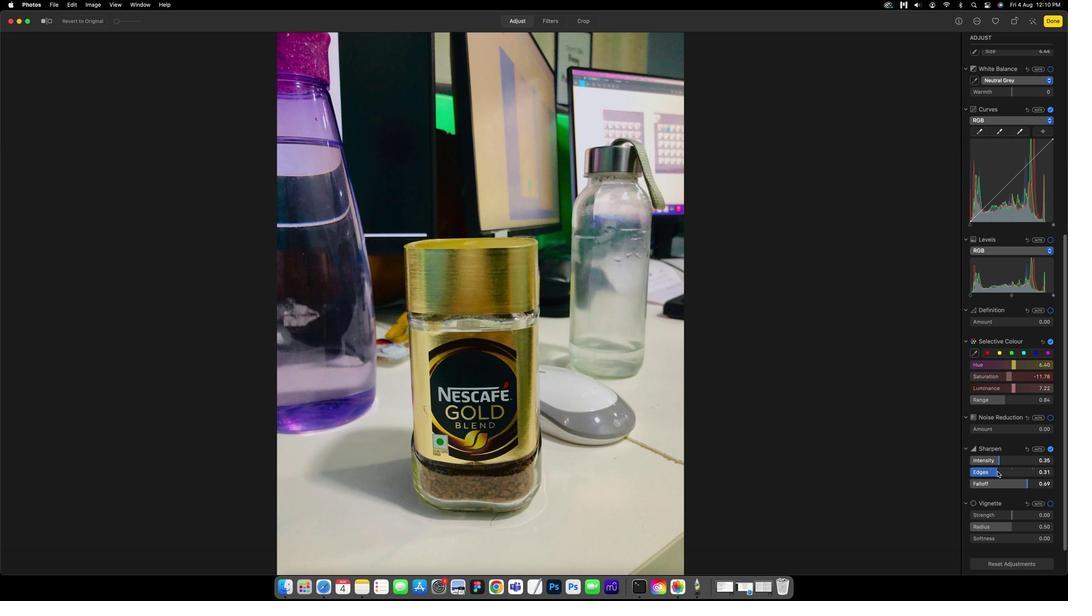 
Action: Mouse moved to (1024, 475)
Screenshot: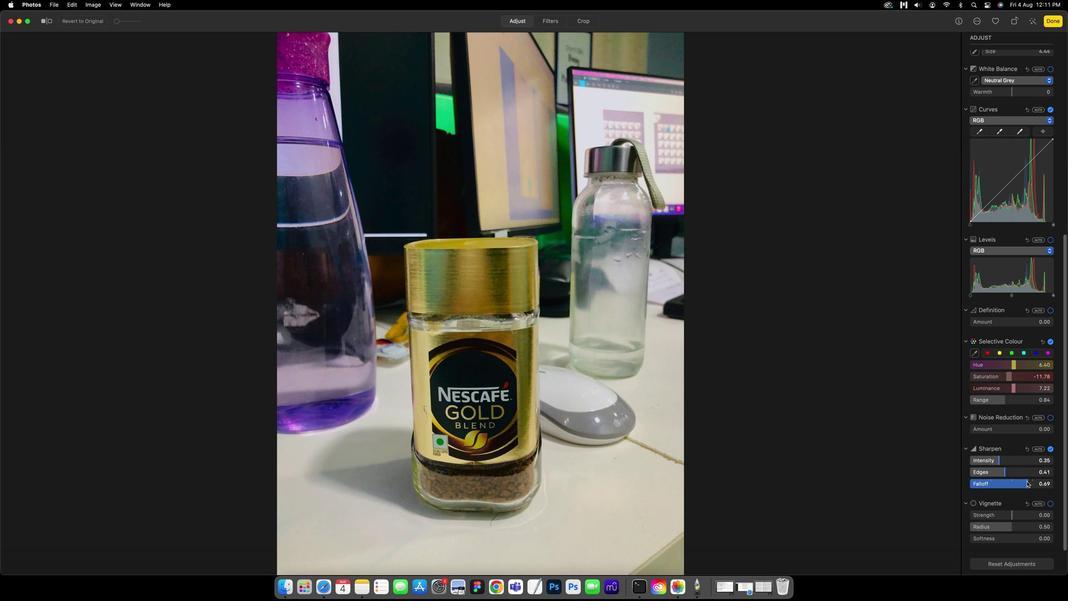
Action: Mouse pressed left at (1024, 475)
Screenshot: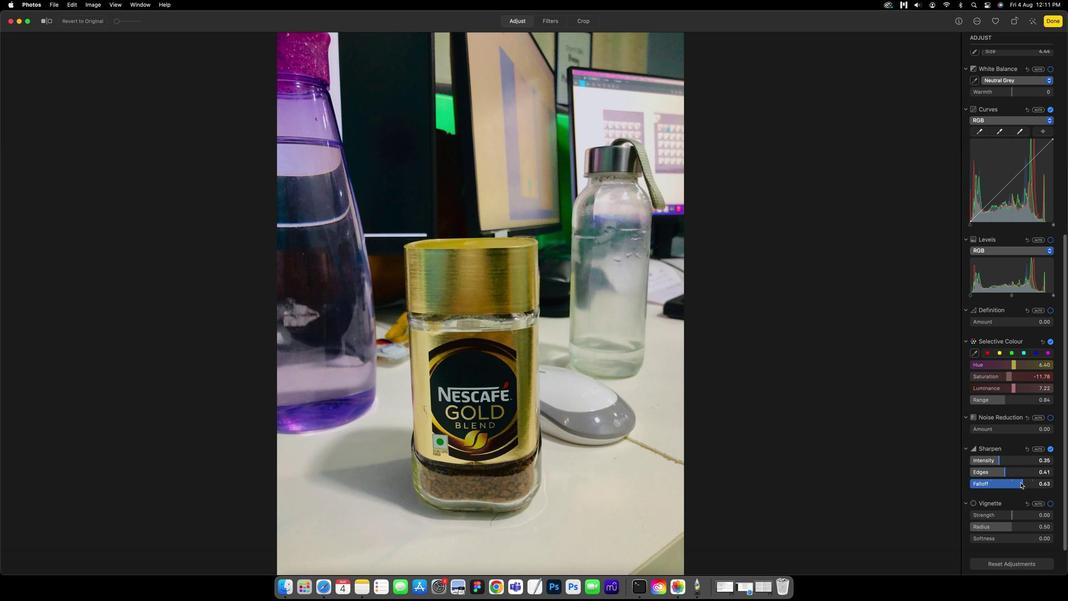 
Action: Mouse moved to (1015, 478)
Screenshot: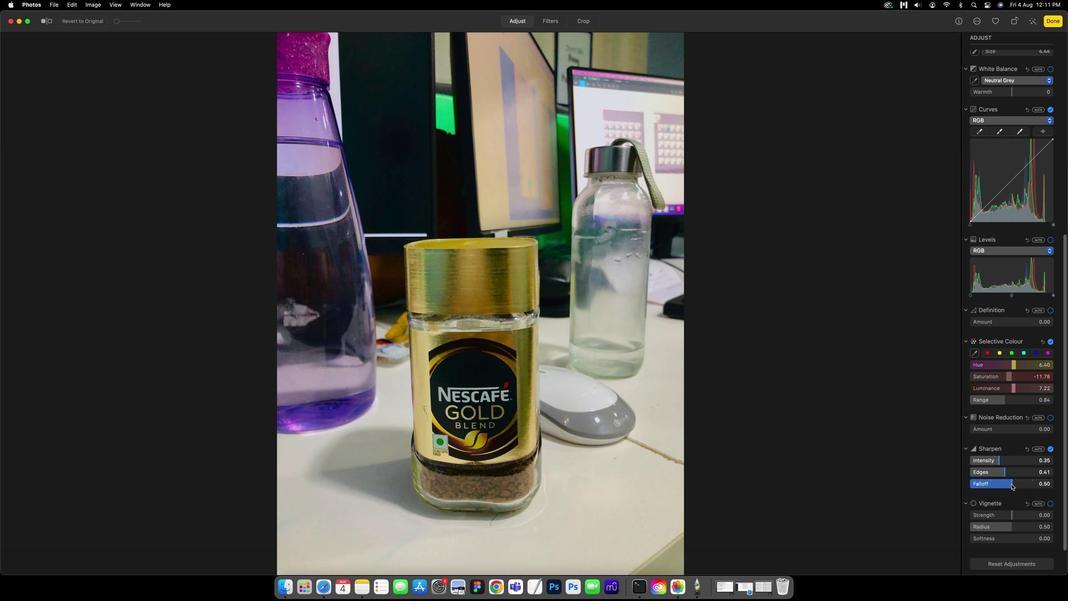 
Action: Mouse scrolled (1015, 478) with delta (384, 16)
Screenshot: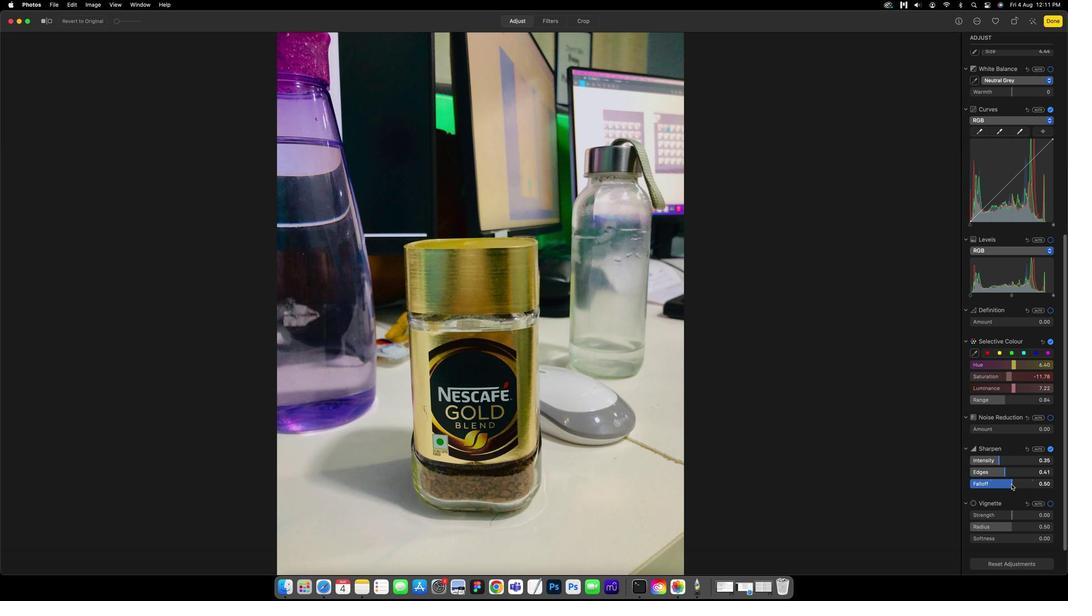 
Action: Mouse scrolled (1015, 478) with delta (384, 16)
Screenshot: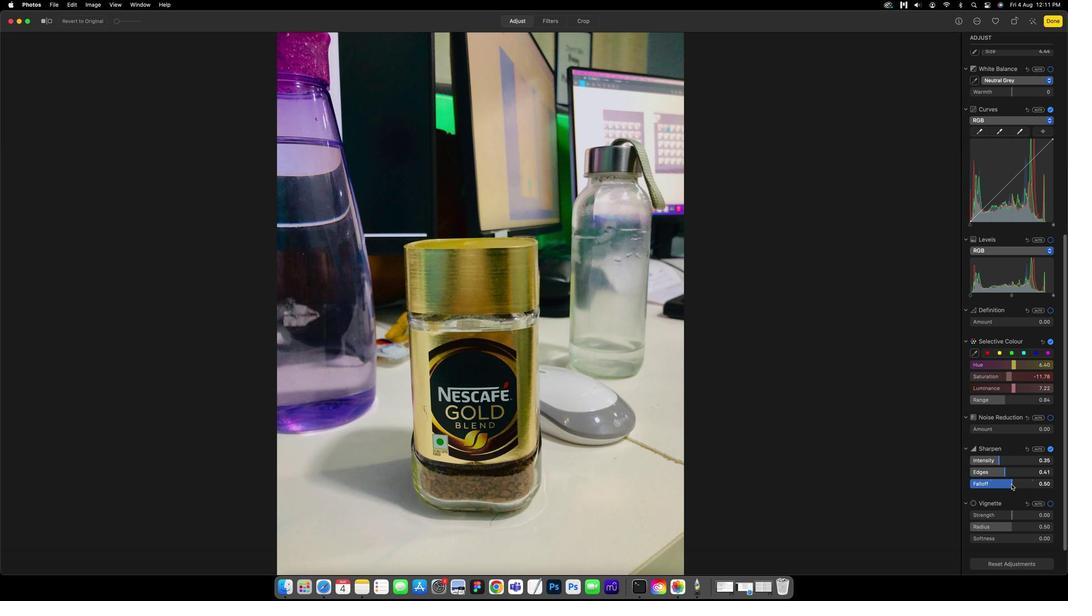 
Action: Mouse scrolled (1015, 478) with delta (384, 15)
Screenshot: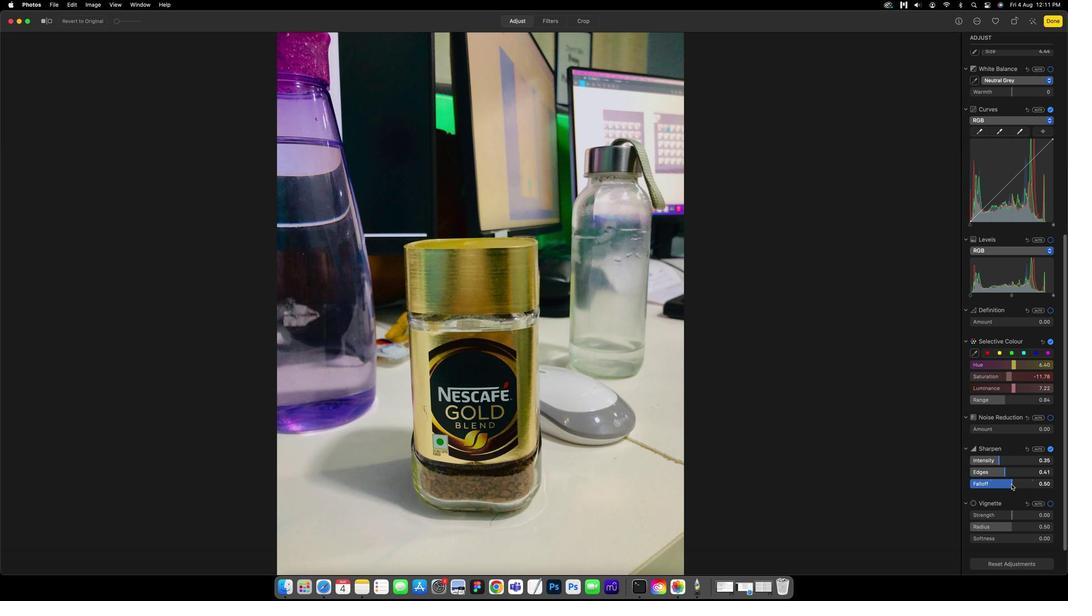 
Action: Mouse scrolled (1015, 478) with delta (384, 16)
Screenshot: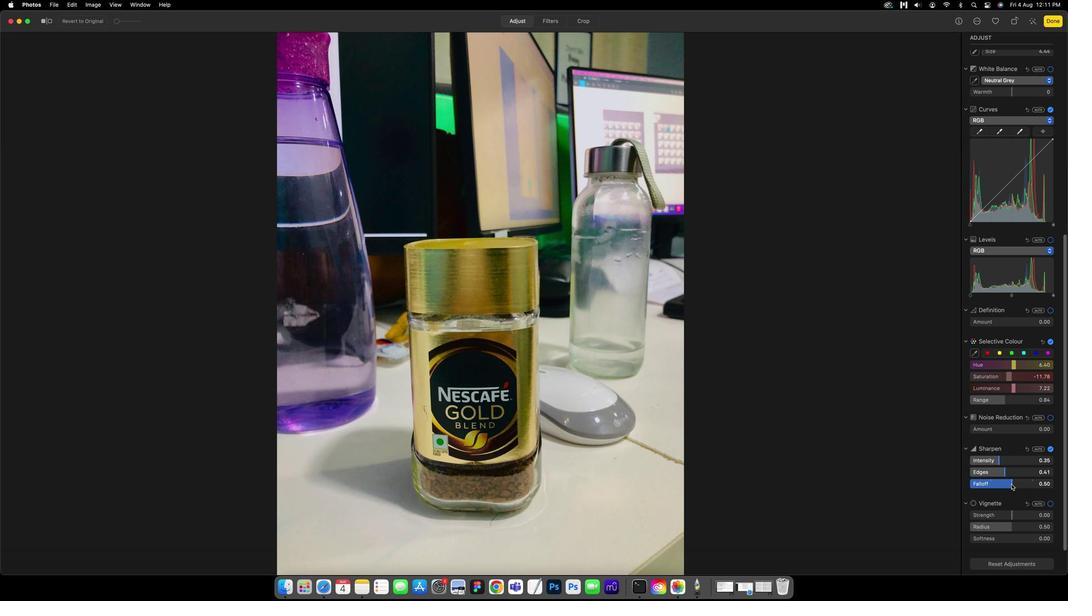 
Action: Mouse scrolled (1015, 478) with delta (384, 16)
Screenshot: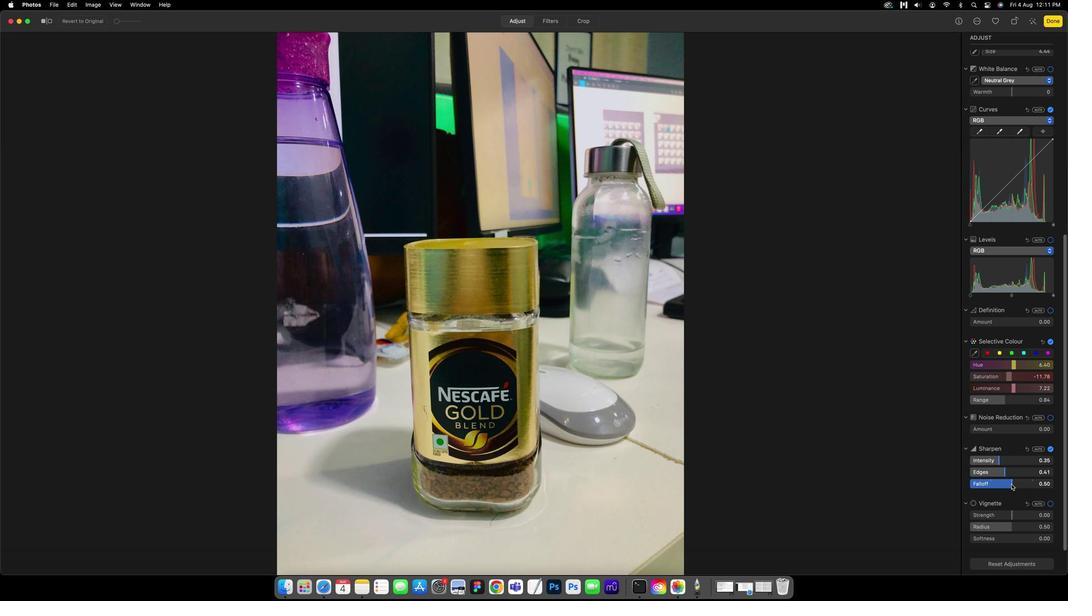 
Action: Mouse moved to (996, 508)
Screenshot: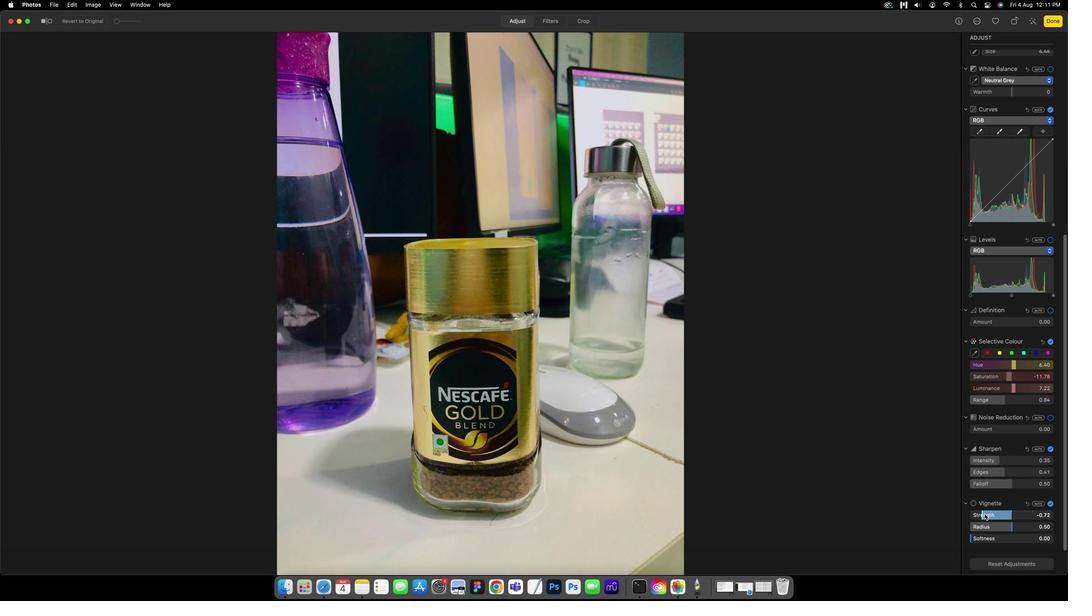 
Action: Mouse pressed left at (996, 508)
Screenshot: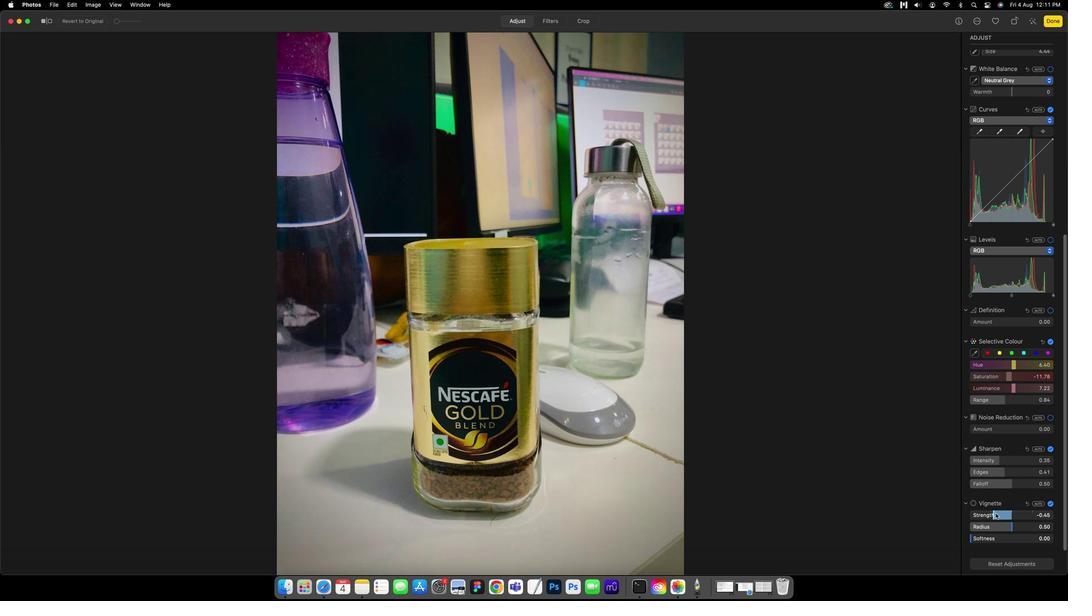 
Action: Mouse moved to (998, 530)
Screenshot: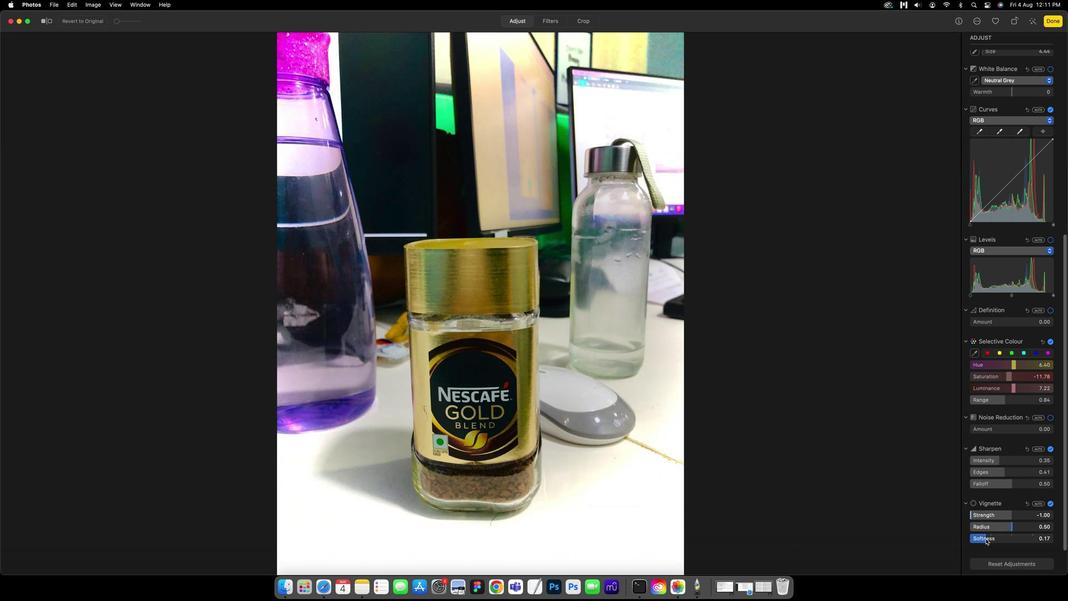
Action: Mouse pressed left at (998, 530)
Screenshot: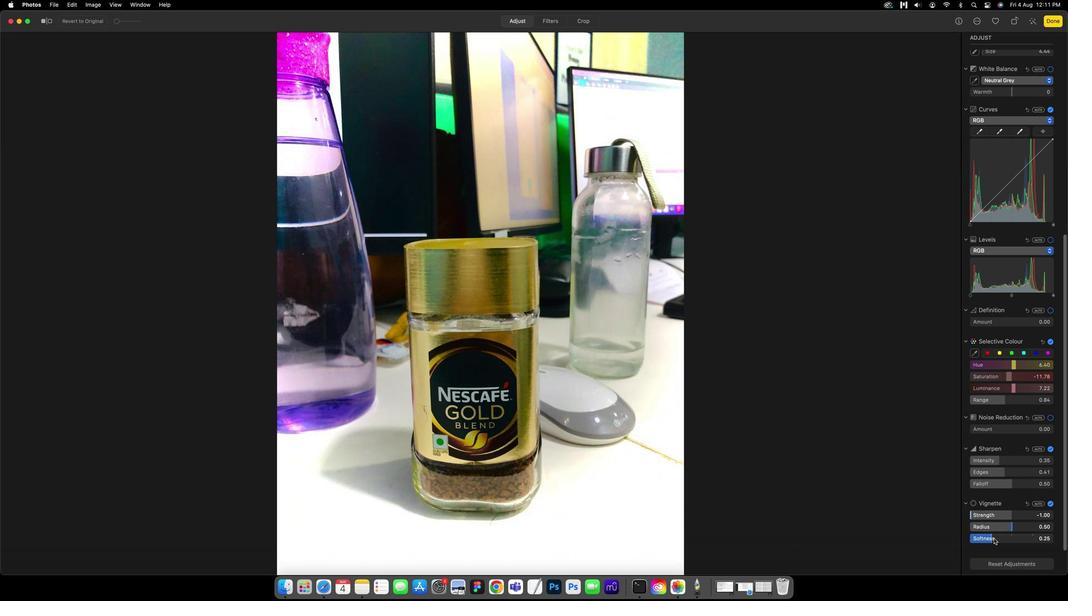 
Action: Mouse moved to (1015, 517)
Screenshot: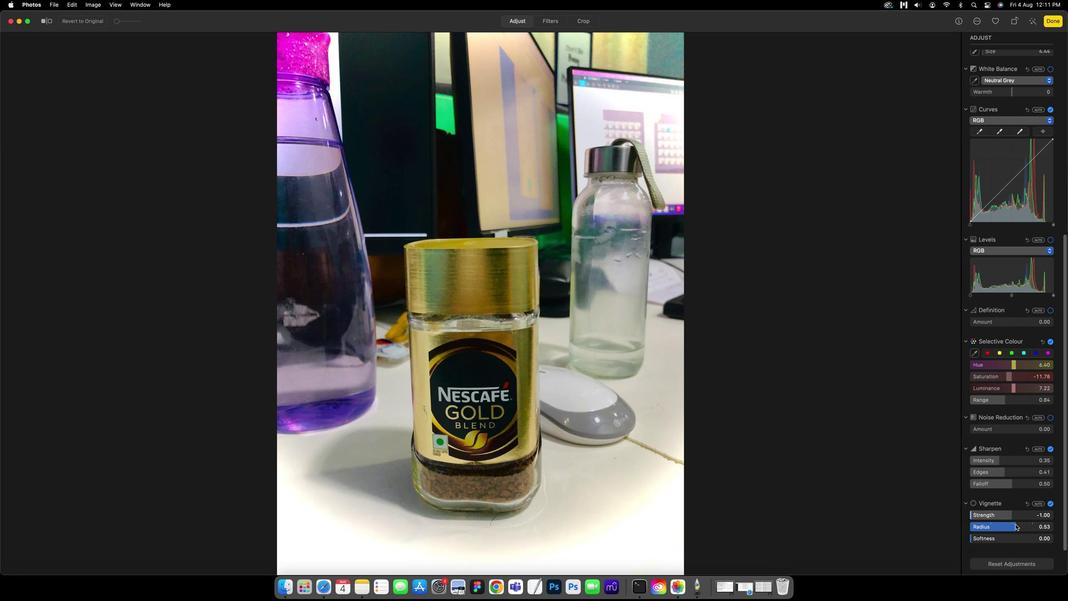 
Action: Mouse pressed left at (1015, 517)
Screenshot: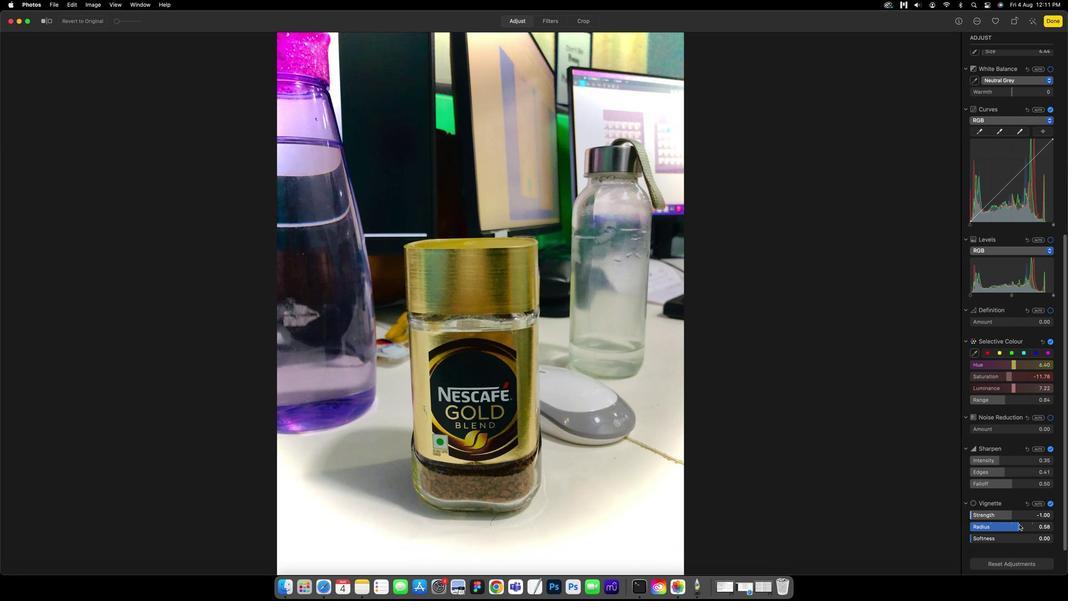 
Action: Mouse moved to (415, 36)
Screenshot: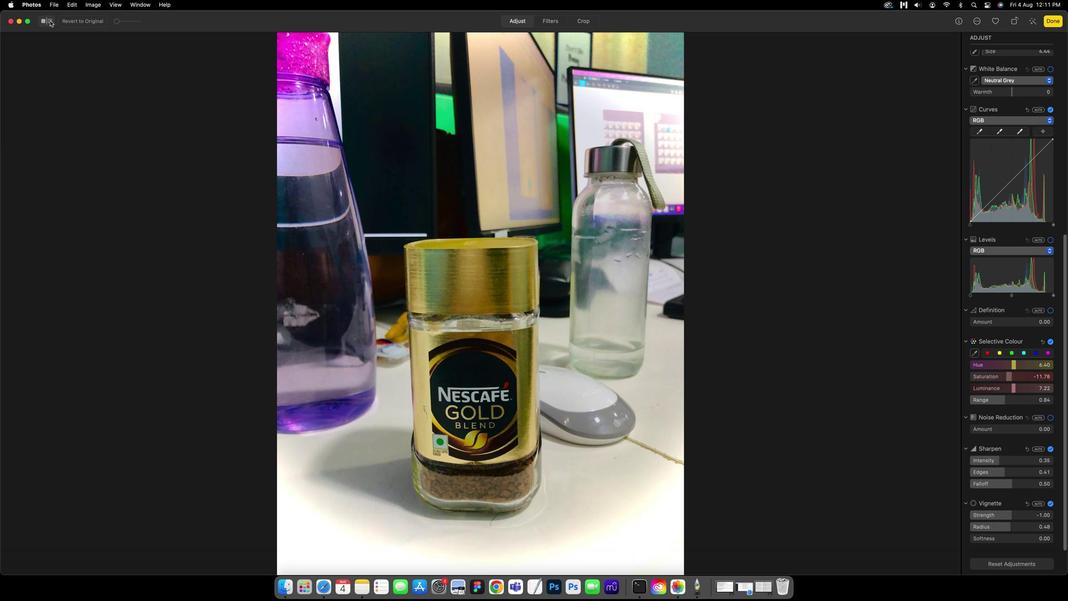 
Action: Mouse pressed left at (415, 36)
Screenshot: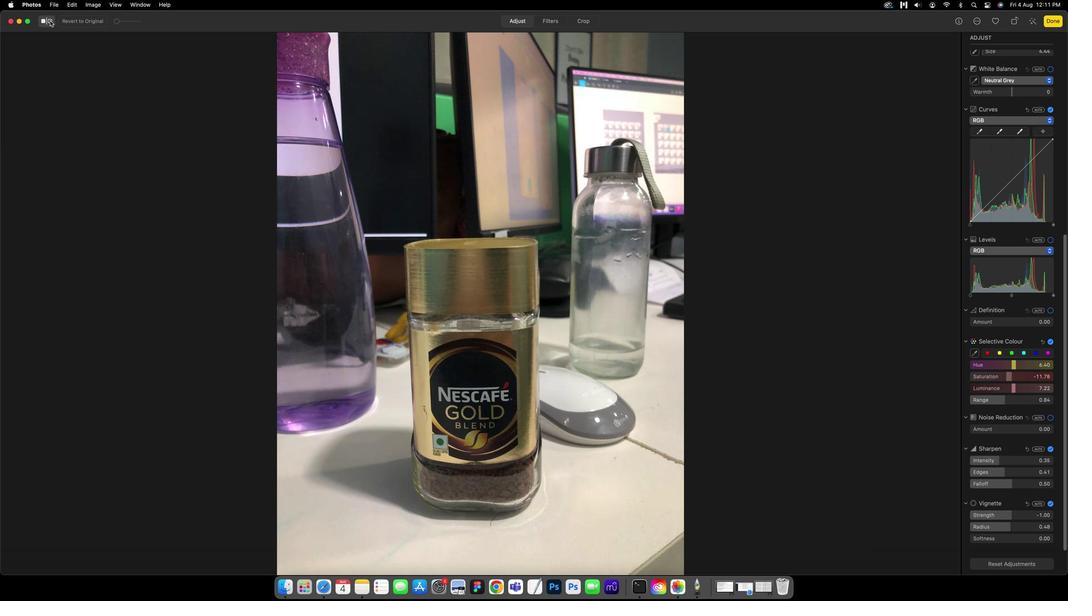
Action: Mouse pressed left at (415, 36)
Screenshot: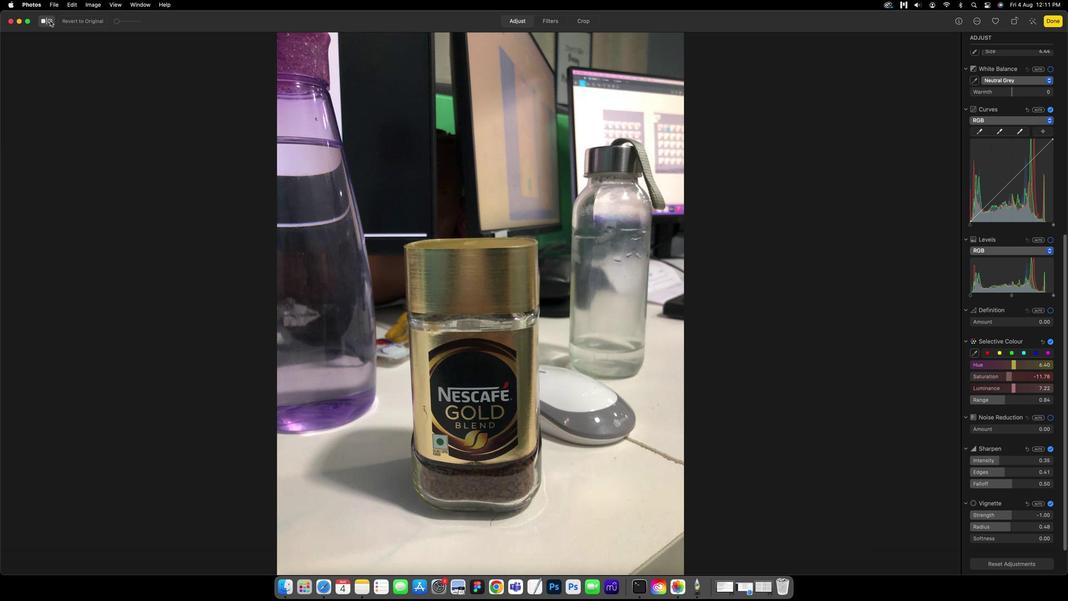 
Action: Mouse pressed left at (415, 36)
Screenshot: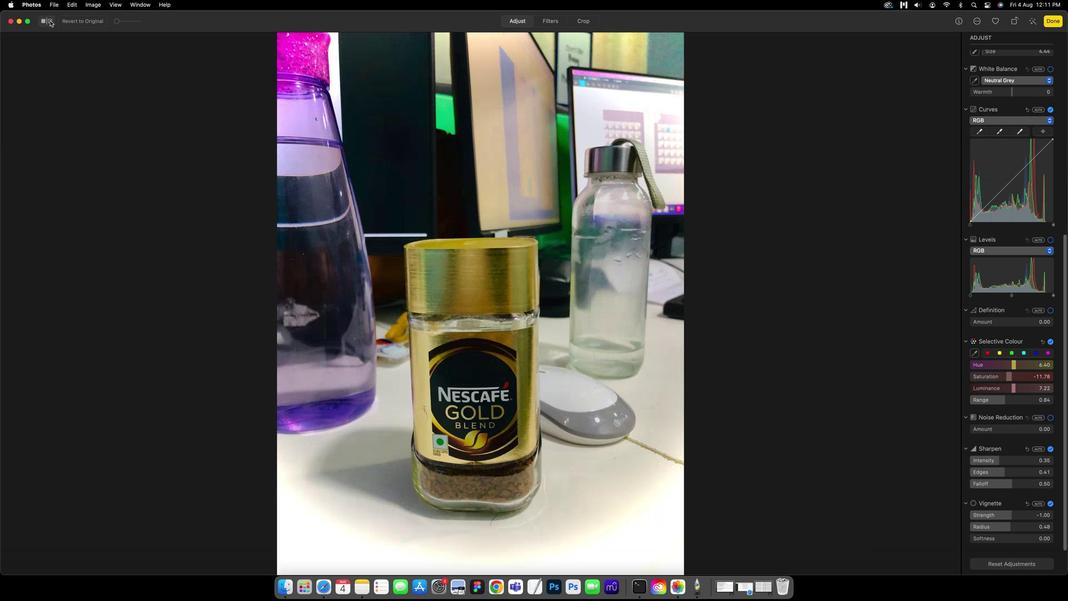 
Action: Mouse pressed left at (415, 36)
Screenshot: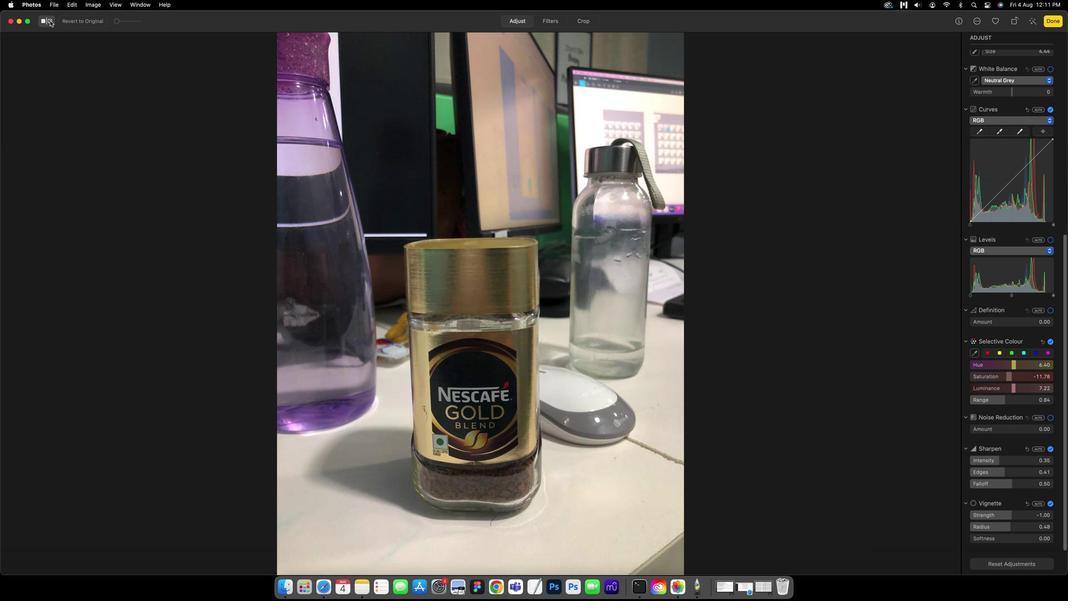 
Action: Mouse pressed left at (415, 36)
Screenshot: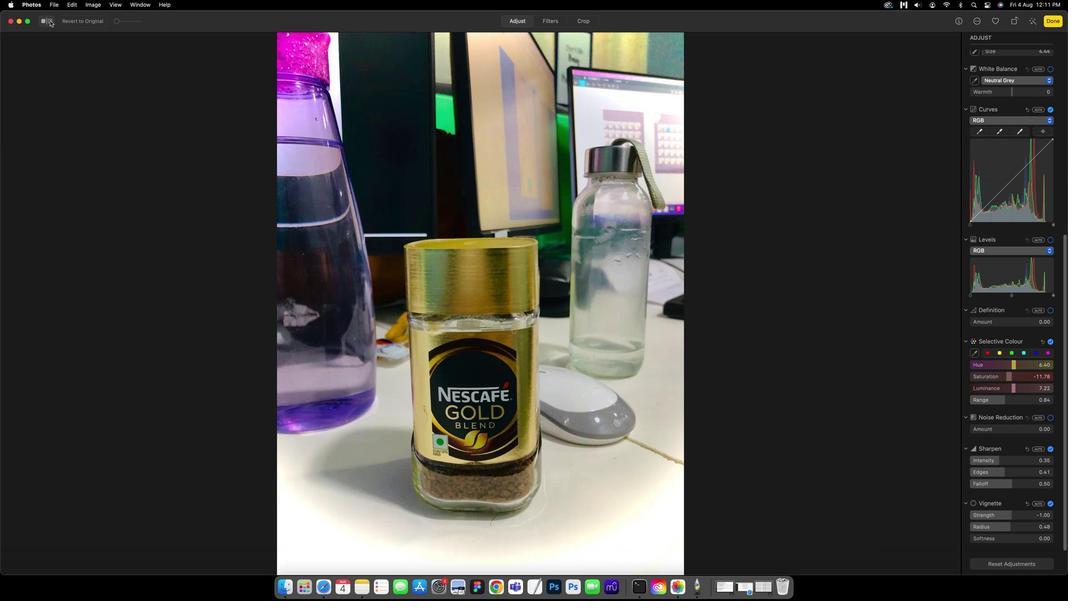 
Action: Mouse moved to (729, 34)
Screenshot: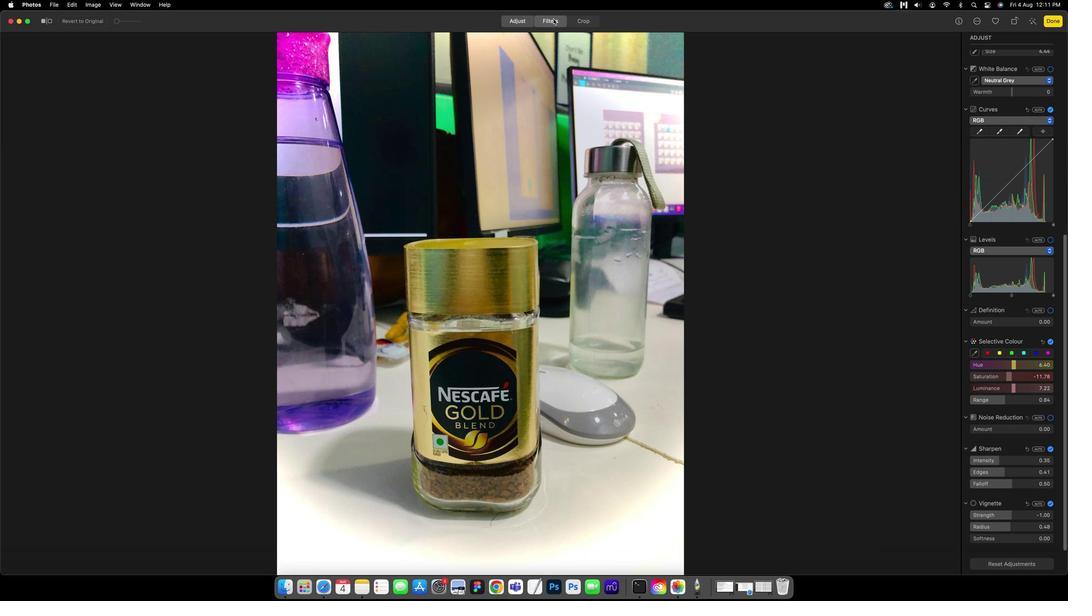 
Action: Mouse pressed left at (729, 34)
Screenshot: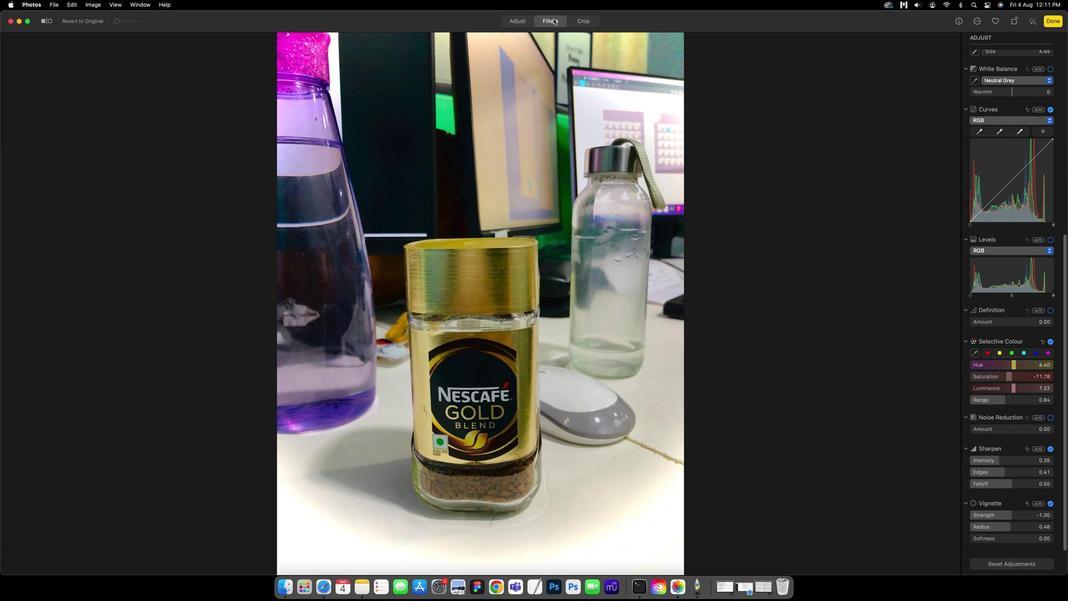 
Action: Mouse moved to (1015, 72)
Screenshot: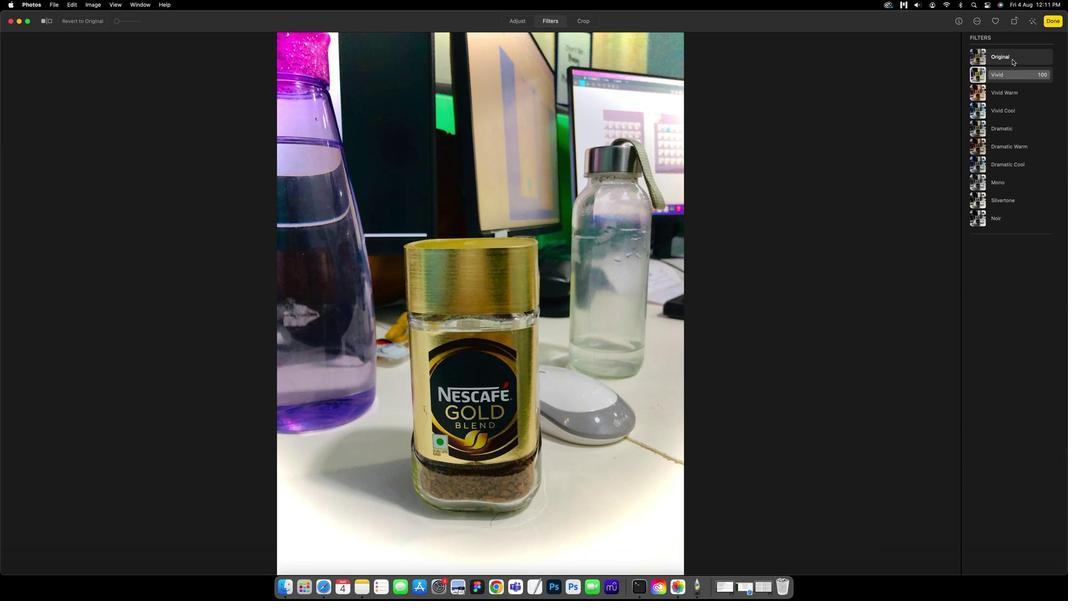 
Action: Mouse pressed left at (1015, 72)
Screenshot: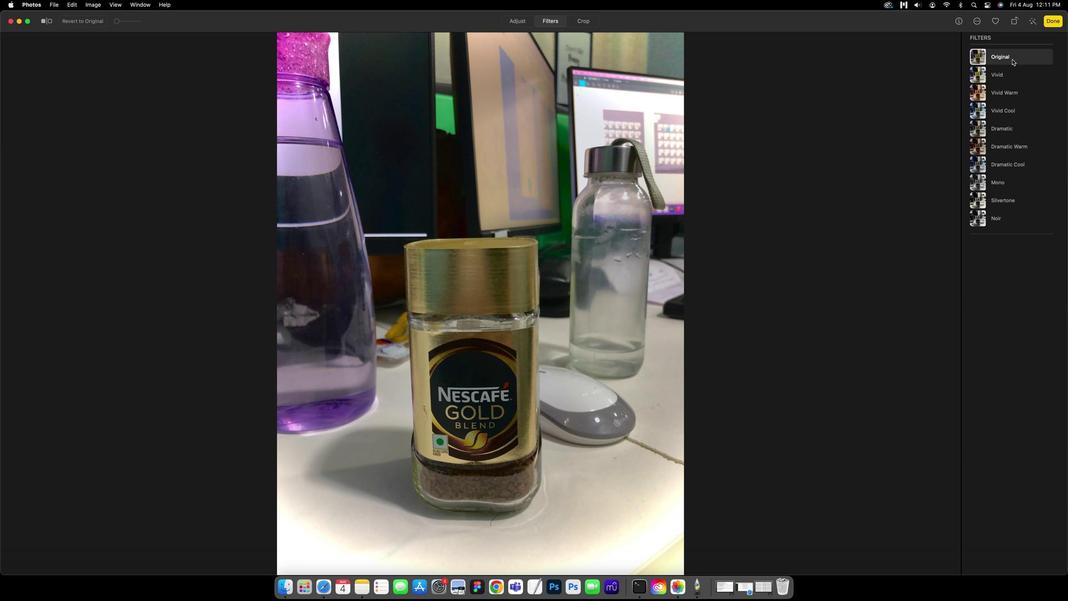 
Action: Mouse moved to (1015, 79)
Screenshot: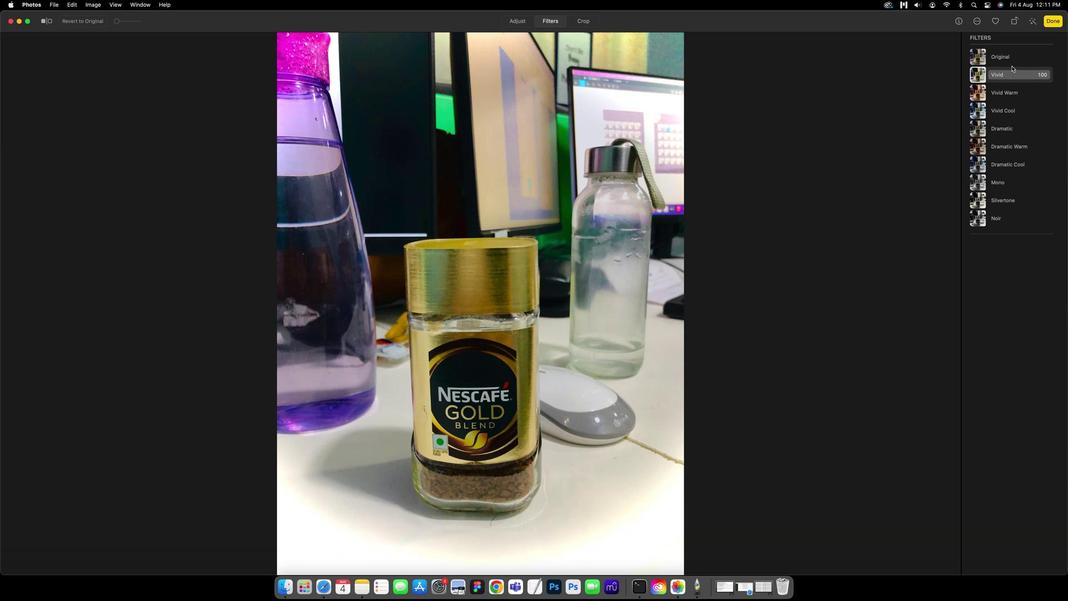 
Action: Mouse pressed left at (1015, 79)
Screenshot: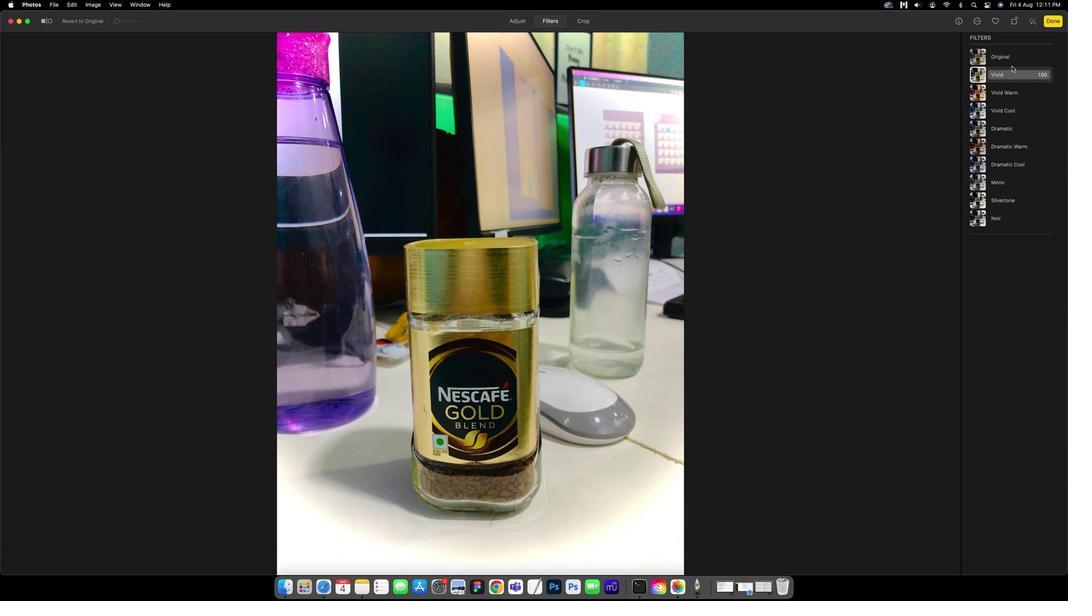 
Action: Mouse moved to (1027, 103)
Screenshot: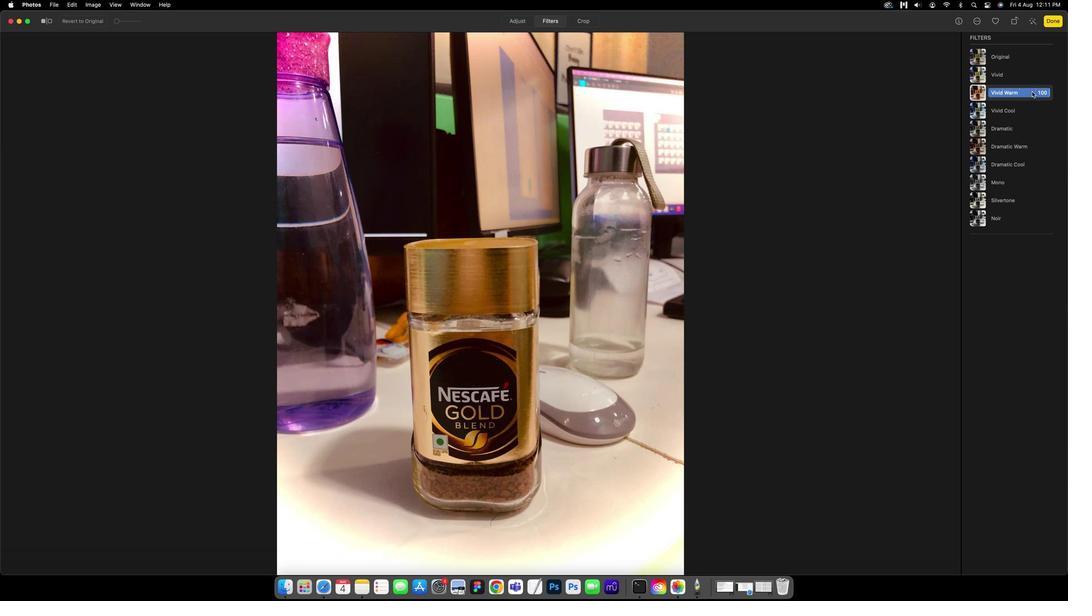 
Action: Mouse pressed left at (1027, 103)
Screenshot: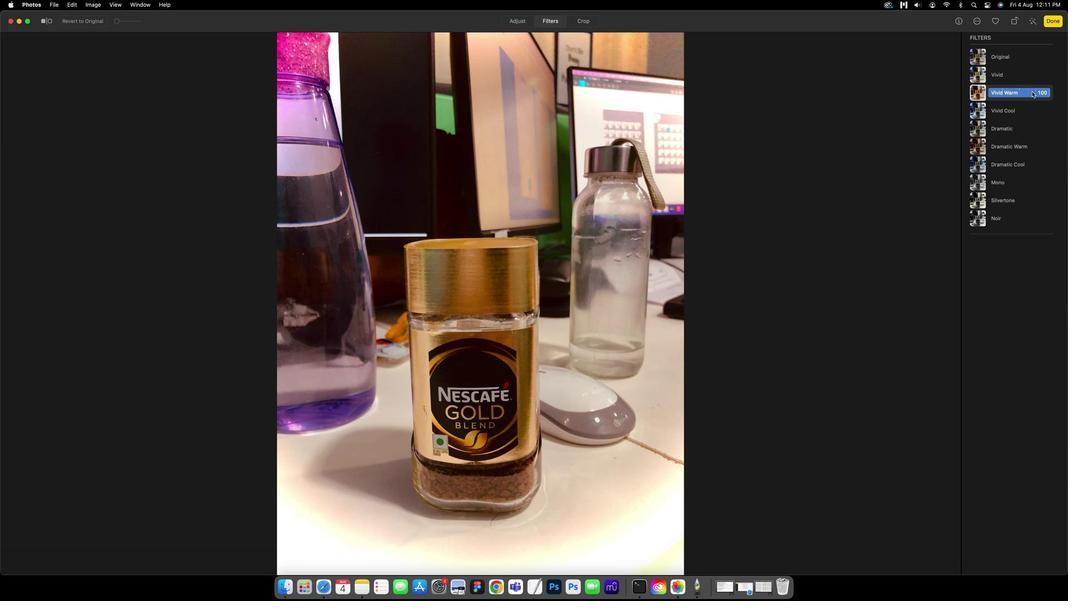 
Action: Mouse moved to (1023, 117)
Screenshot: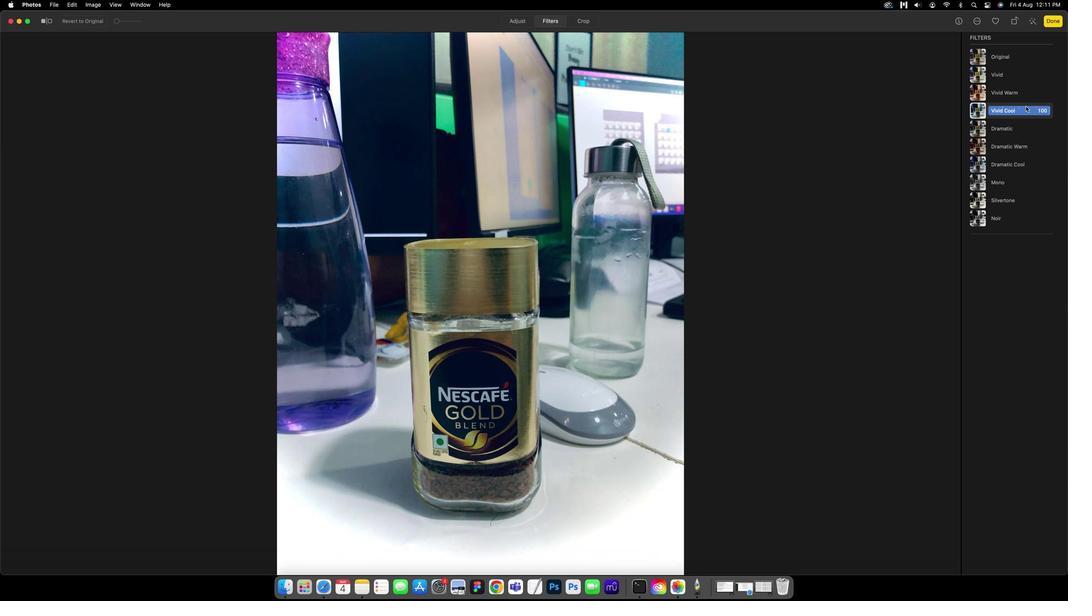 
Action: Mouse pressed left at (1023, 117)
Screenshot: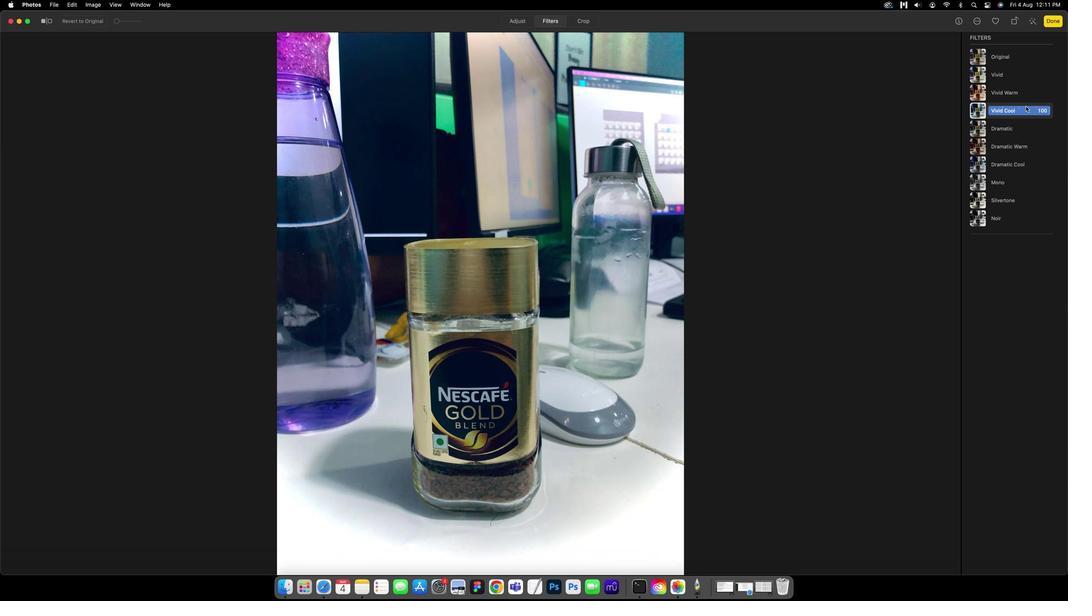 
Action: Mouse moved to (1021, 134)
Screenshot: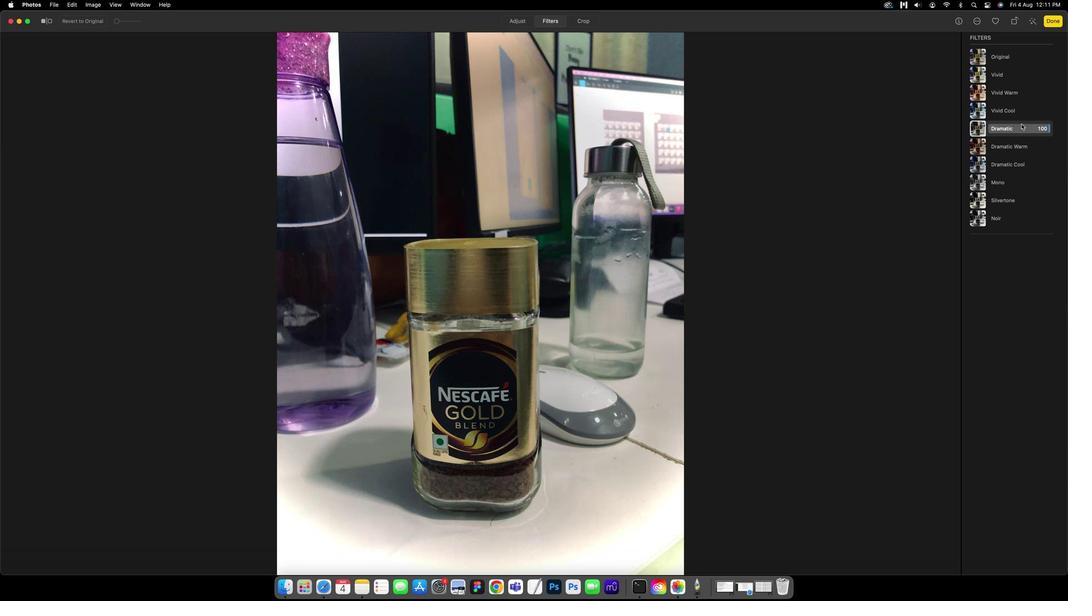 
Action: Mouse pressed left at (1021, 134)
Screenshot: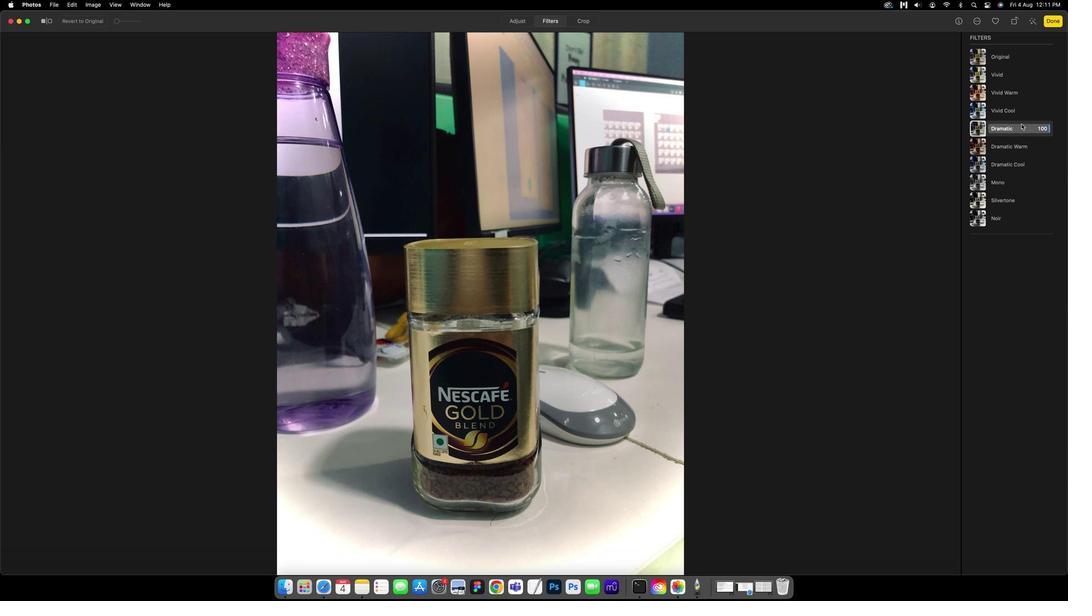 
Action: Mouse moved to (1021, 143)
Screenshot: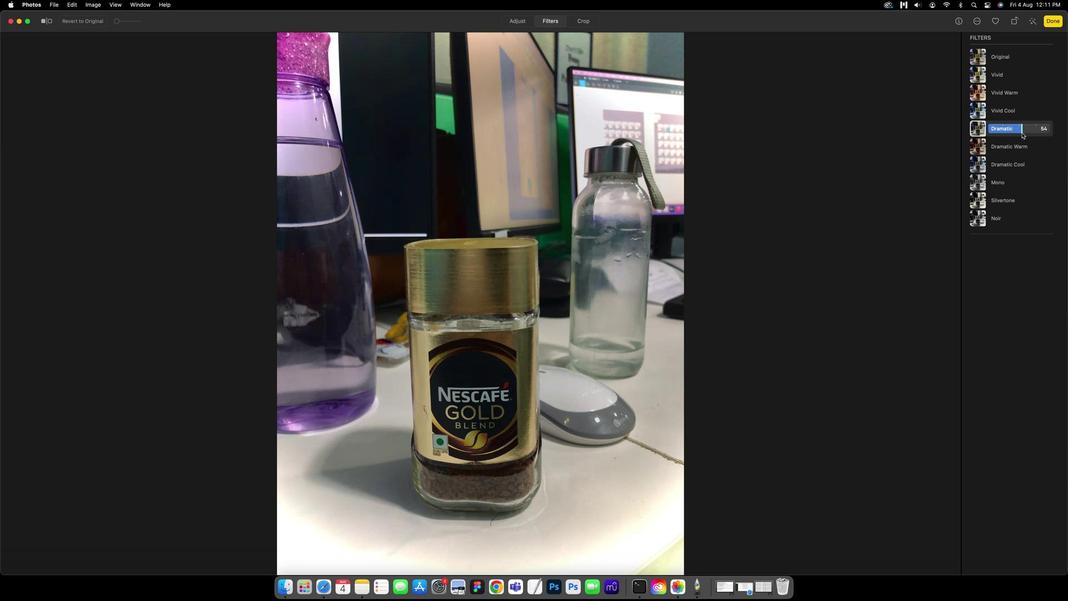 
Action: Mouse pressed left at (1021, 143)
Screenshot: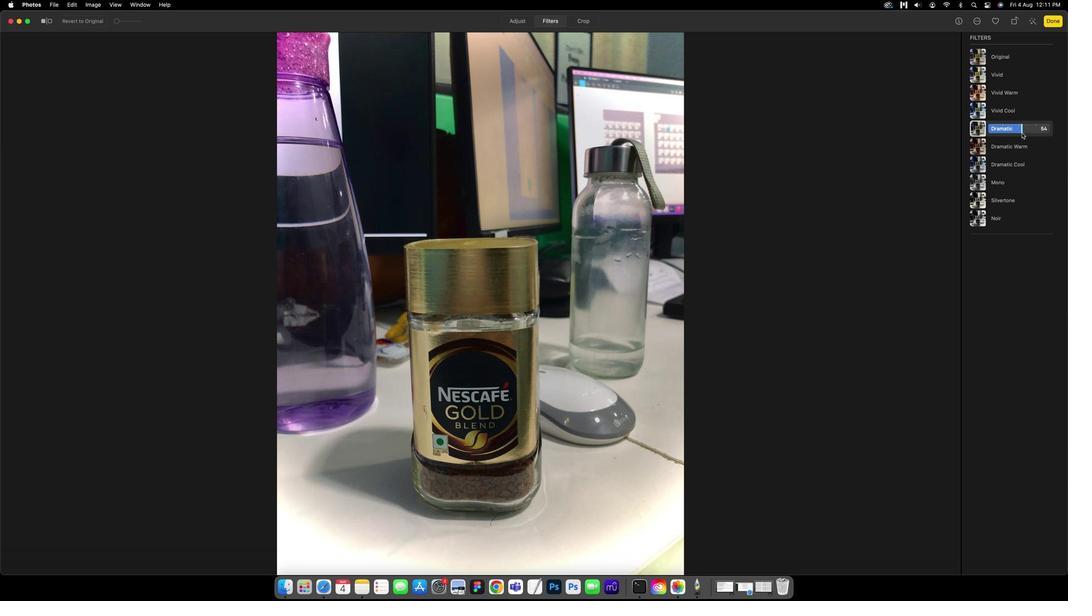 
Action: Mouse moved to (1022, 156)
Screenshot: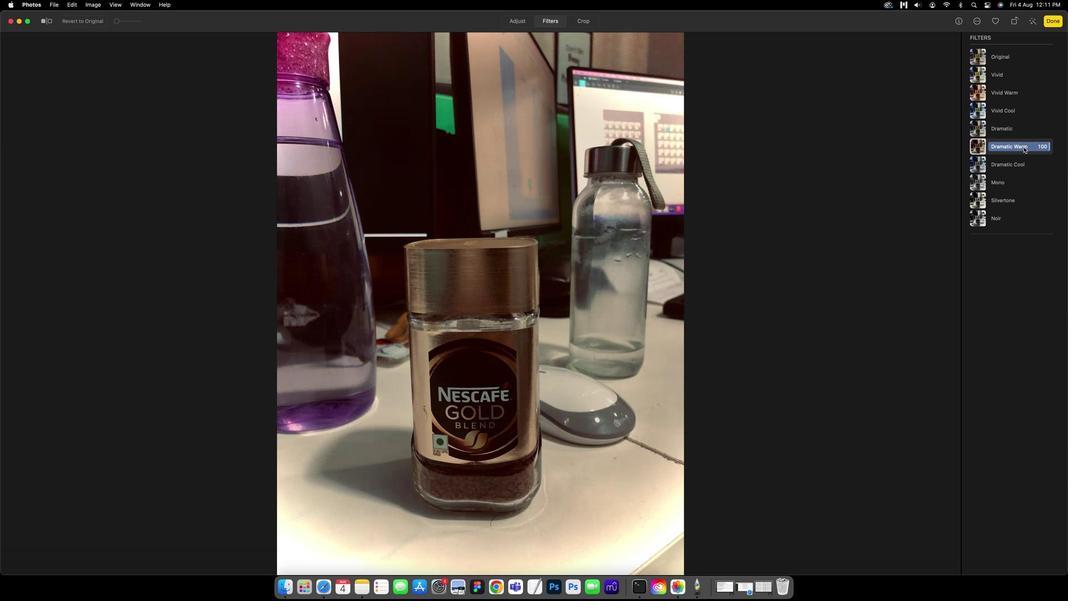 
Action: Mouse pressed left at (1022, 156)
Screenshot: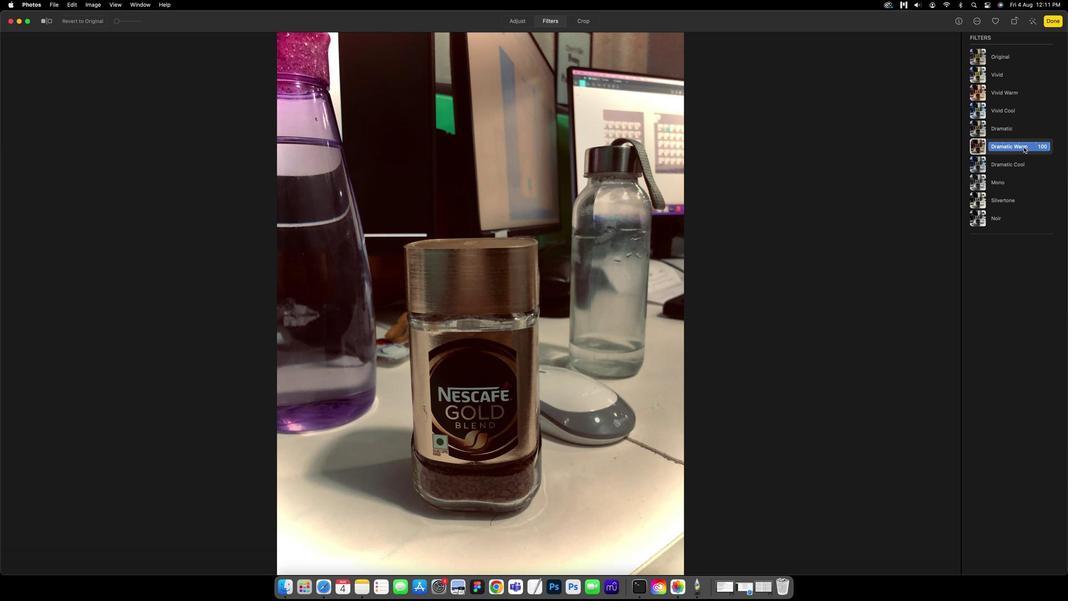 
Action: Mouse moved to (1027, 156)
Screenshot: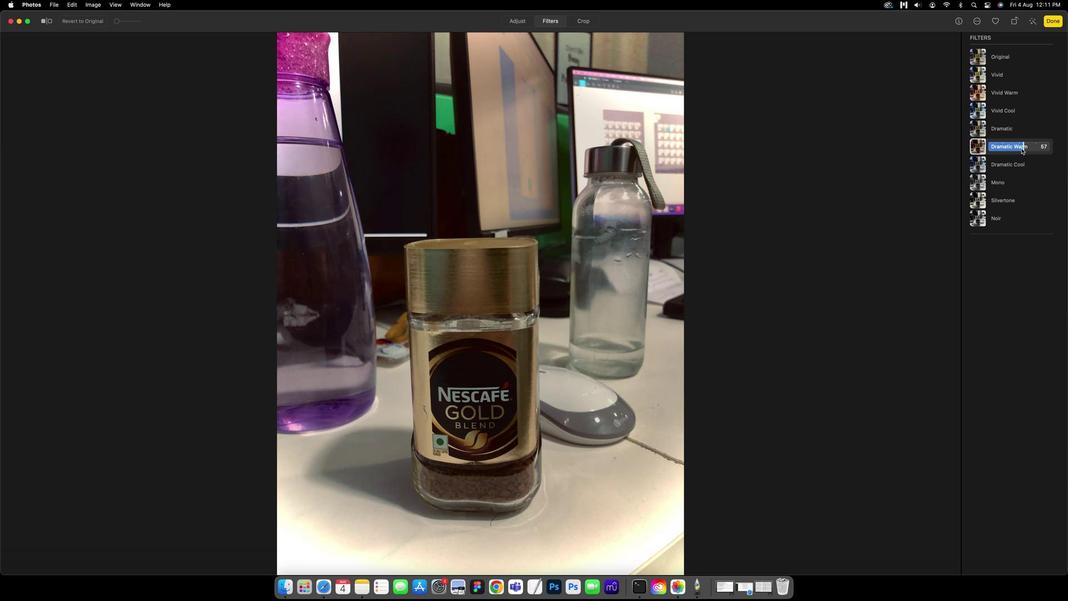
Action: Mouse pressed left at (1027, 156)
Screenshot: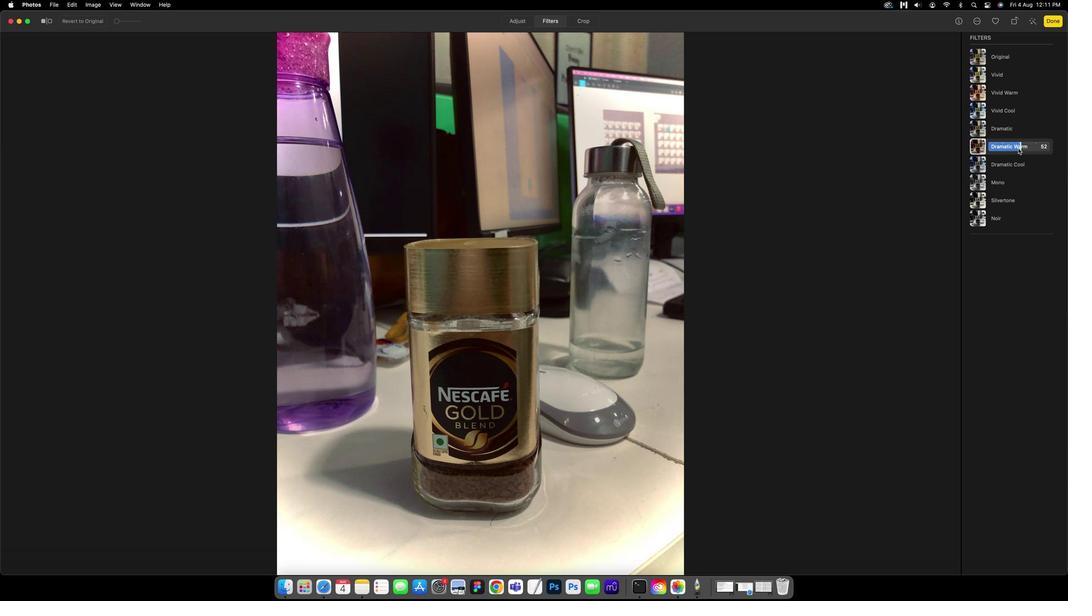 
Action: Mouse moved to (1019, 169)
Screenshot: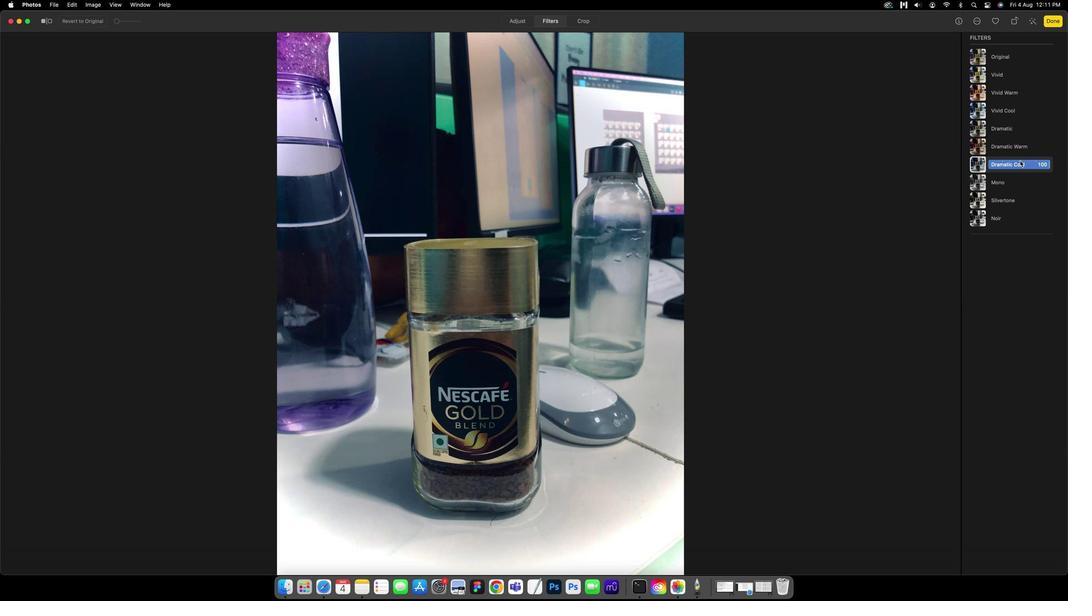 
Action: Mouse pressed left at (1019, 169)
Screenshot: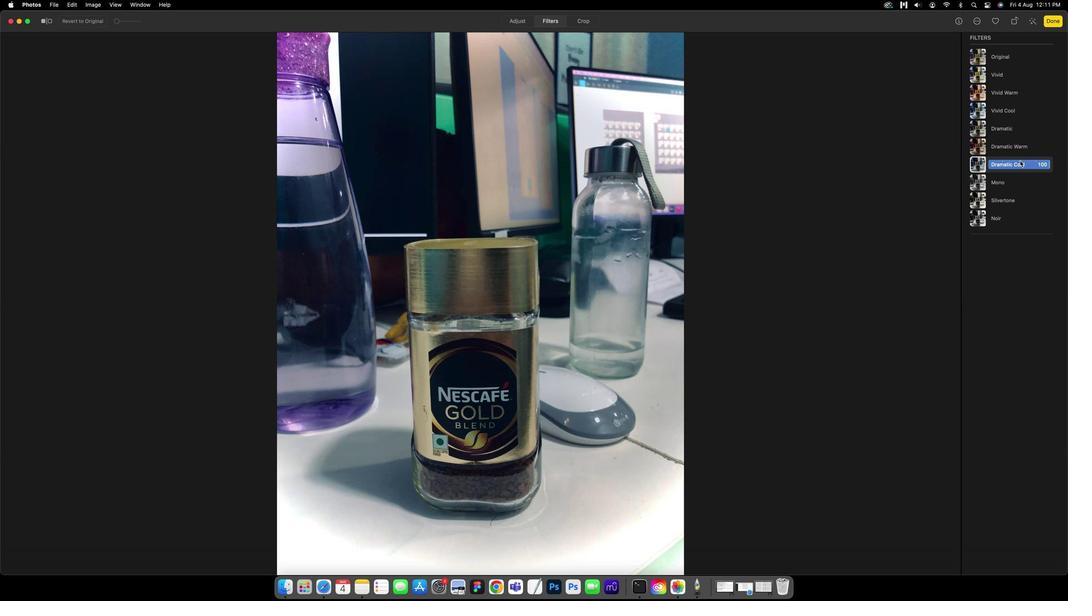 
Action: Mouse moved to (1031, 172)
Screenshot: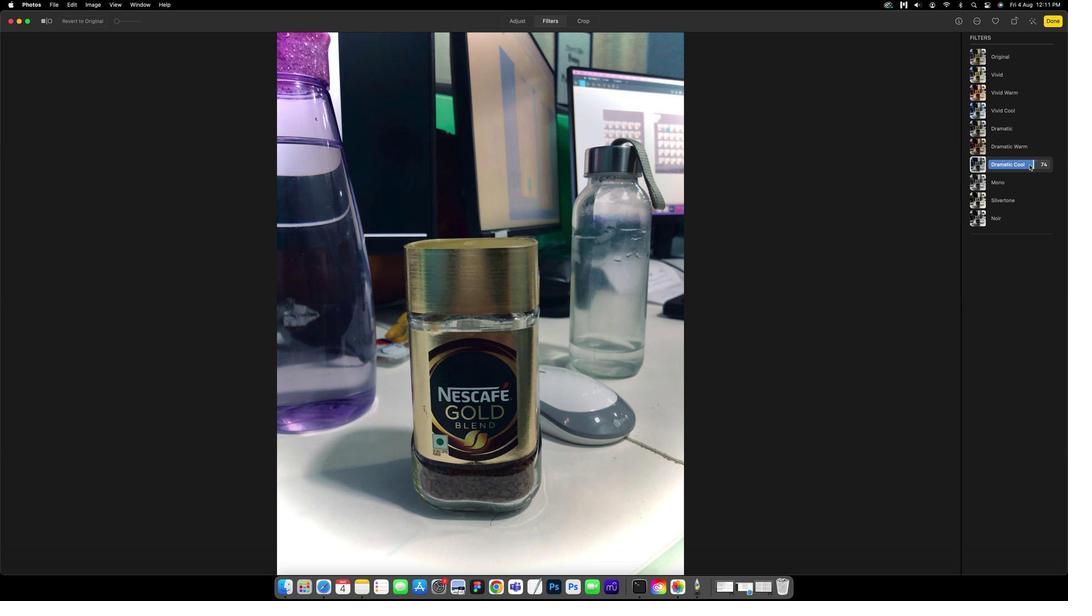 
Action: Mouse pressed left at (1031, 172)
Screenshot: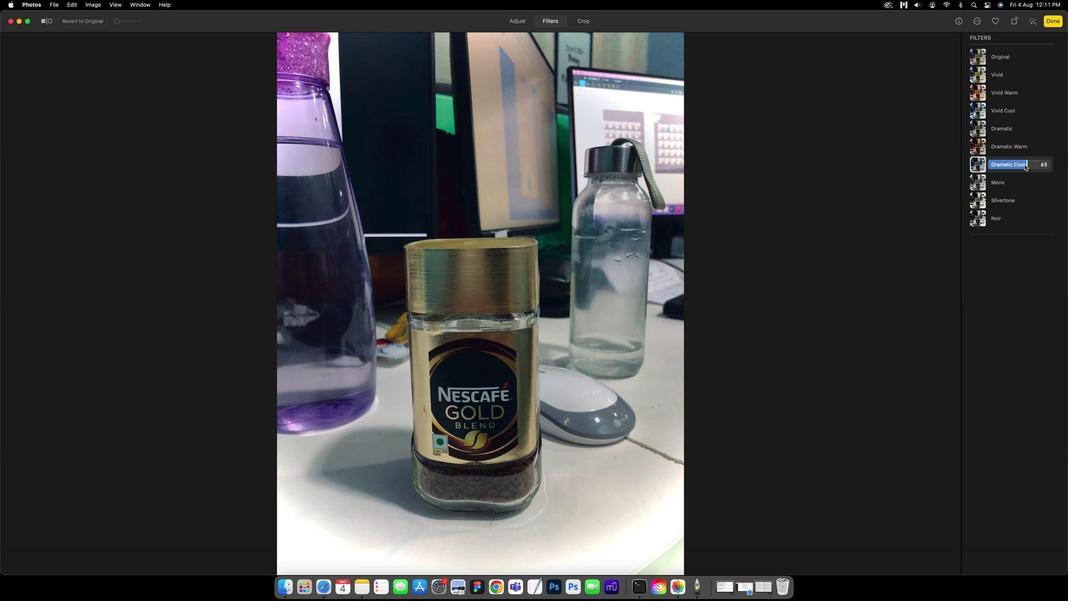 
Action: Mouse moved to (1005, 190)
Screenshot: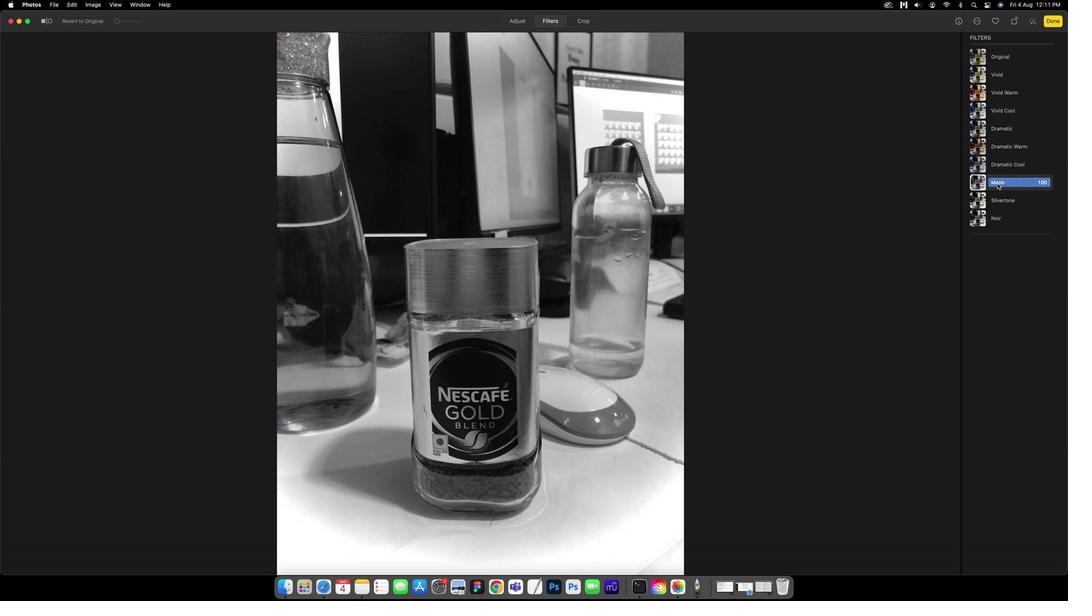
Action: Mouse pressed left at (1005, 190)
Screenshot: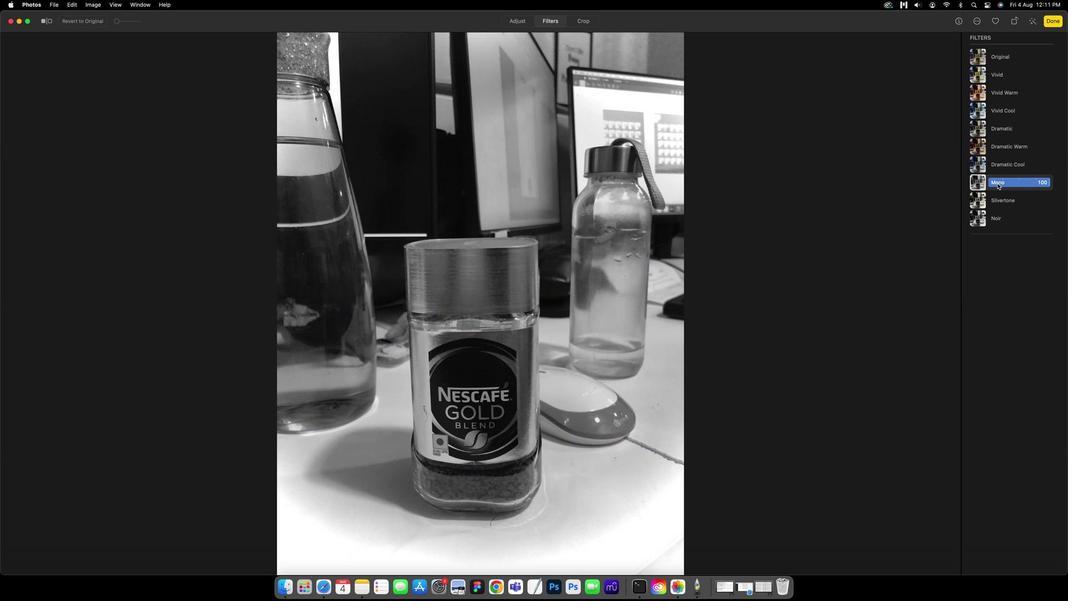 
Action: Mouse moved to (1006, 207)
Screenshot: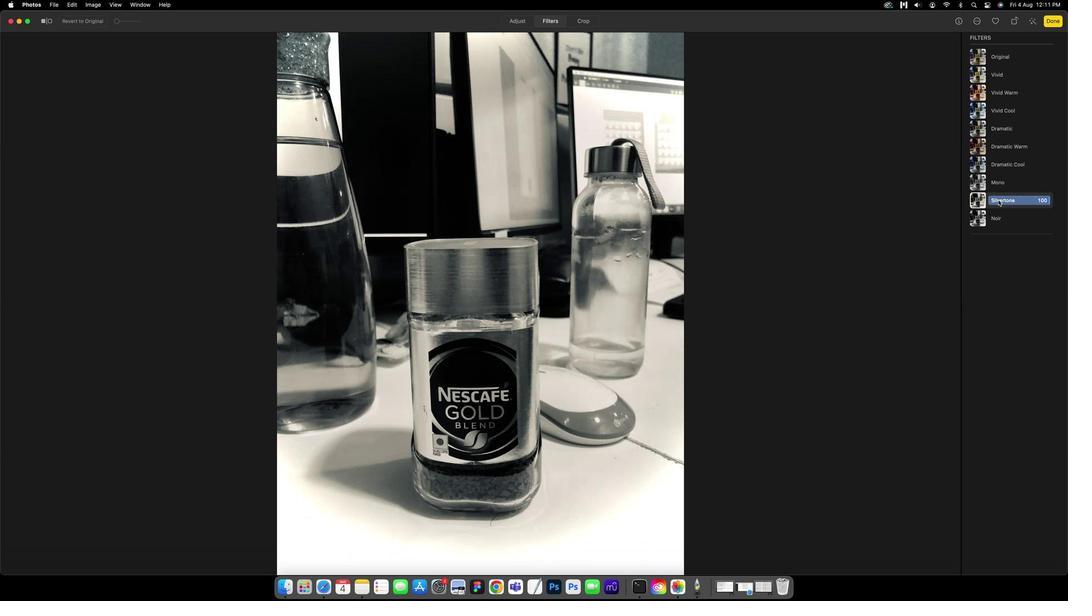 
Action: Mouse pressed left at (1006, 207)
Screenshot: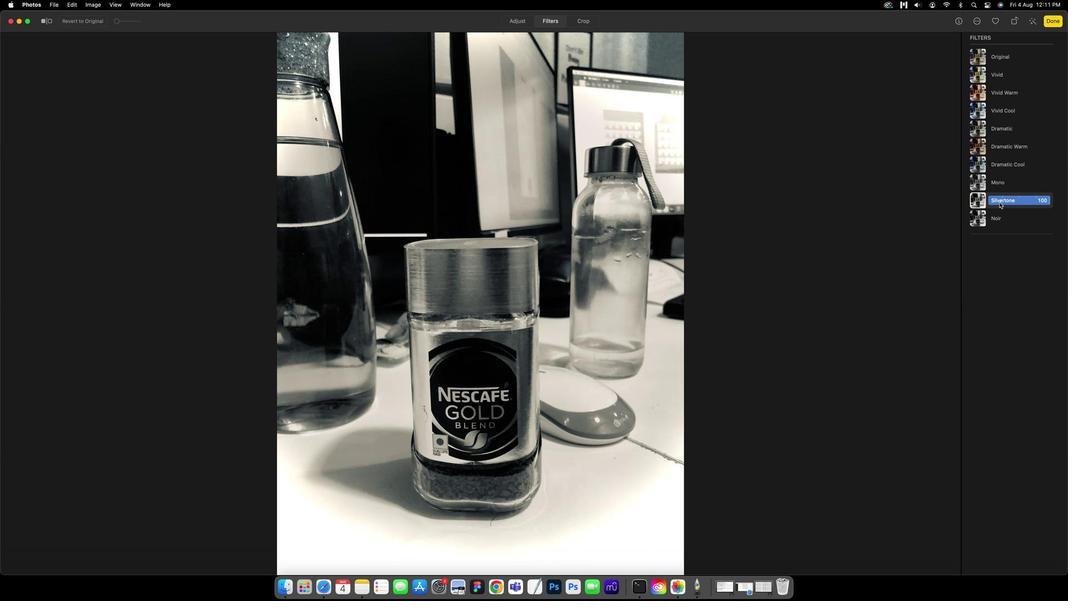 
Action: Mouse moved to (1006, 229)
Screenshot: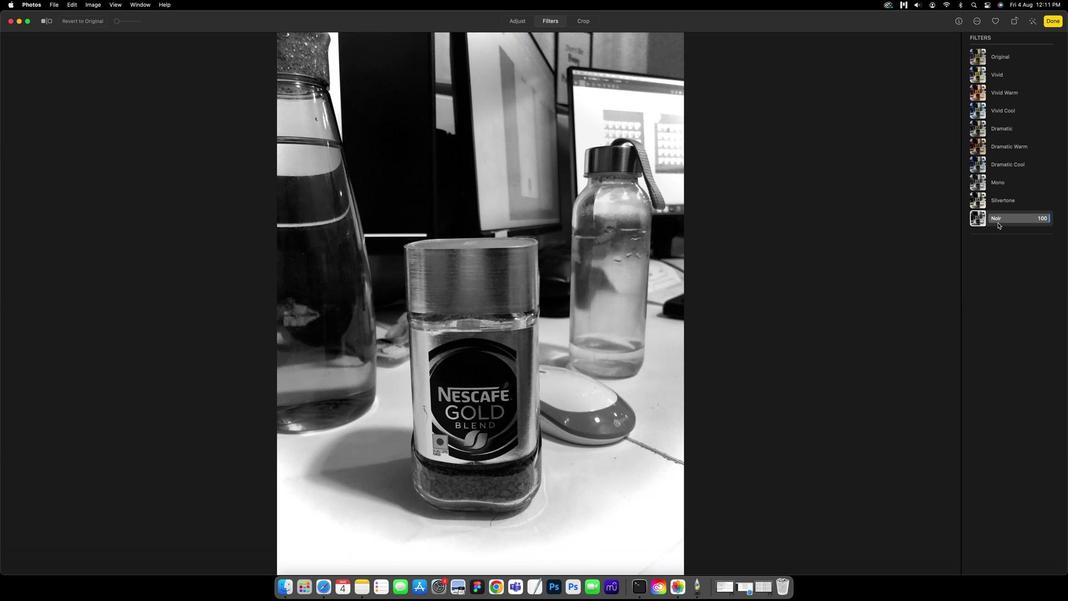 
Action: Mouse pressed left at (1006, 229)
Screenshot: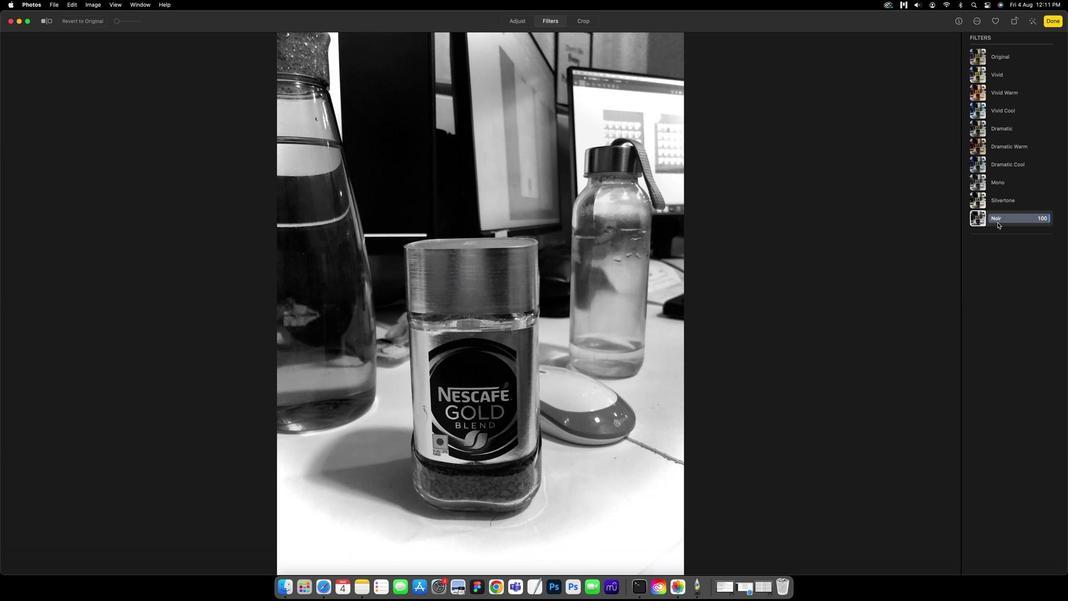 
Action: Mouse moved to (1006, 89)
Screenshot: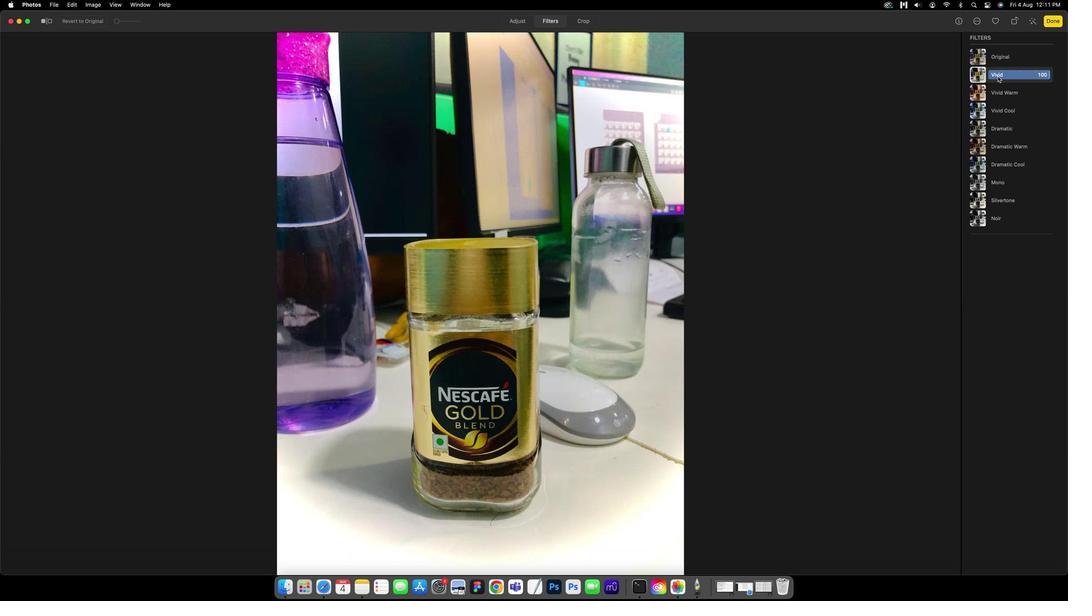 
Action: Mouse pressed left at (1006, 89)
Screenshot: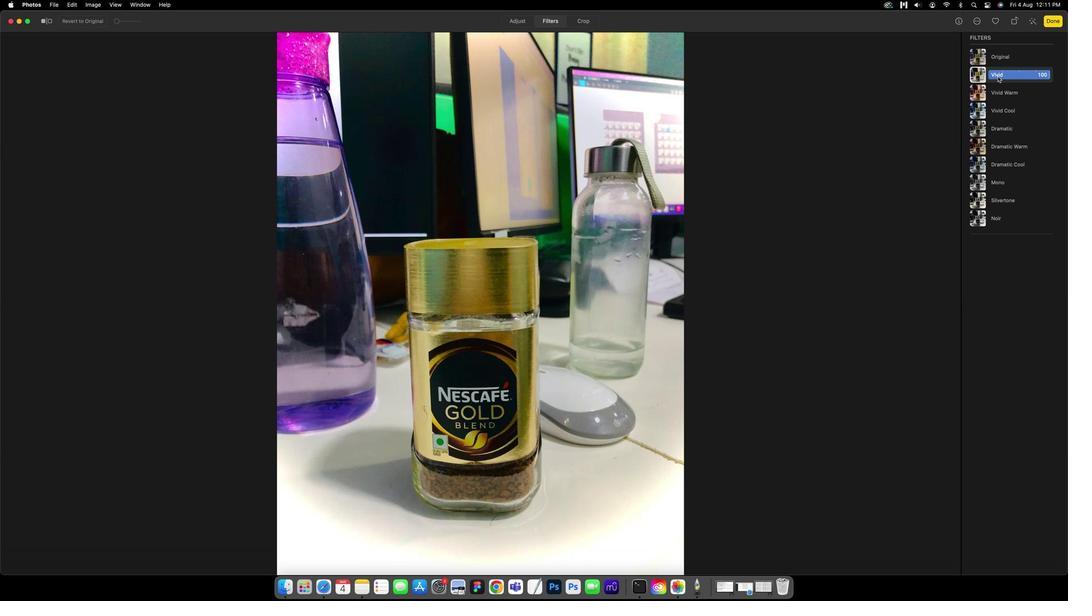 
Action: Mouse moved to (1043, 35)
Screenshot: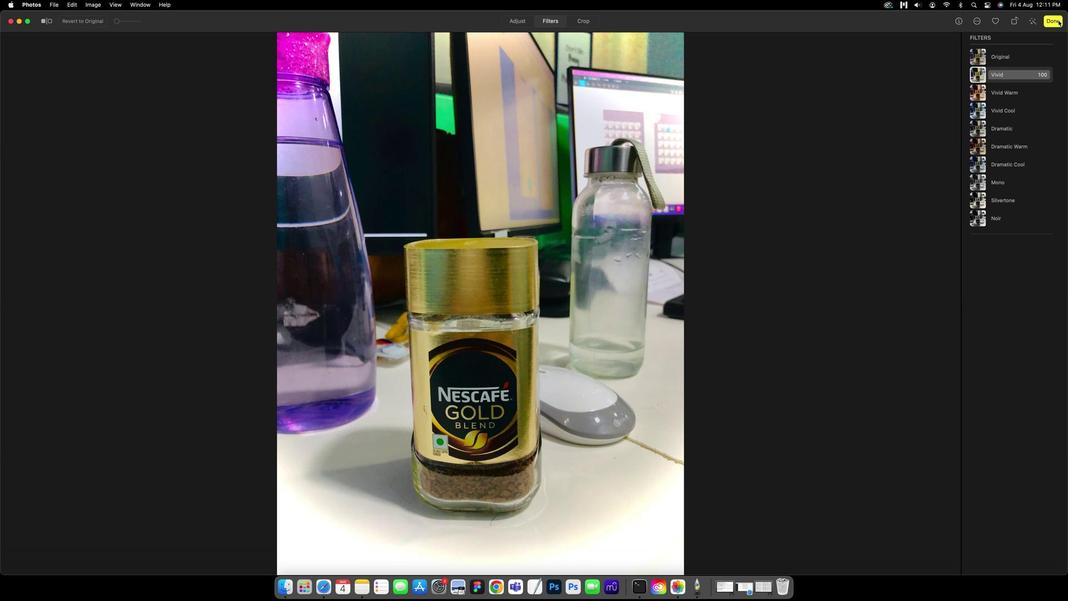 
Action: Mouse pressed left at (1043, 35)
Screenshot: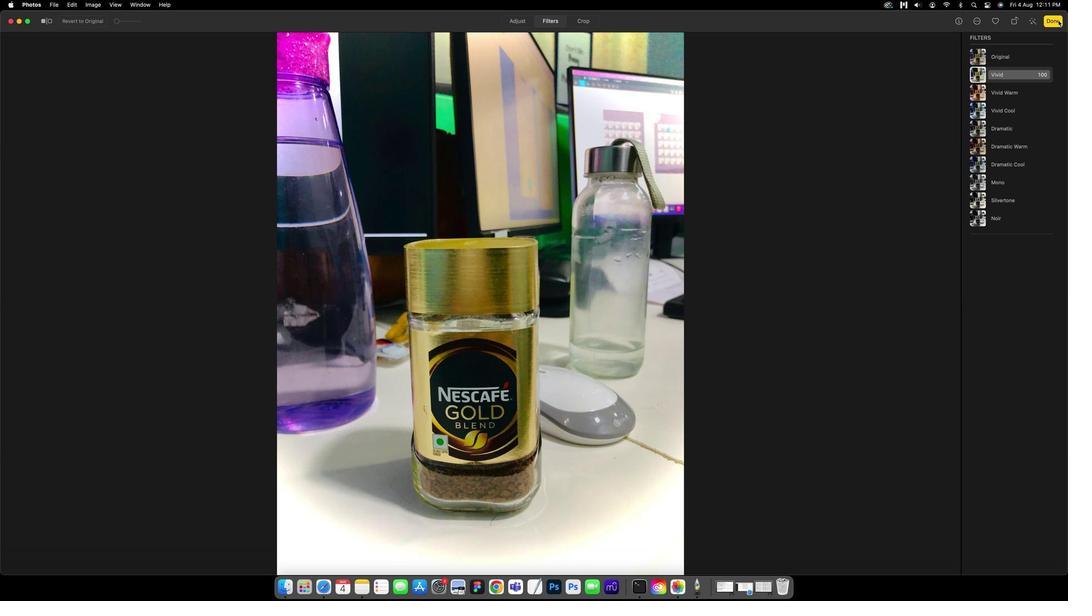
Action: Mouse moved to (978, 132)
Screenshot: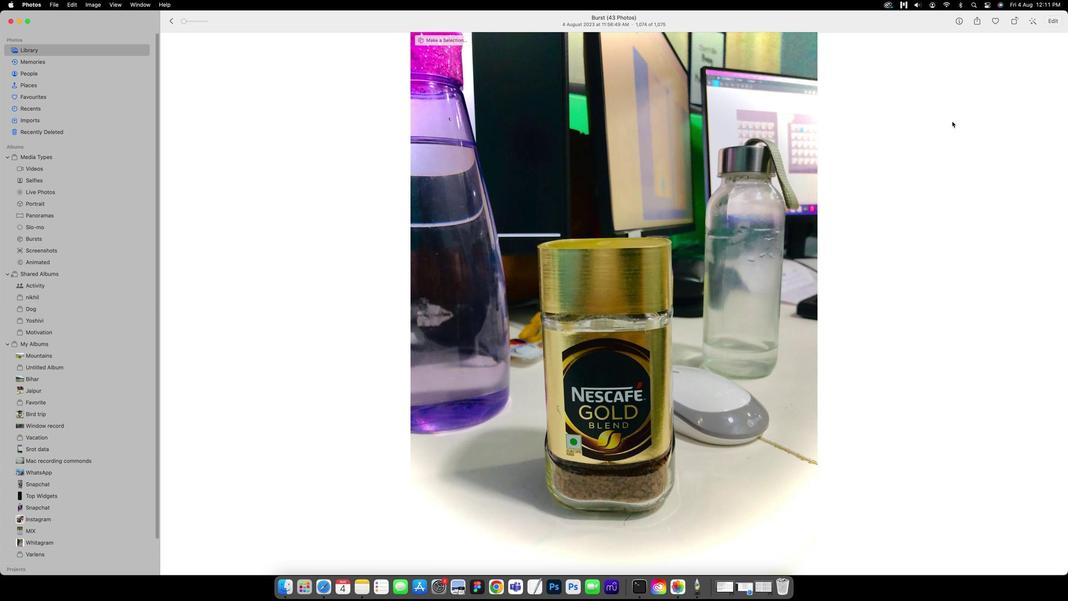 
Action: Mouse pressed left at (978, 132)
Screenshot: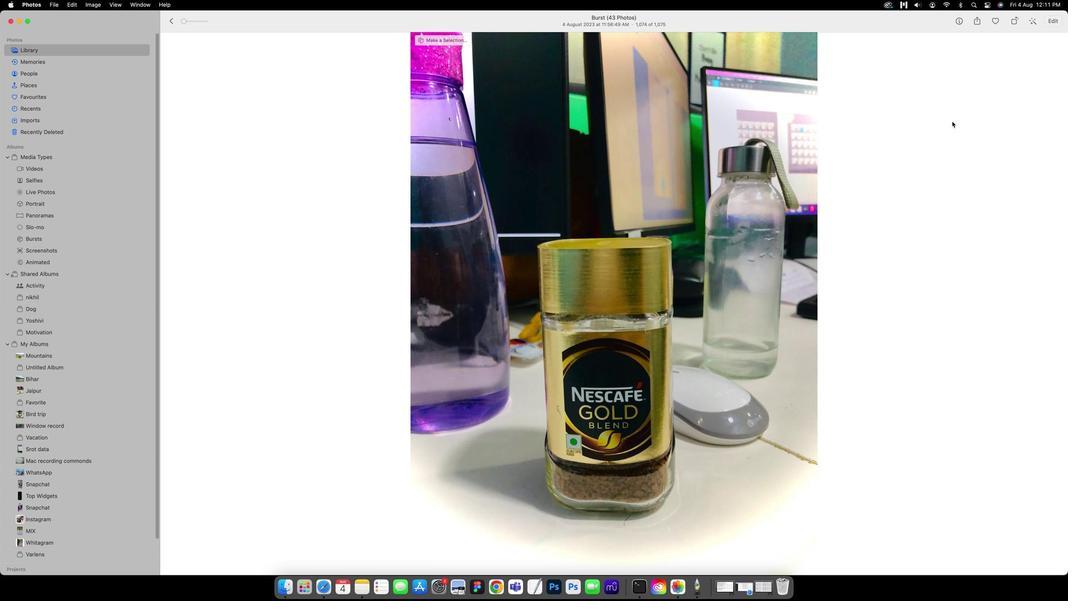 
